 Task: Search one way flight ticket for 3 adults in first from San Francisco: San Francisco International Airport to New Bern: Coastal Carolina Regional Airport (was Craven County Regional) on 5-4-2023. Choice of flights is American. Number of bags: 2 checked bags. Price is upto 106000. Outbound departure time preference is 15:30.
Action: Mouse moved to (405, 366)
Screenshot: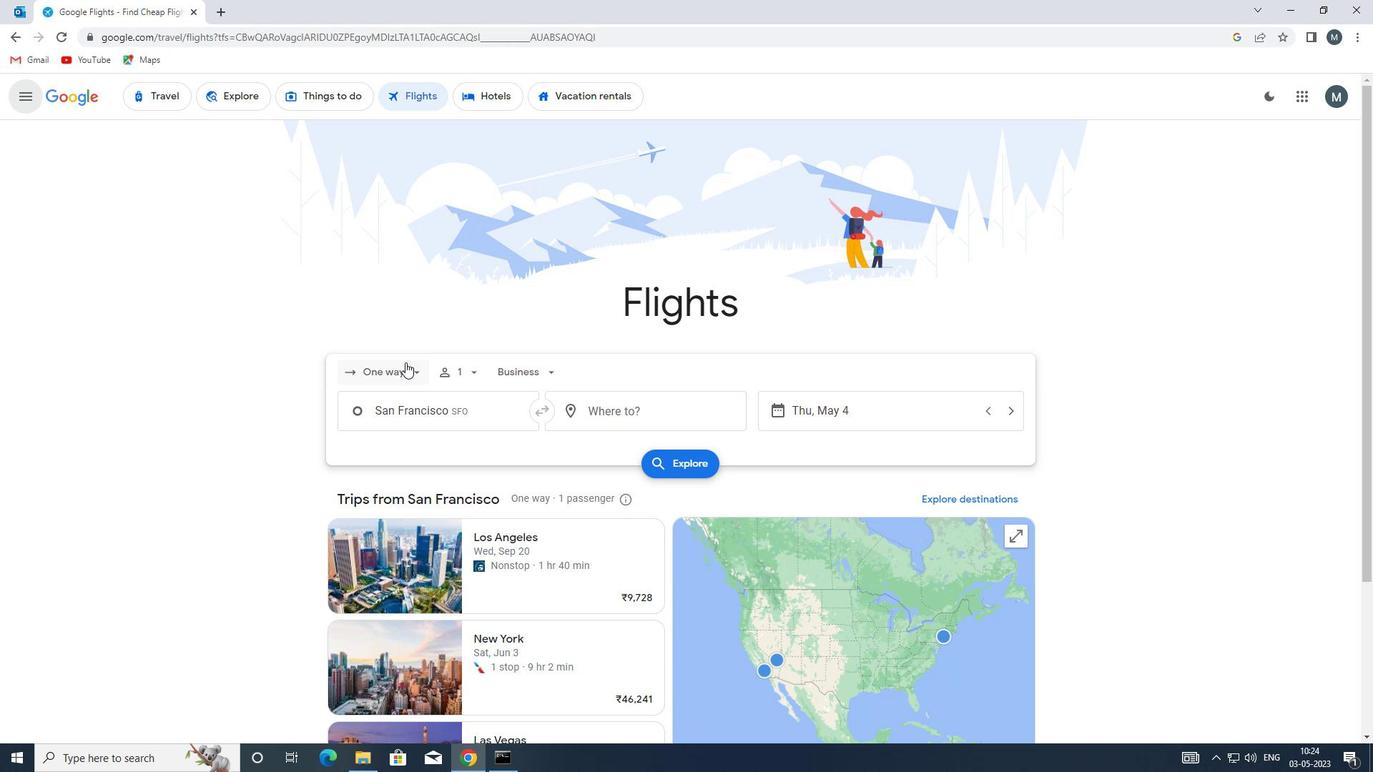 
Action: Mouse pressed left at (405, 366)
Screenshot: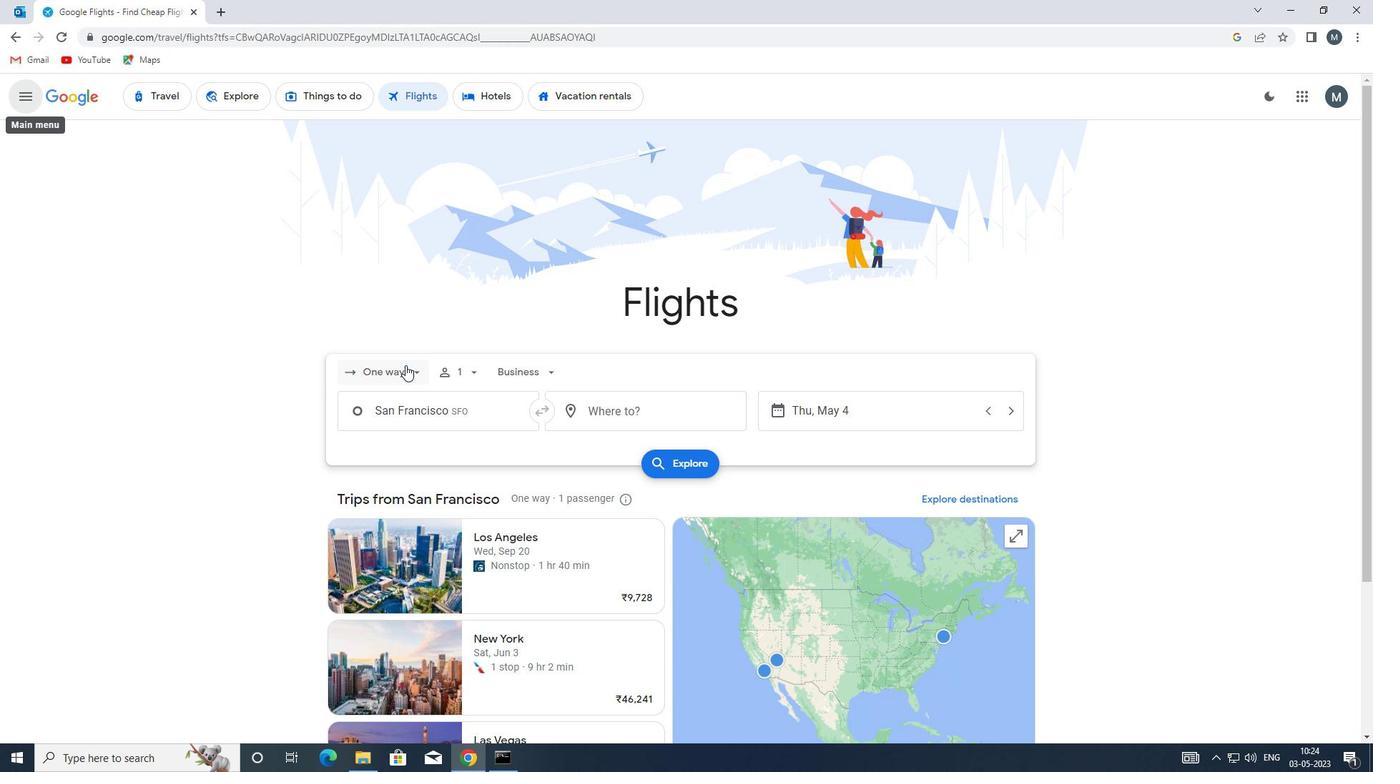 
Action: Mouse moved to (421, 435)
Screenshot: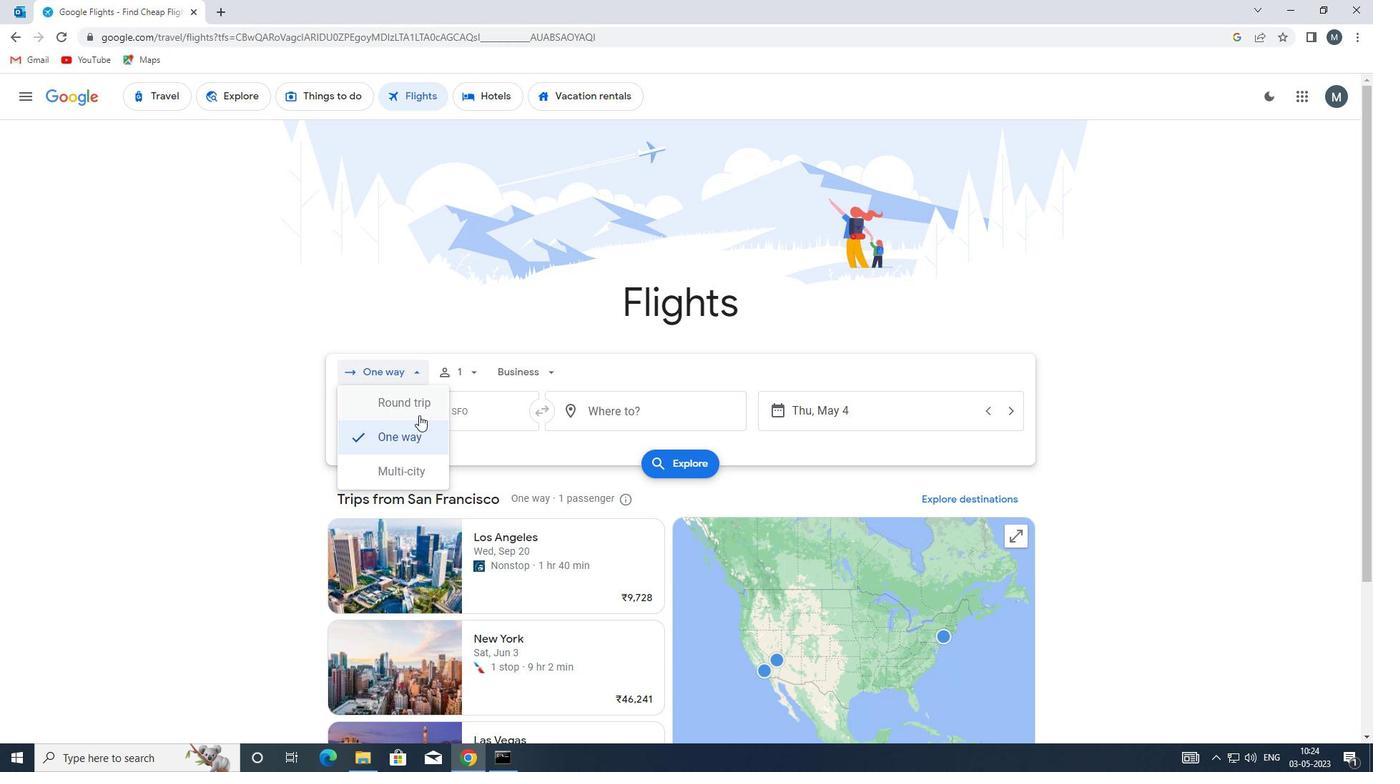 
Action: Mouse pressed left at (421, 435)
Screenshot: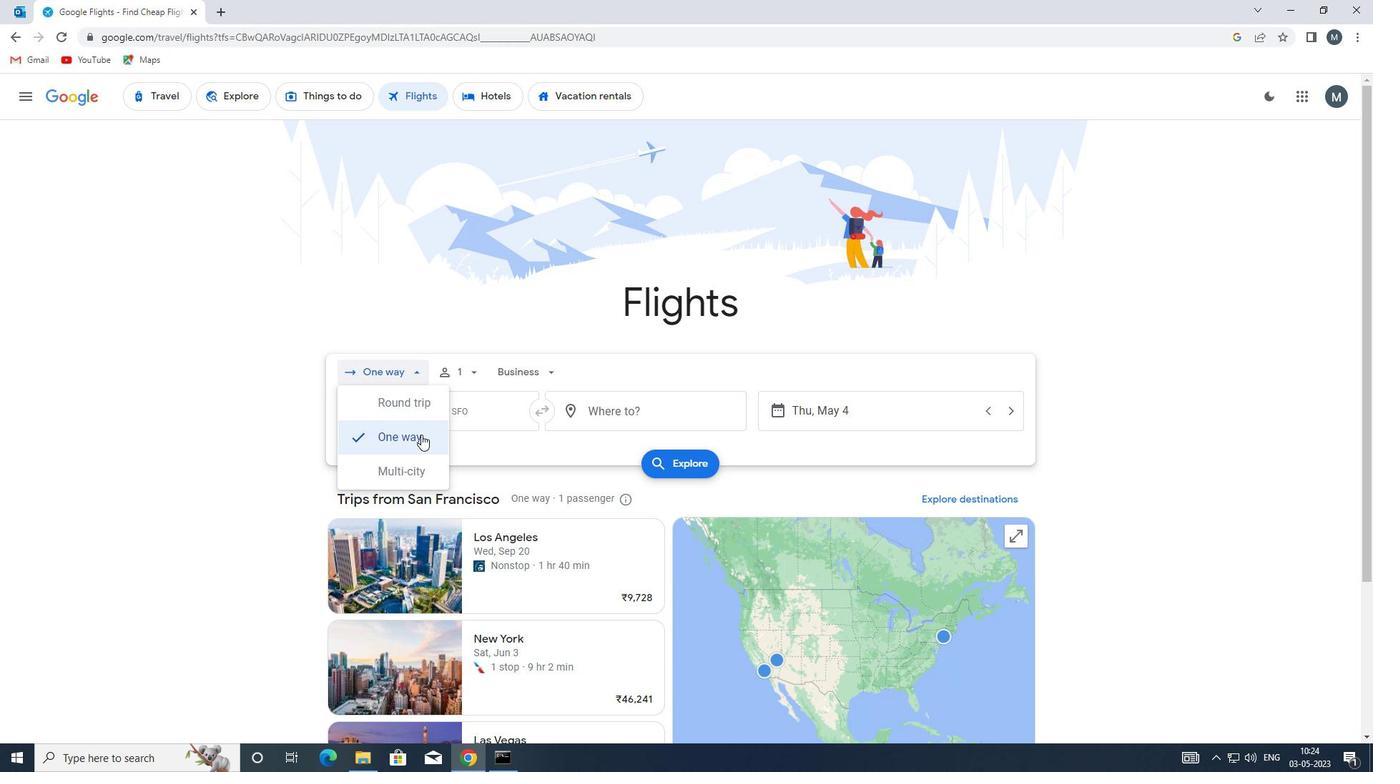 
Action: Mouse moved to (477, 372)
Screenshot: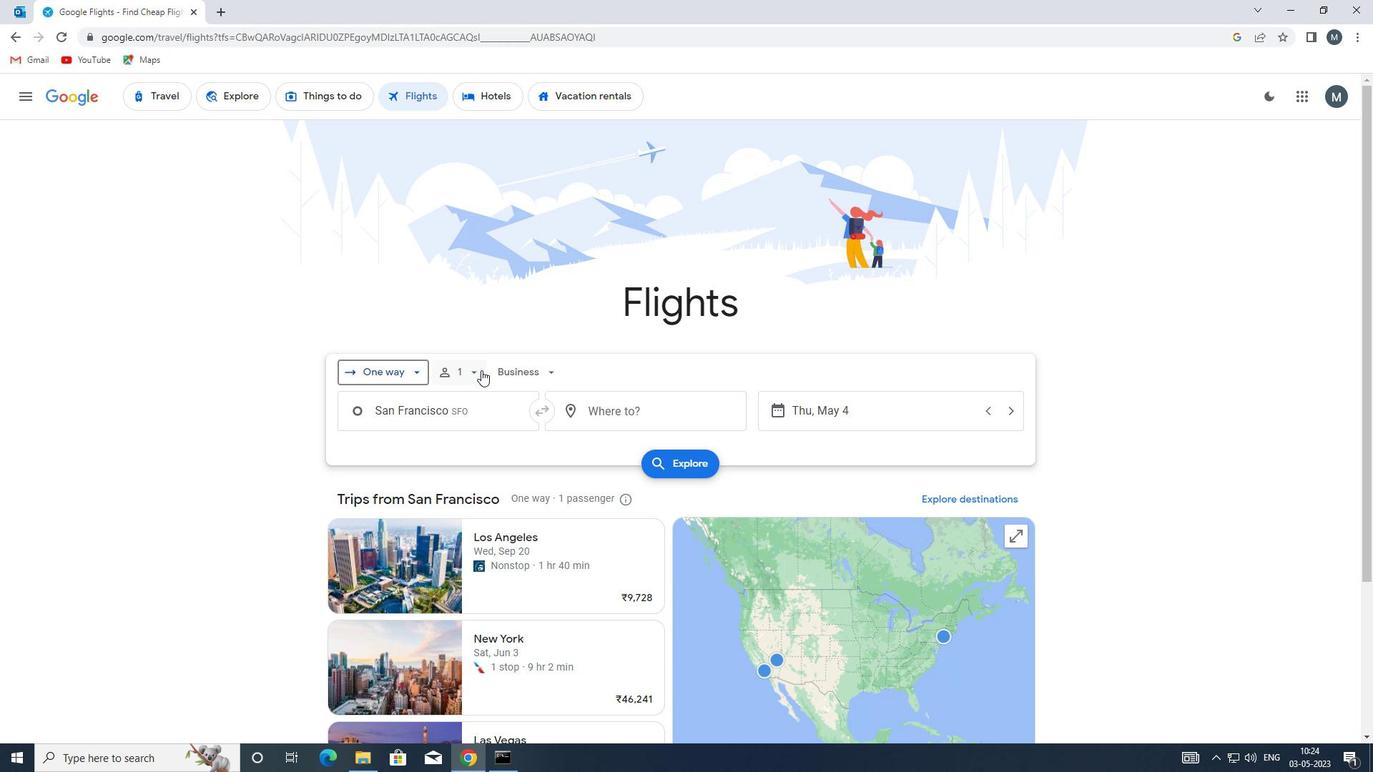 
Action: Mouse pressed left at (477, 372)
Screenshot: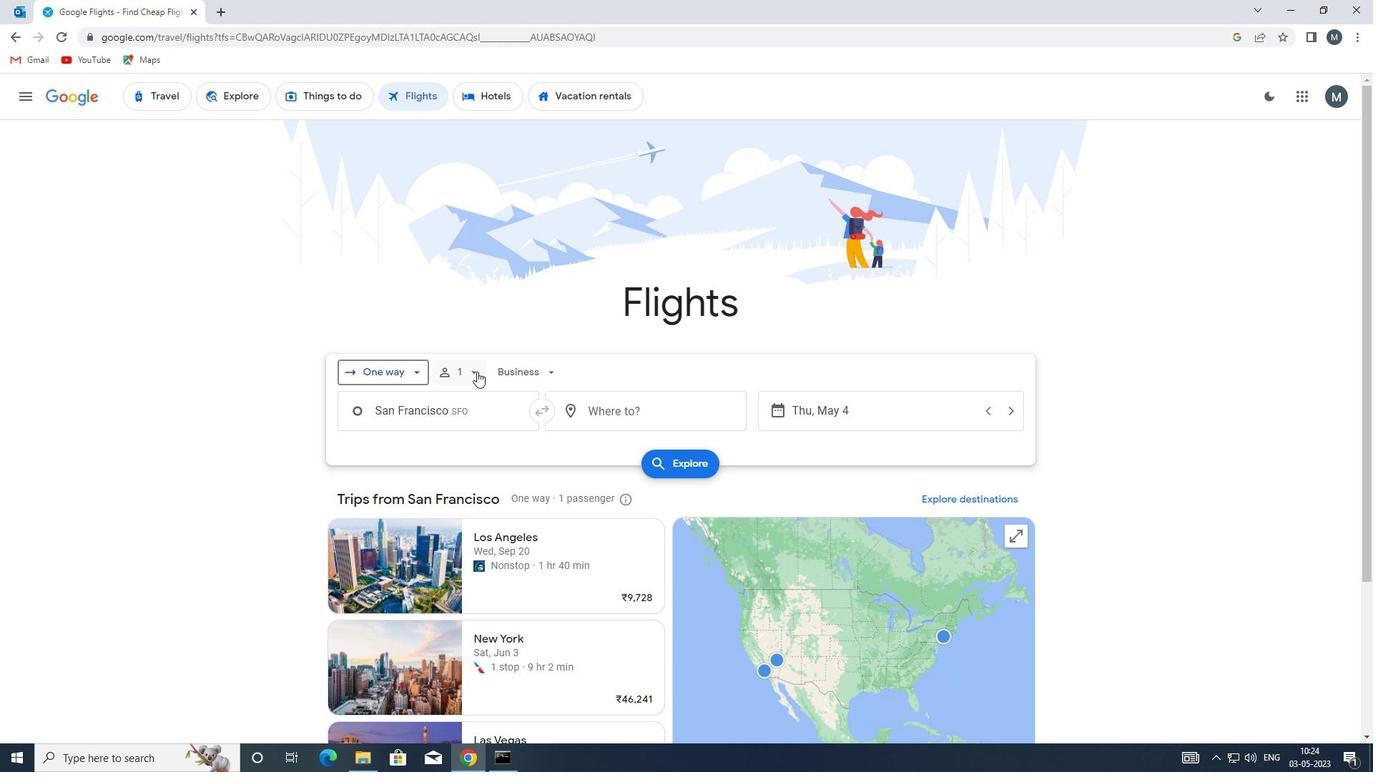 
Action: Mouse moved to (583, 412)
Screenshot: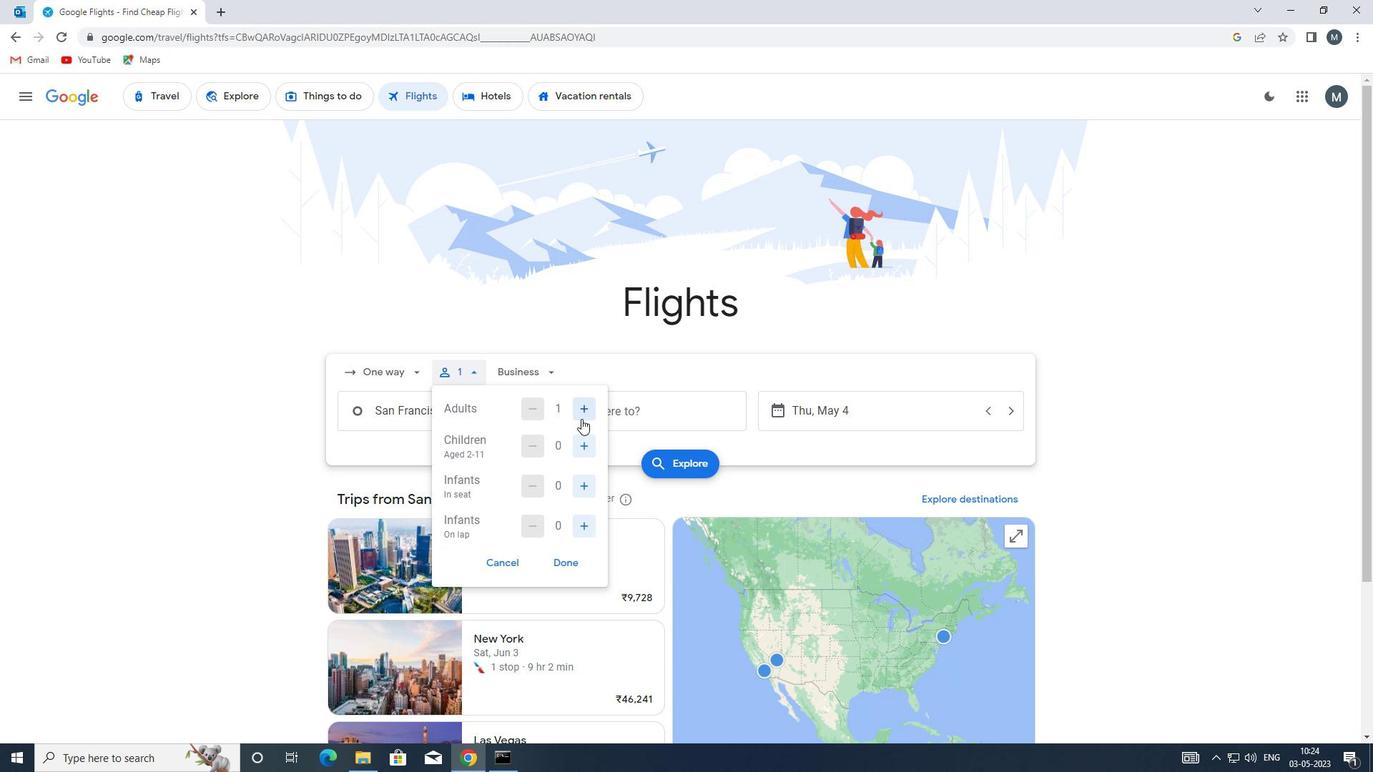 
Action: Mouse pressed left at (583, 412)
Screenshot: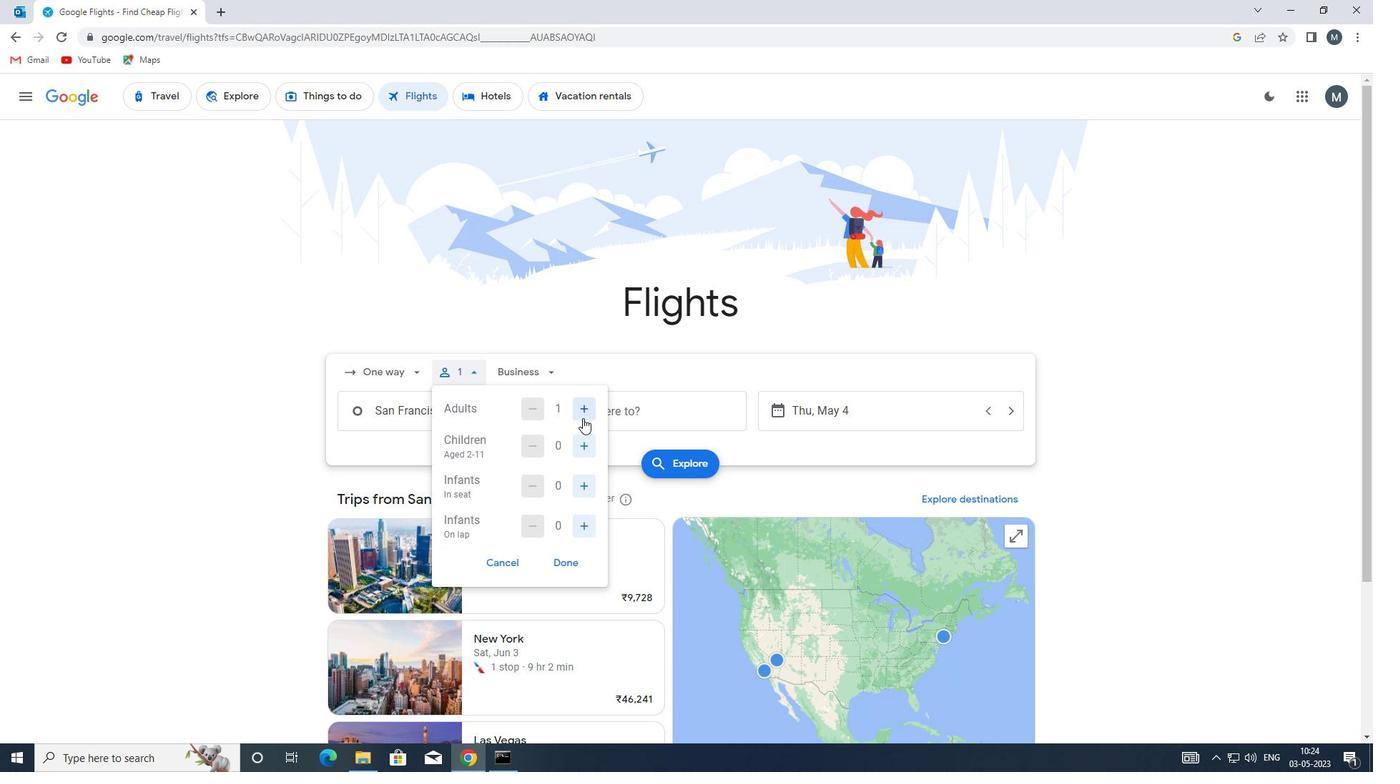 
Action: Mouse pressed left at (583, 412)
Screenshot: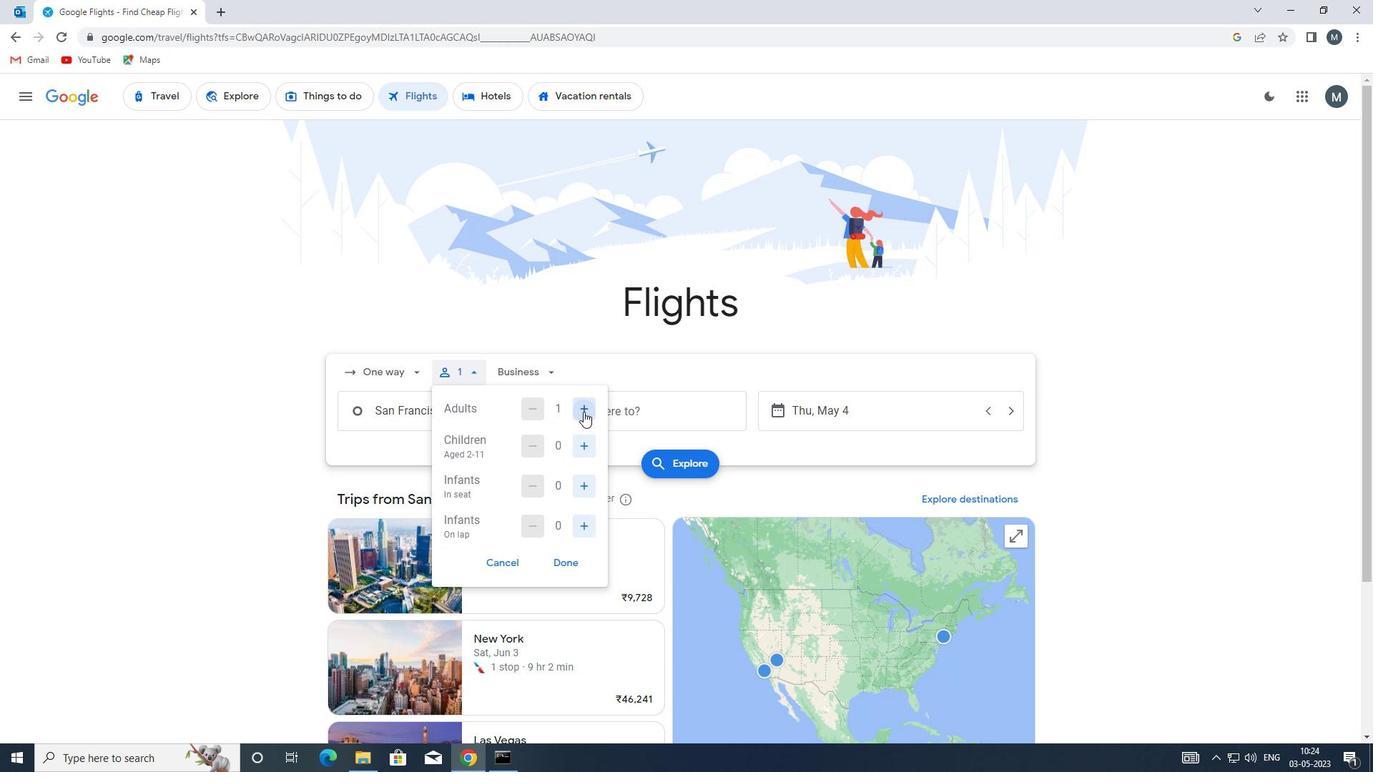 
Action: Mouse pressed left at (583, 412)
Screenshot: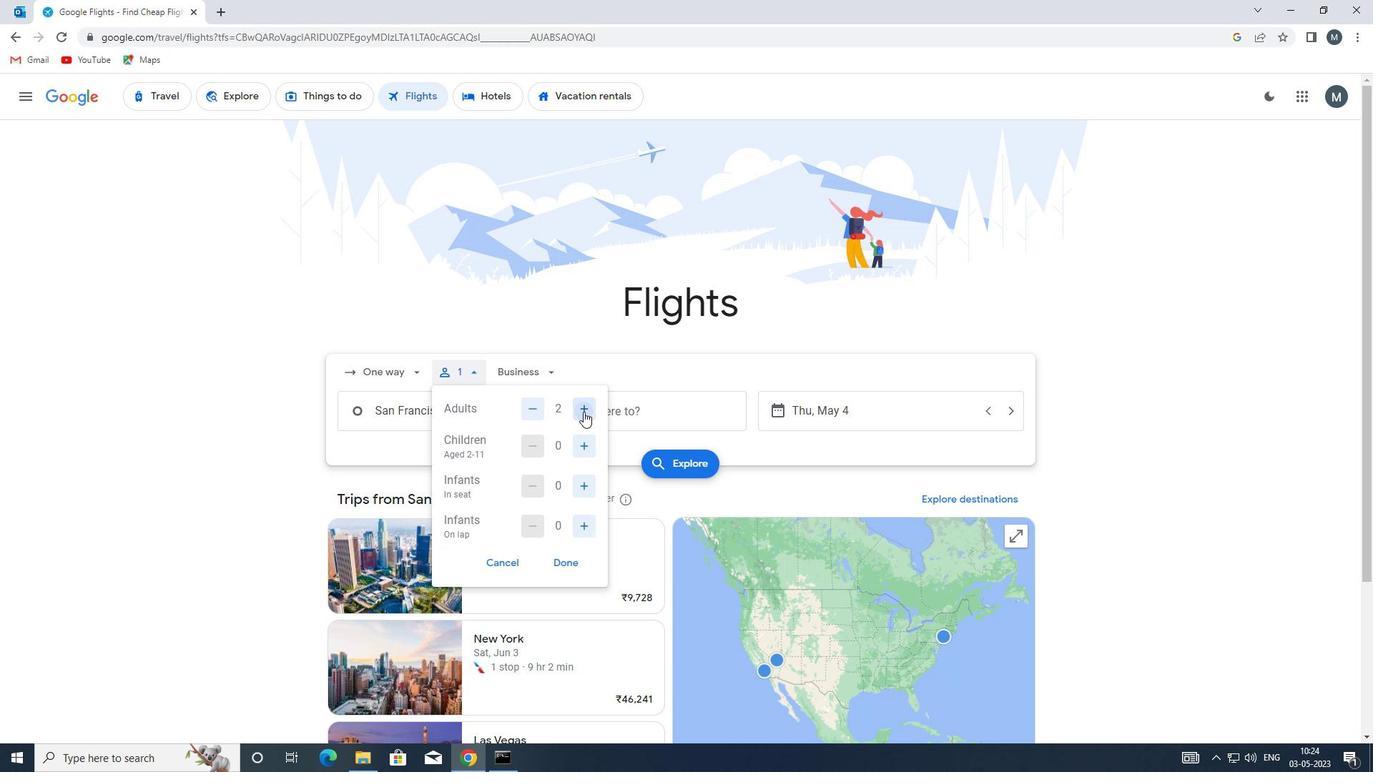 
Action: Mouse moved to (544, 410)
Screenshot: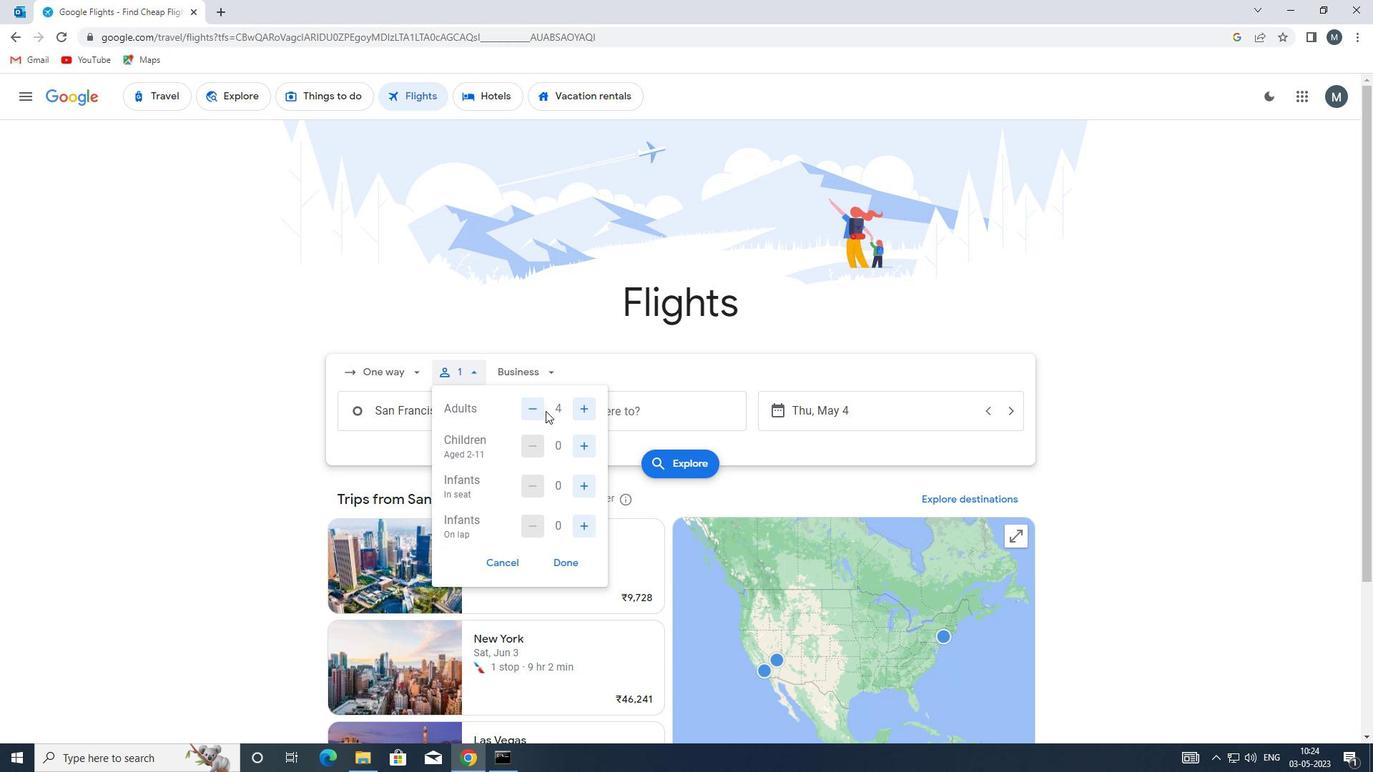 
Action: Mouse pressed left at (544, 410)
Screenshot: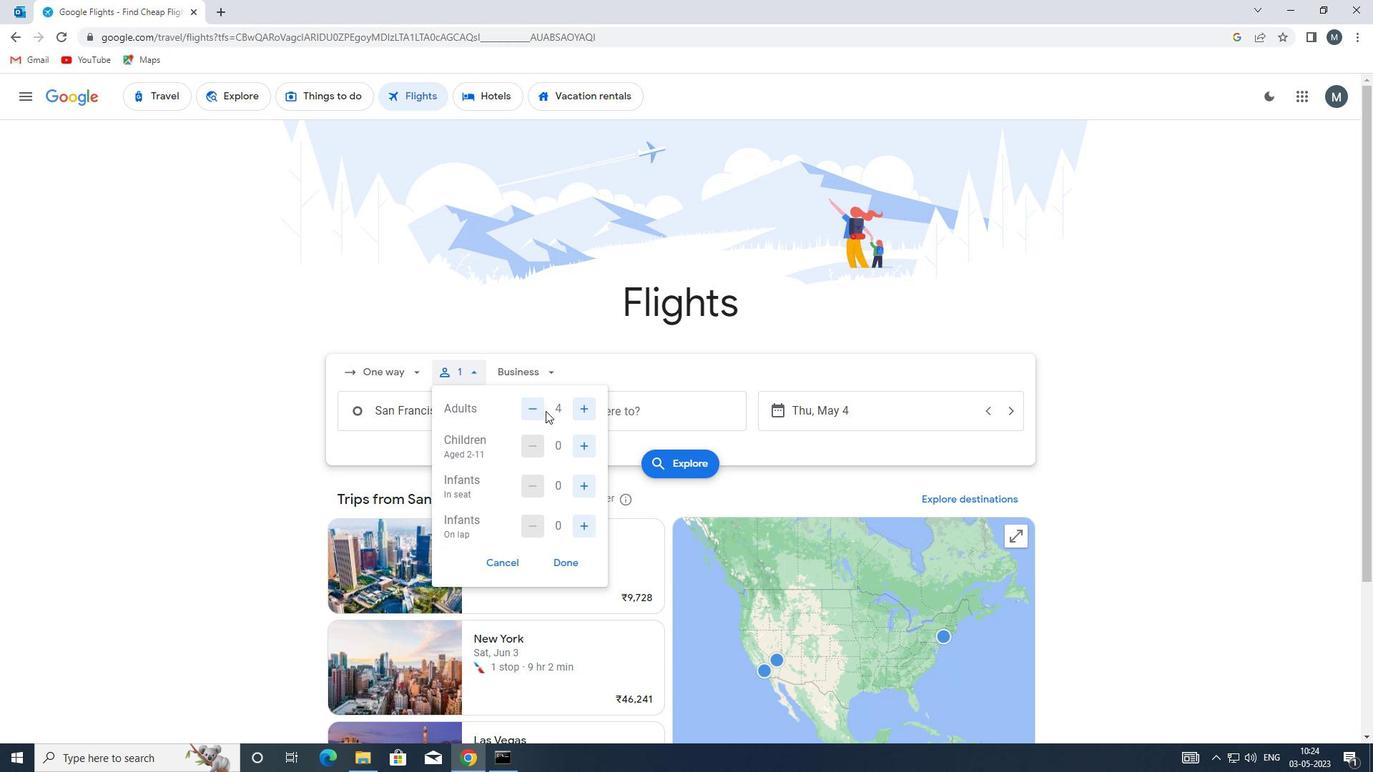 
Action: Mouse moved to (540, 409)
Screenshot: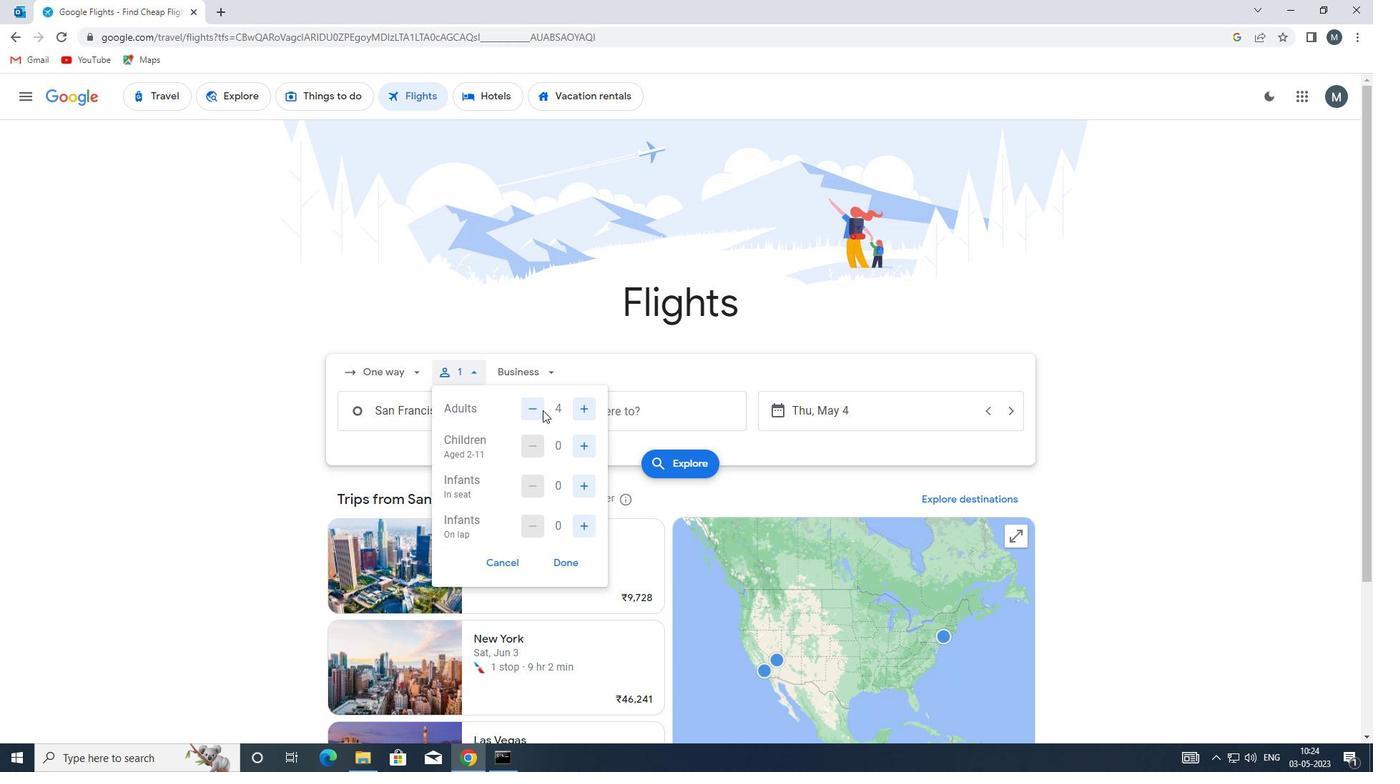 
Action: Mouse pressed left at (540, 409)
Screenshot: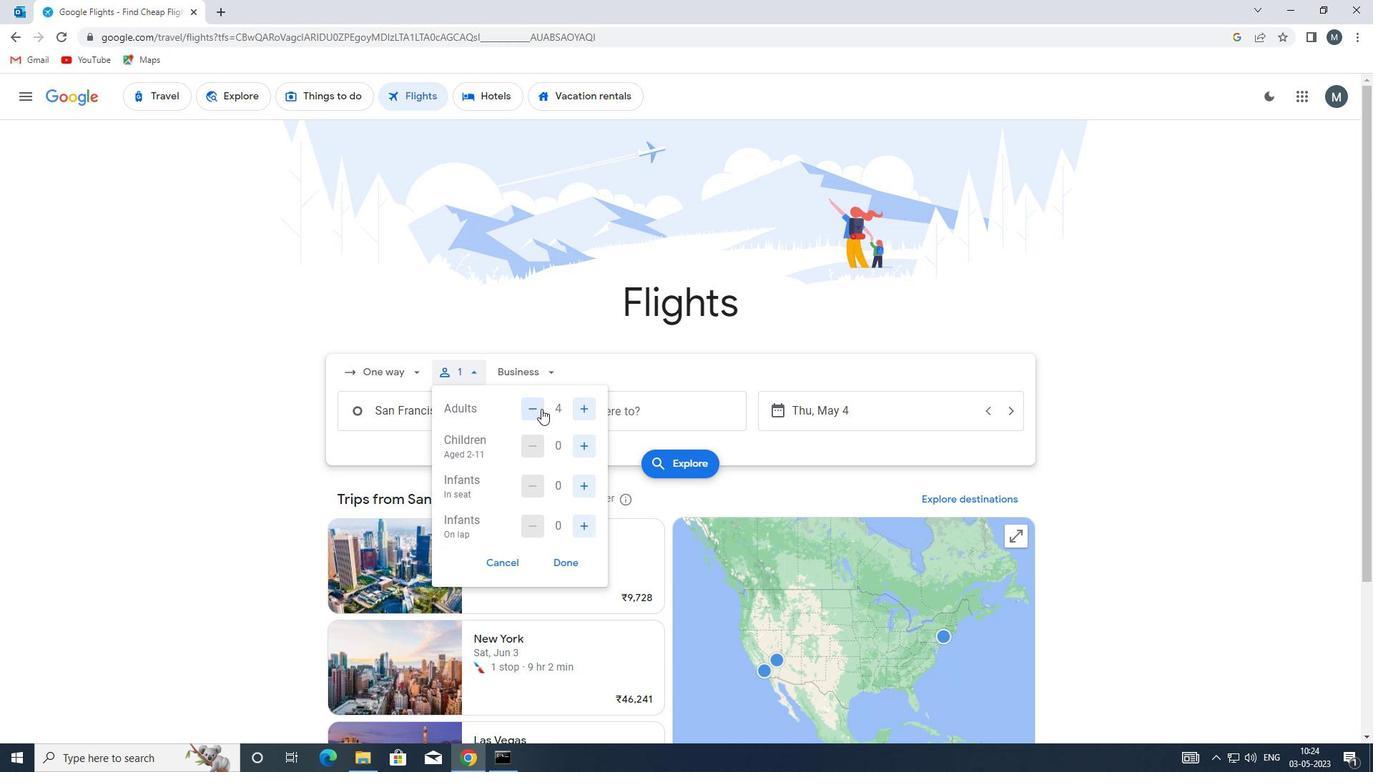 
Action: Mouse moved to (572, 563)
Screenshot: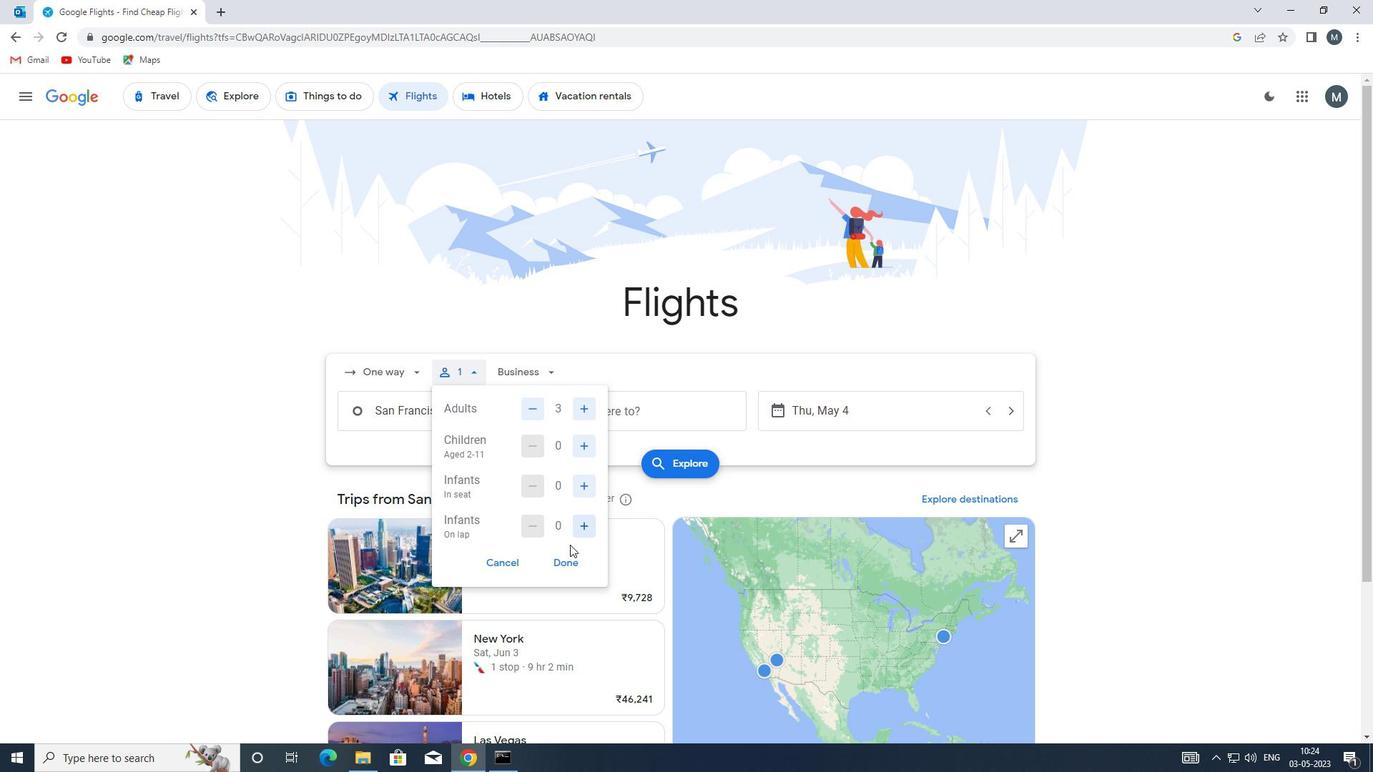 
Action: Mouse pressed left at (572, 563)
Screenshot: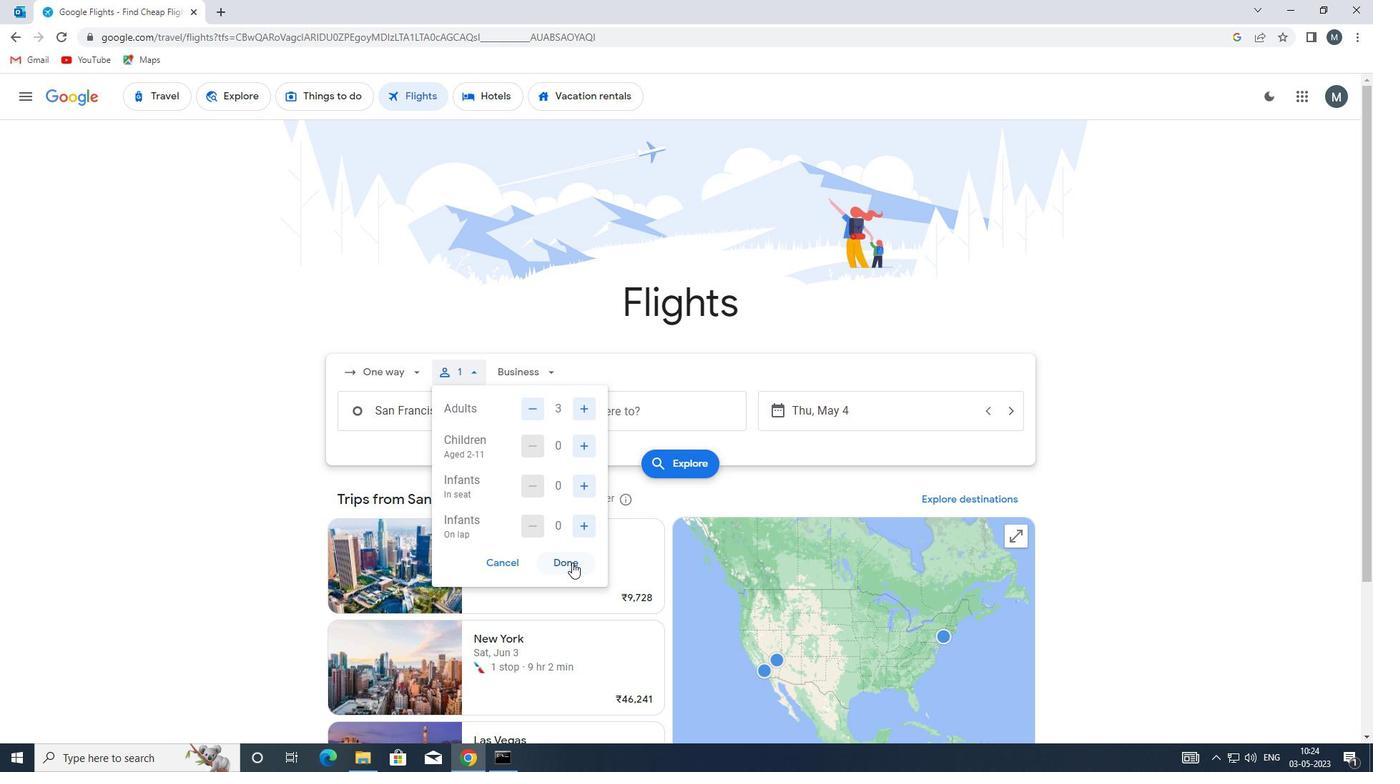 
Action: Mouse moved to (536, 362)
Screenshot: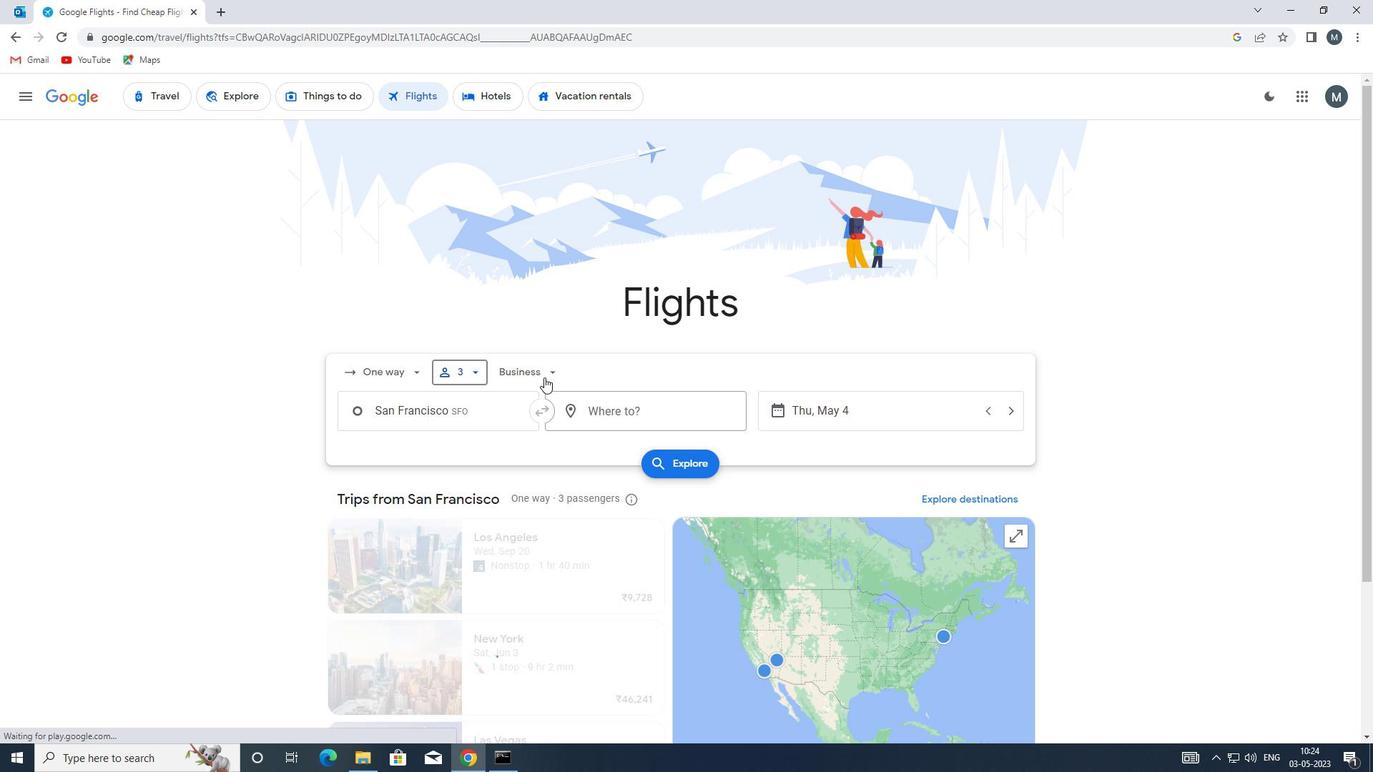 
Action: Mouse pressed left at (536, 362)
Screenshot: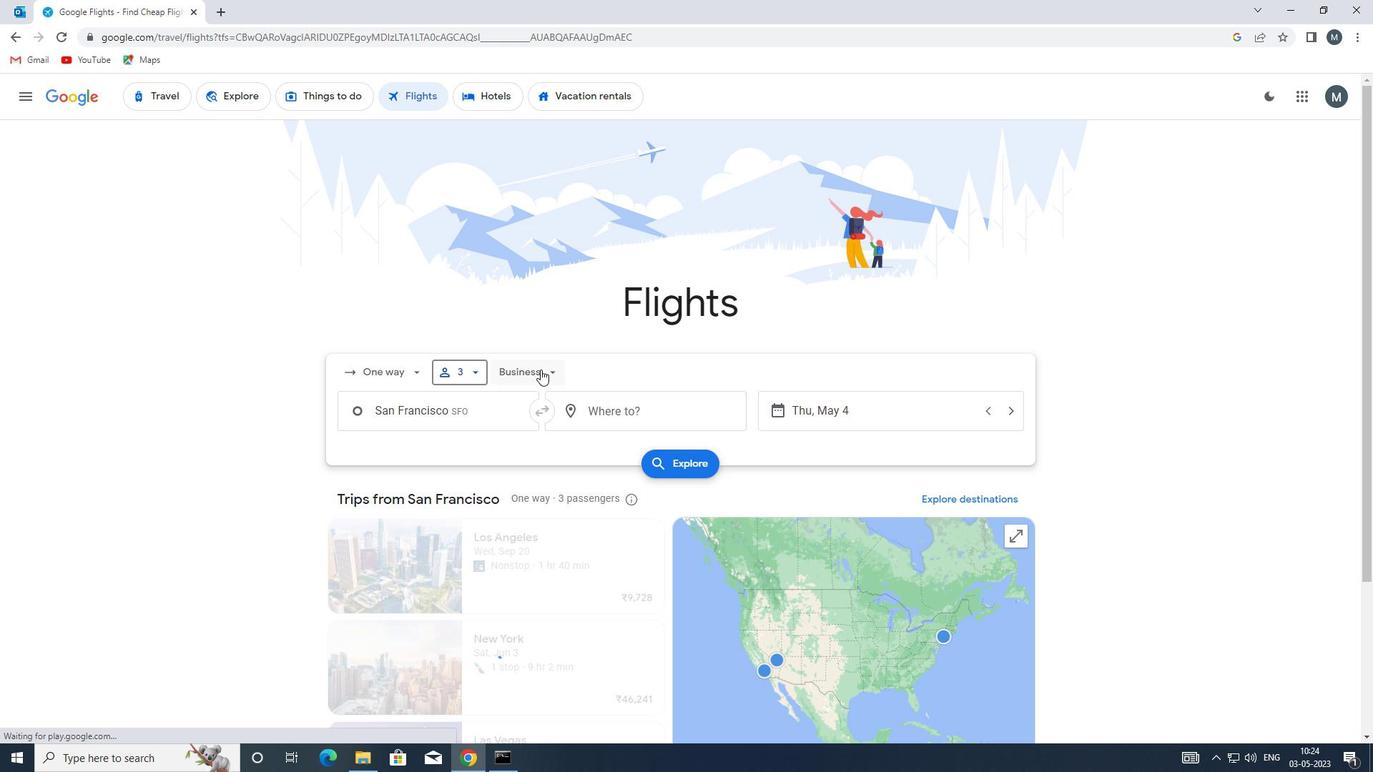 
Action: Mouse moved to (545, 498)
Screenshot: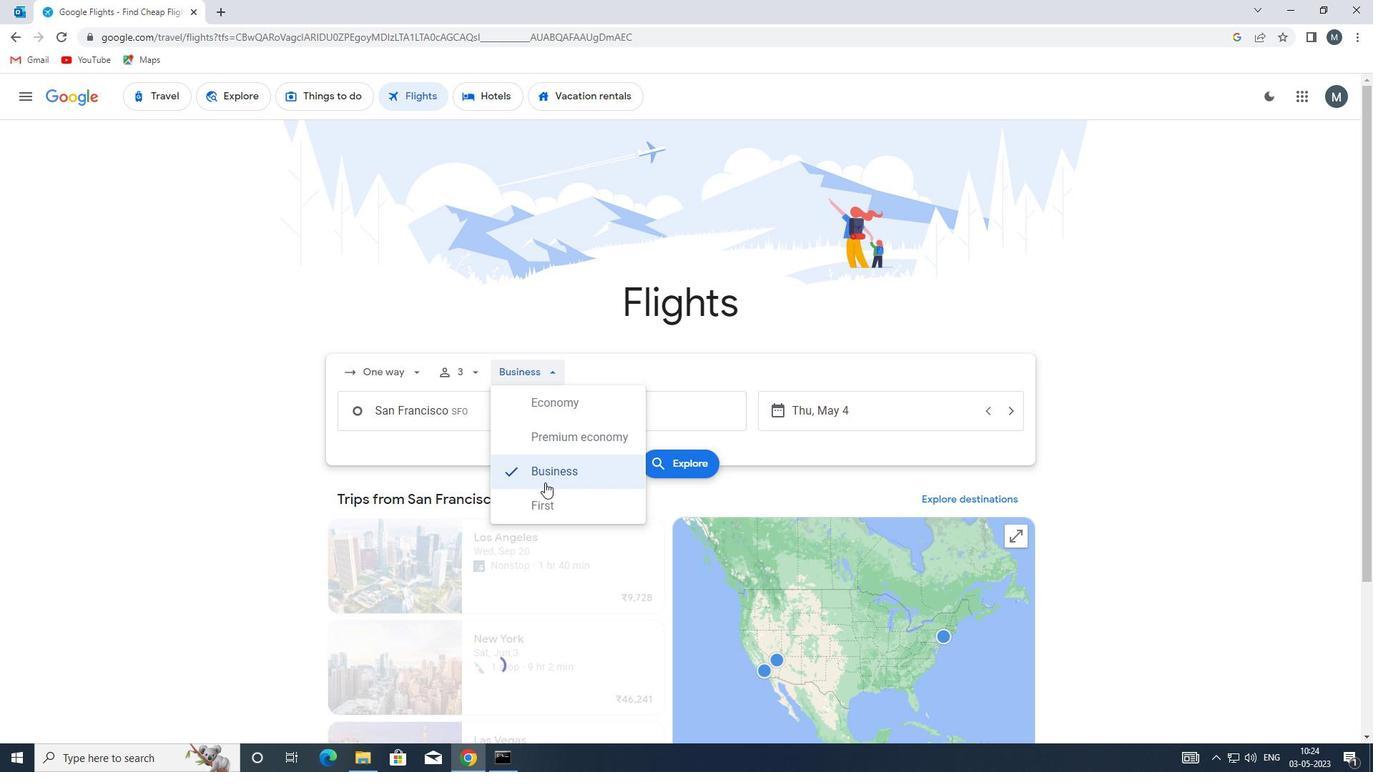 
Action: Mouse pressed left at (545, 498)
Screenshot: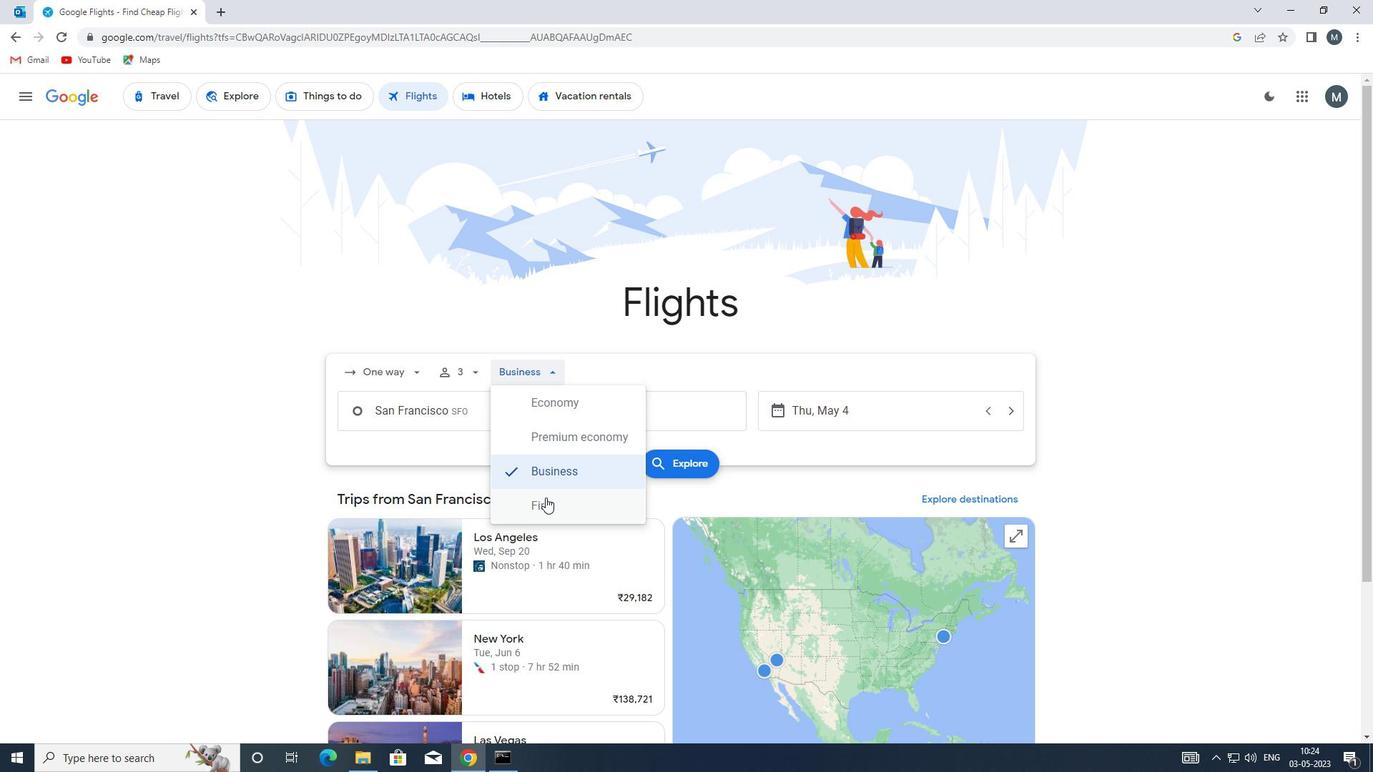 
Action: Mouse moved to (485, 414)
Screenshot: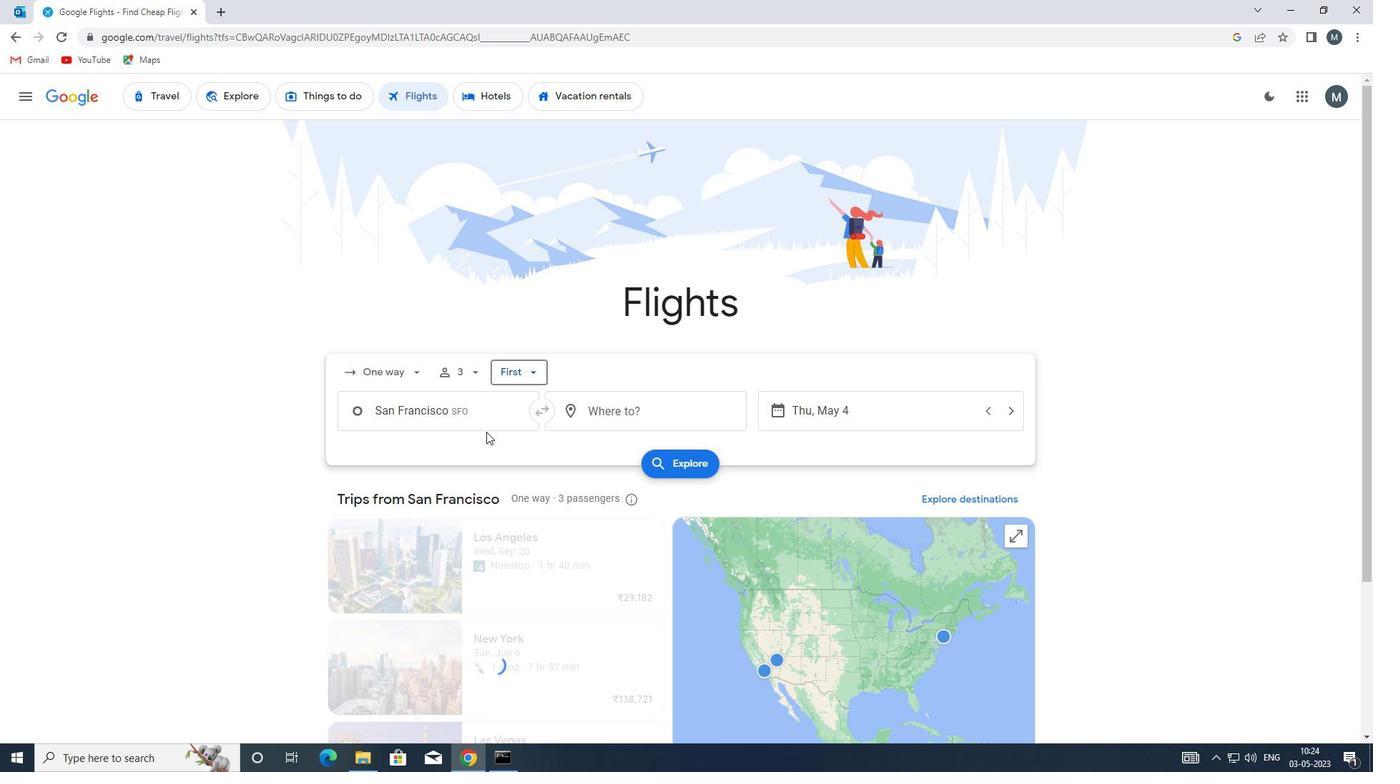 
Action: Mouse pressed left at (485, 414)
Screenshot: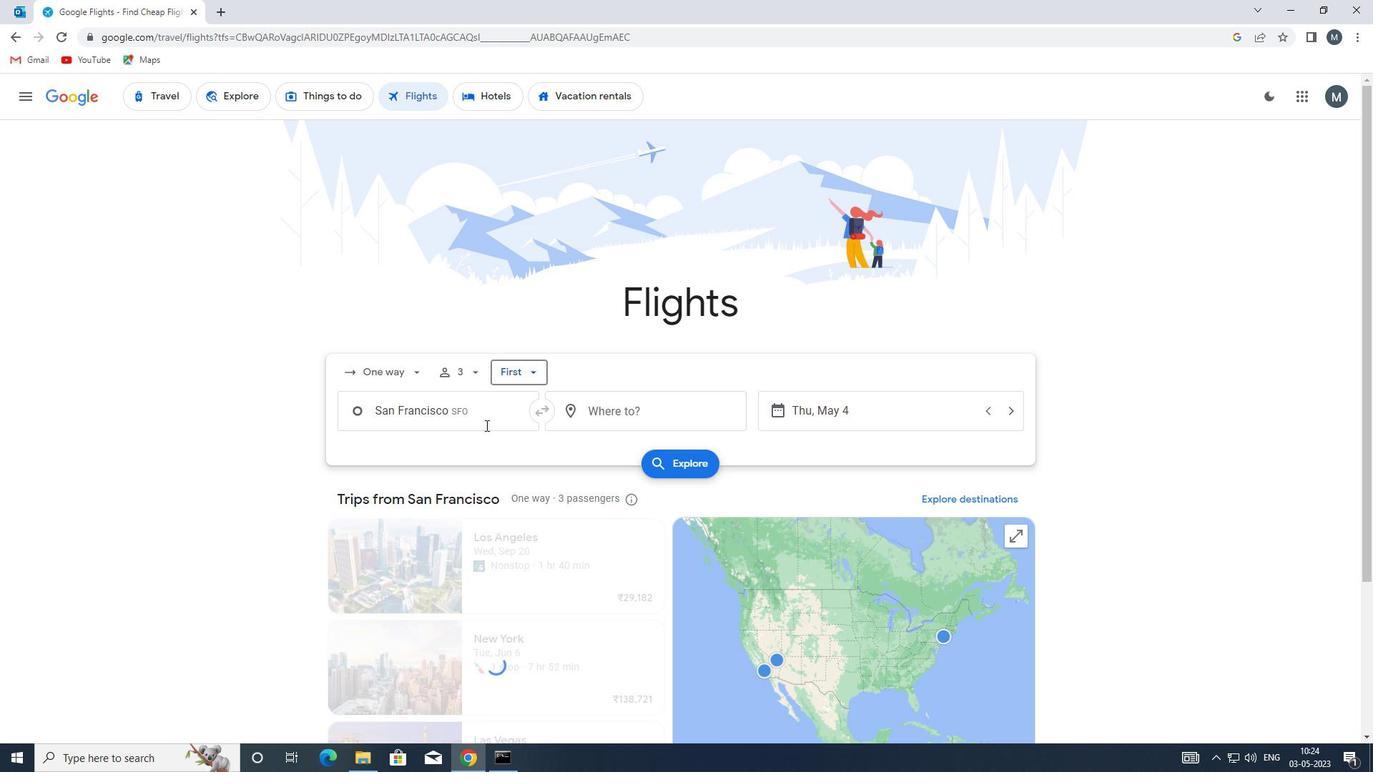 
Action: Mouse moved to (485, 412)
Screenshot: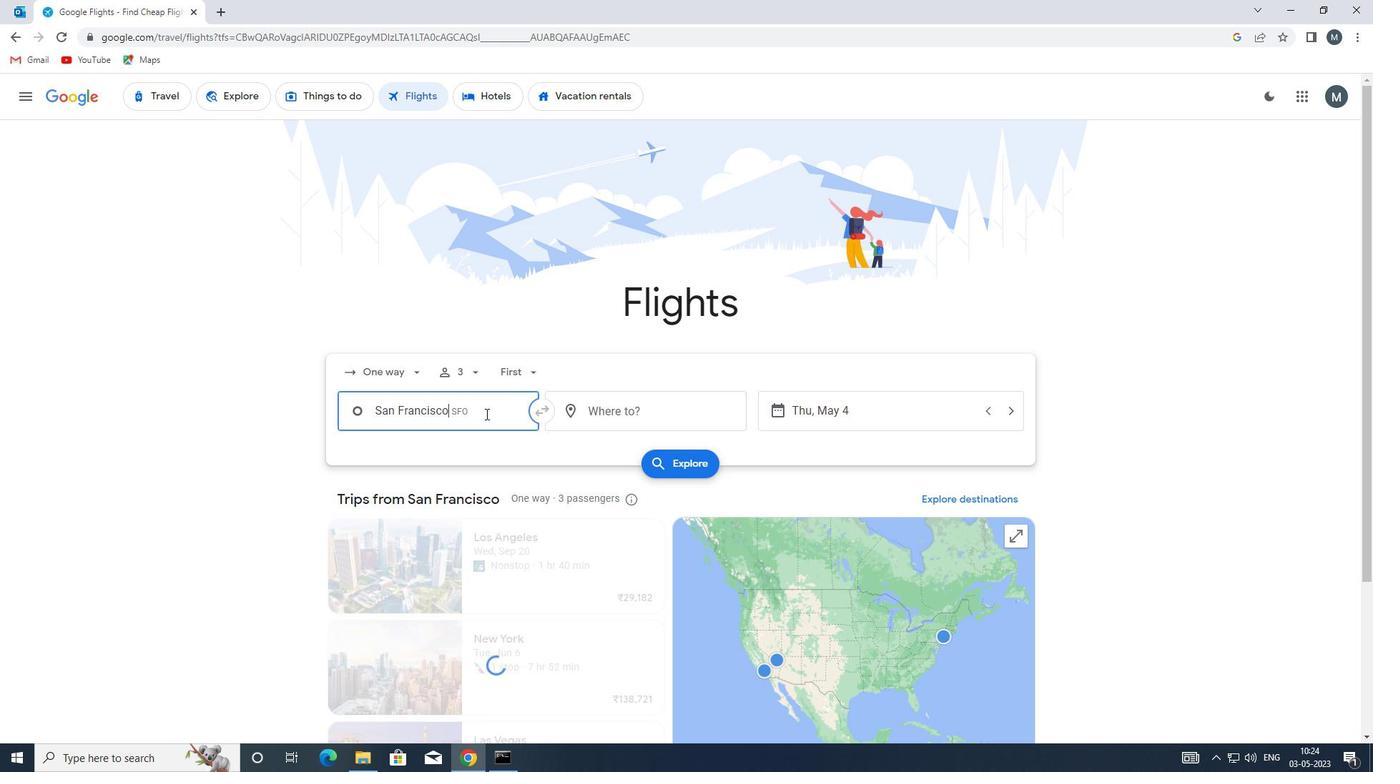 
Action: Key pressed <Key.enter>
Screenshot: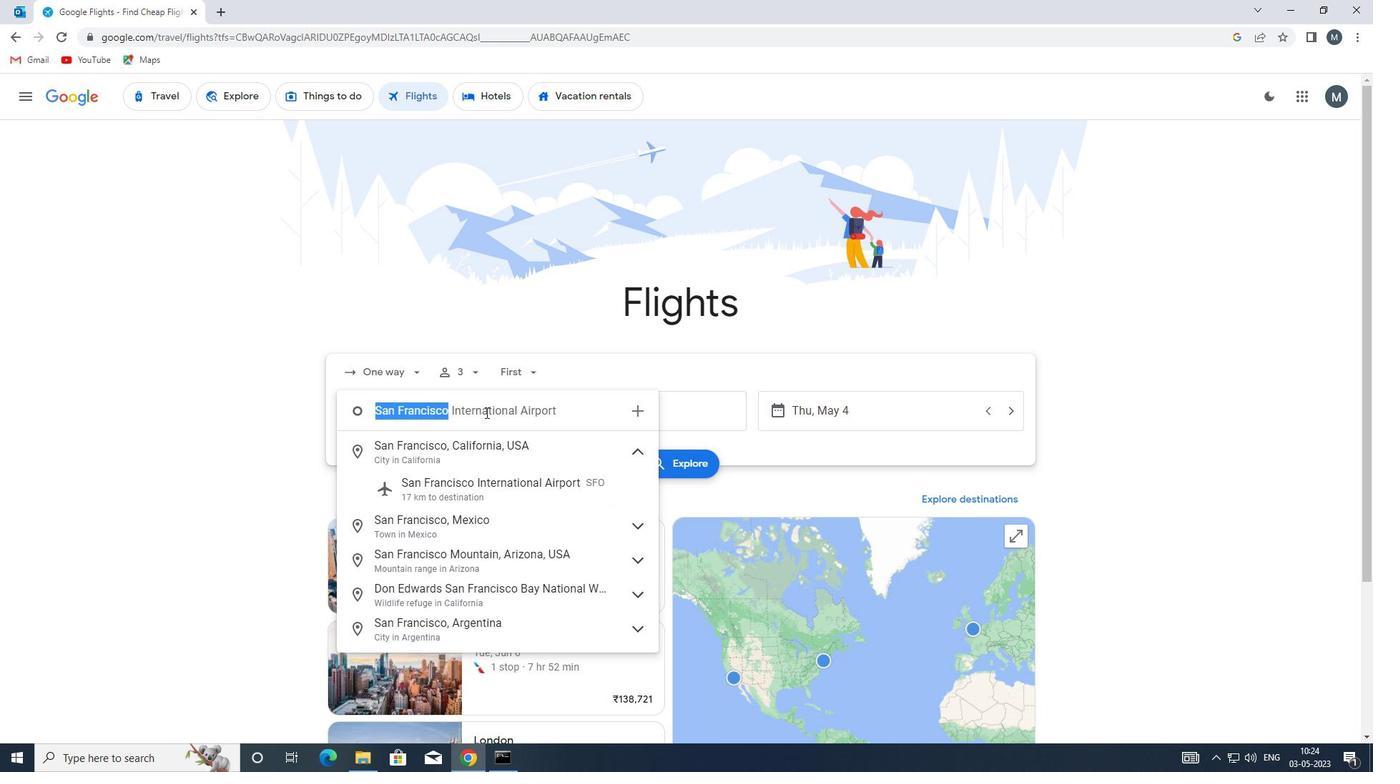 
Action: Mouse moved to (636, 417)
Screenshot: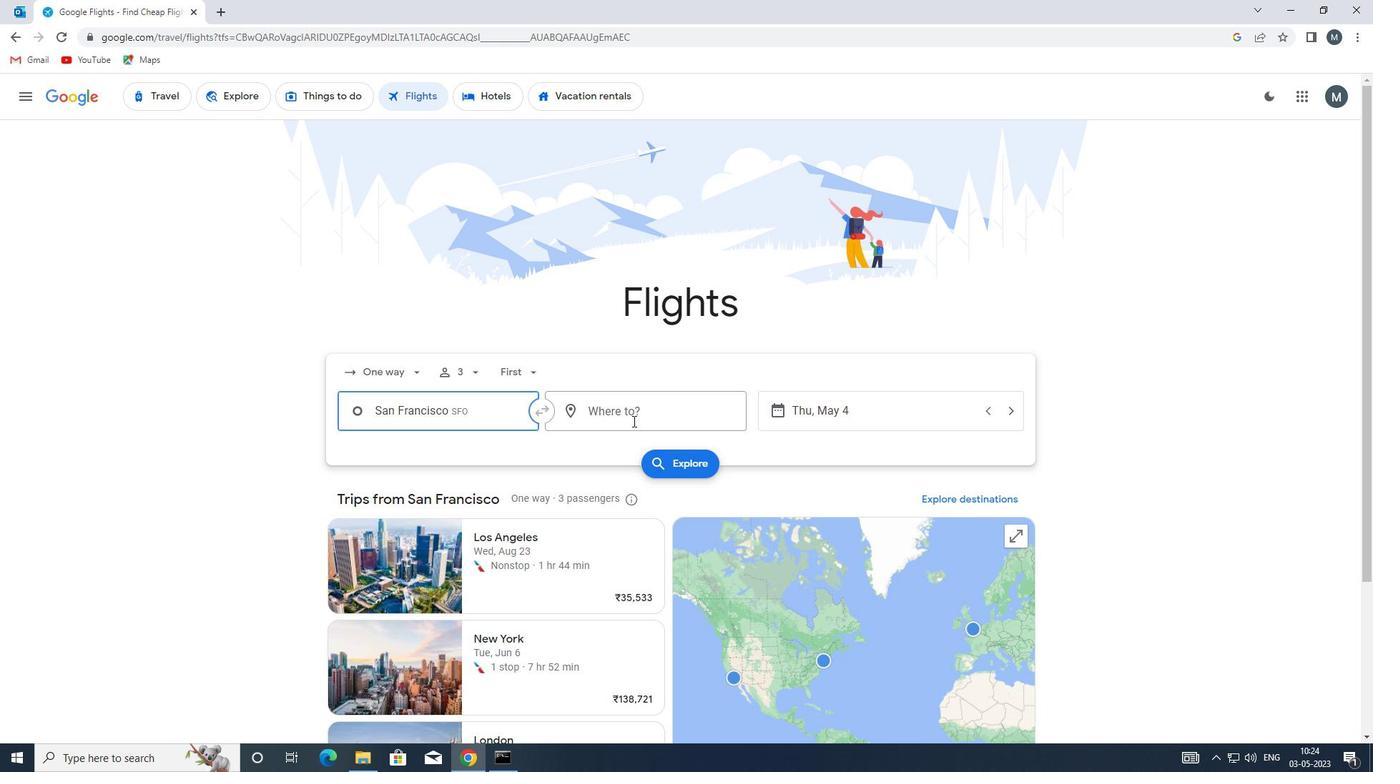 
Action: Mouse pressed left at (636, 417)
Screenshot: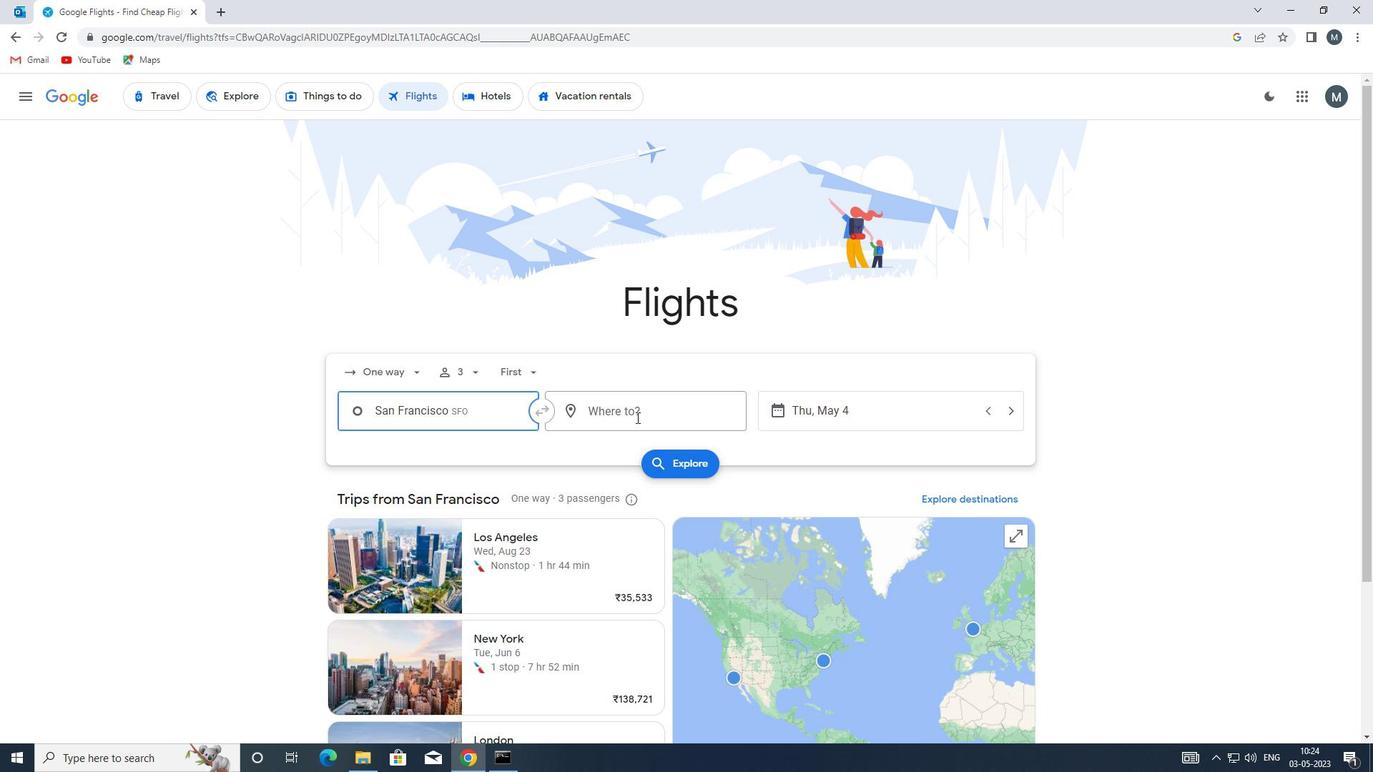 
Action: Key pressed w<Key.backspace>ewn
Screenshot: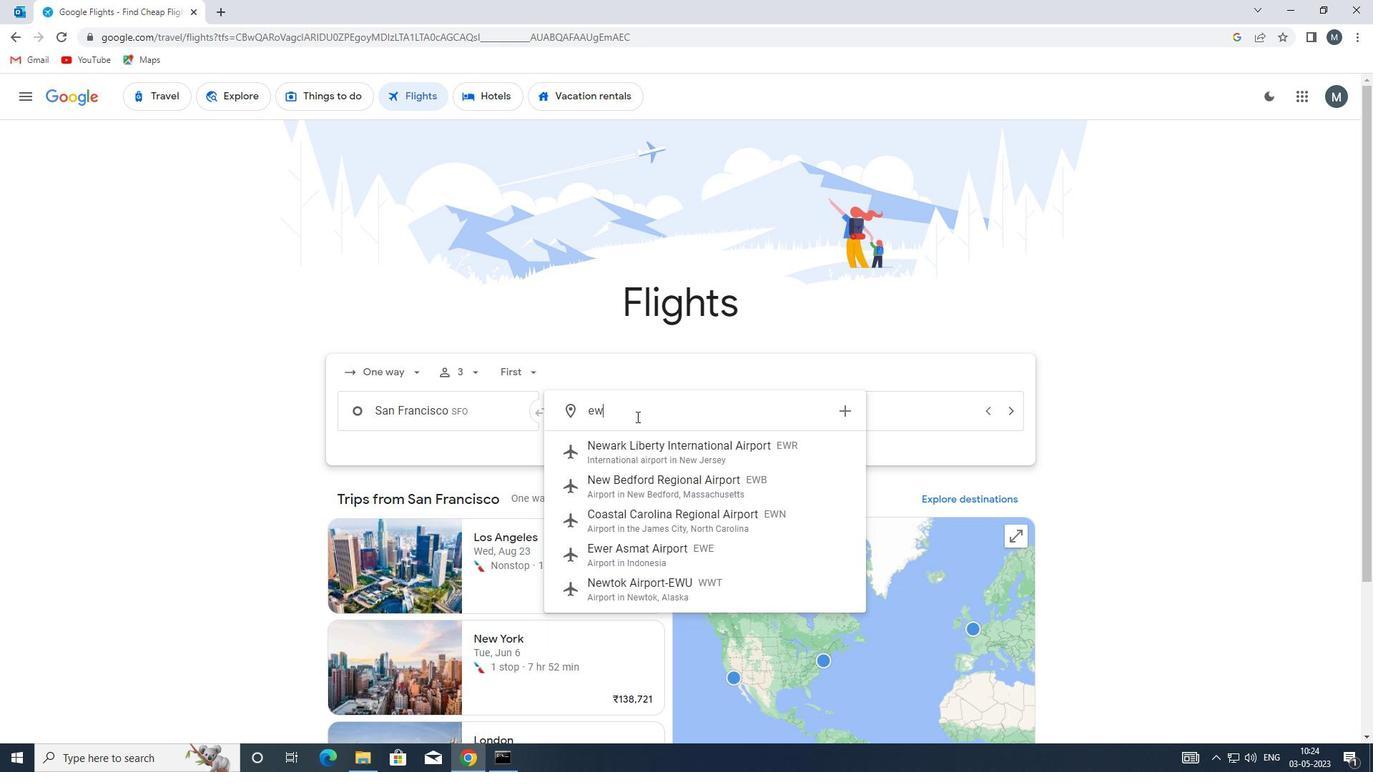 
Action: Mouse moved to (669, 455)
Screenshot: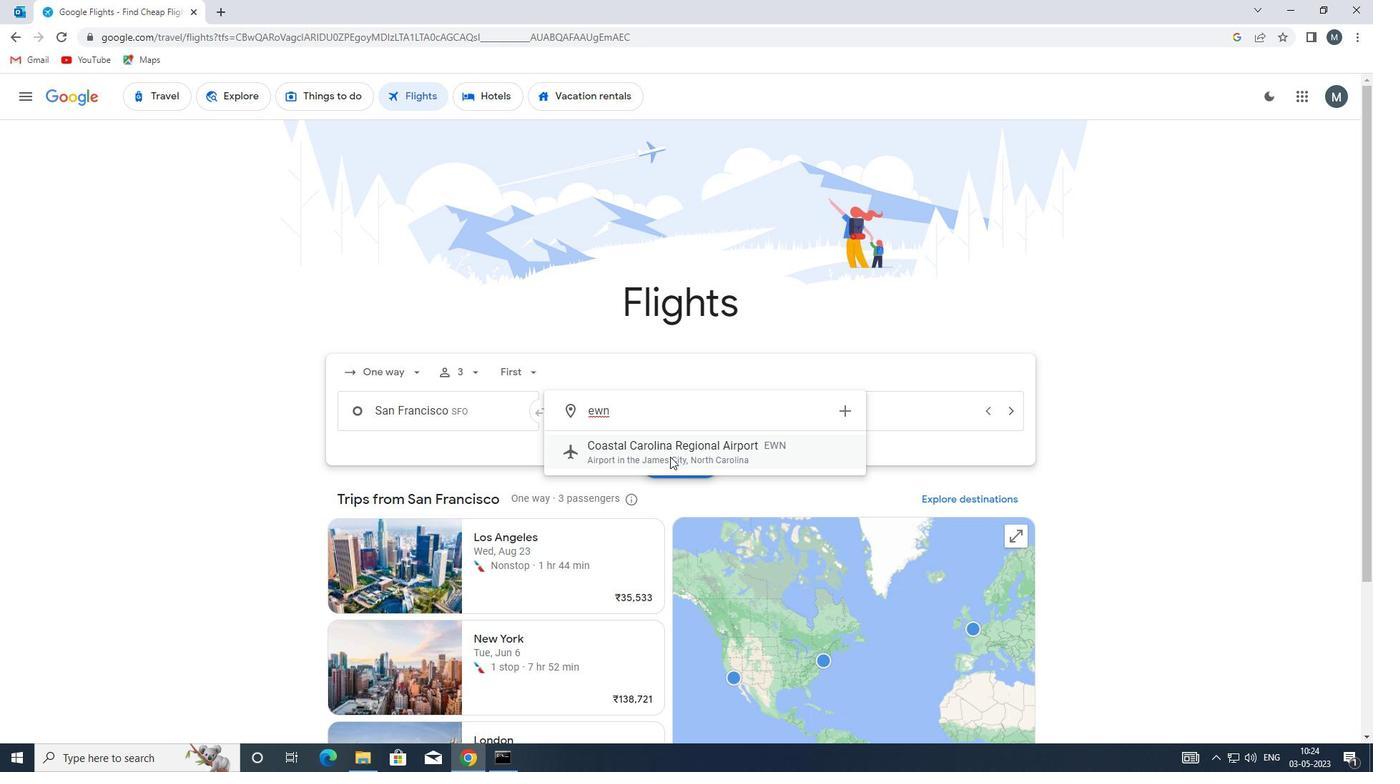 
Action: Mouse pressed left at (669, 455)
Screenshot: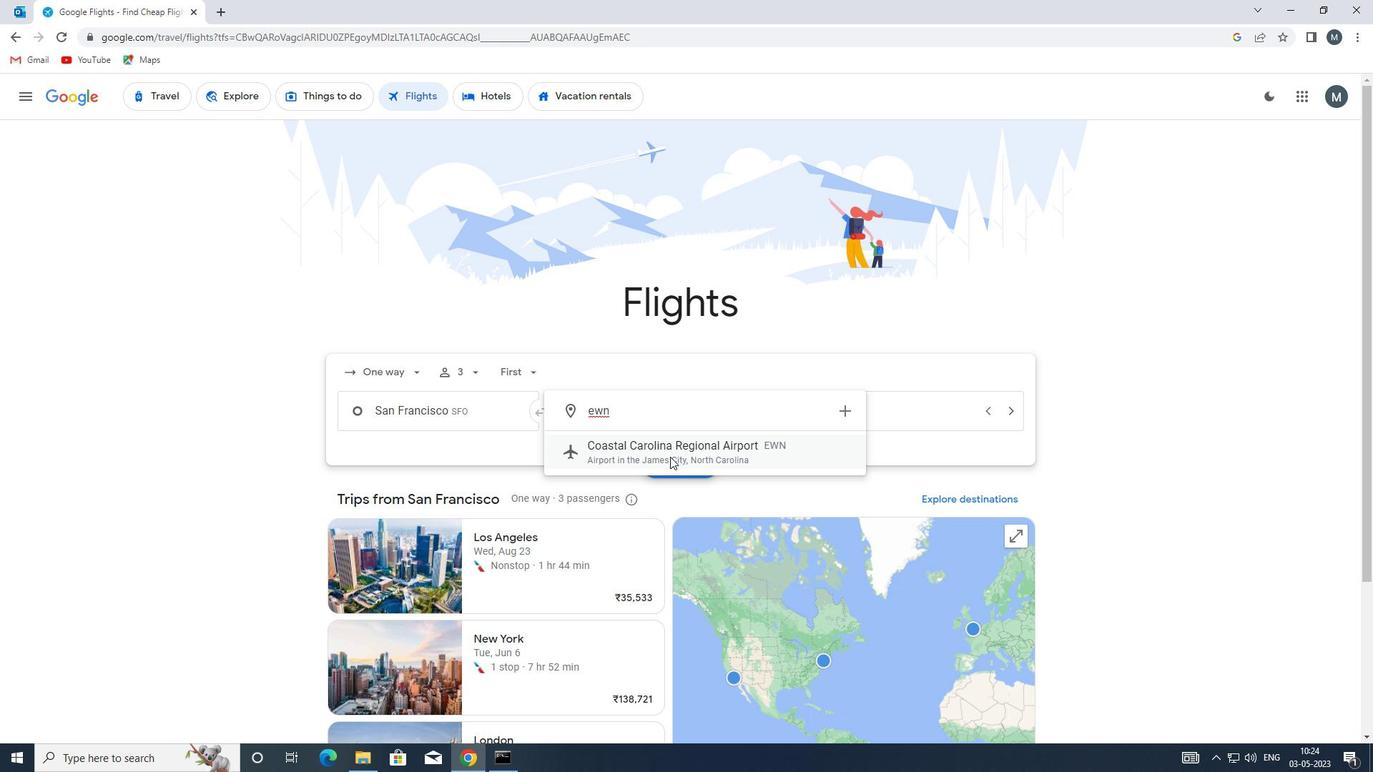 
Action: Mouse moved to (799, 410)
Screenshot: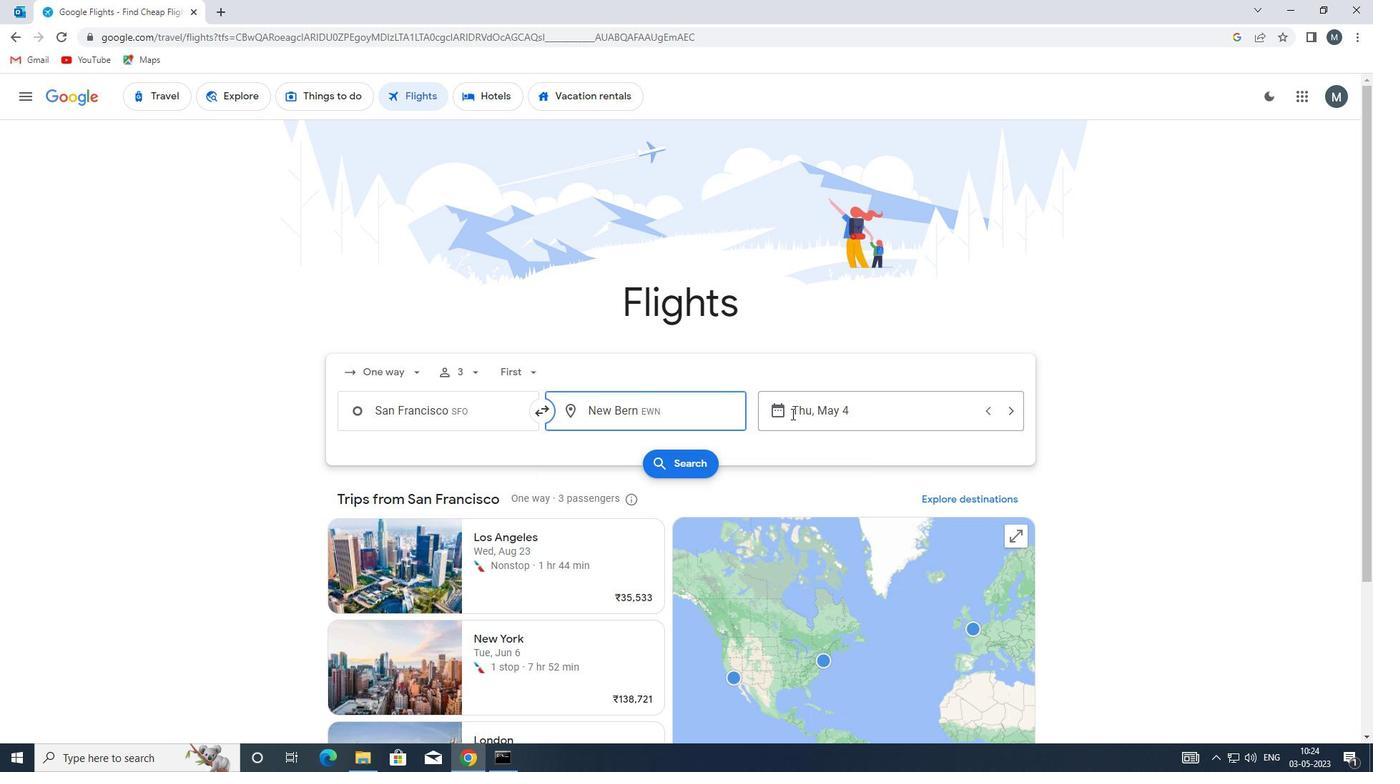 
Action: Mouse pressed left at (799, 410)
Screenshot: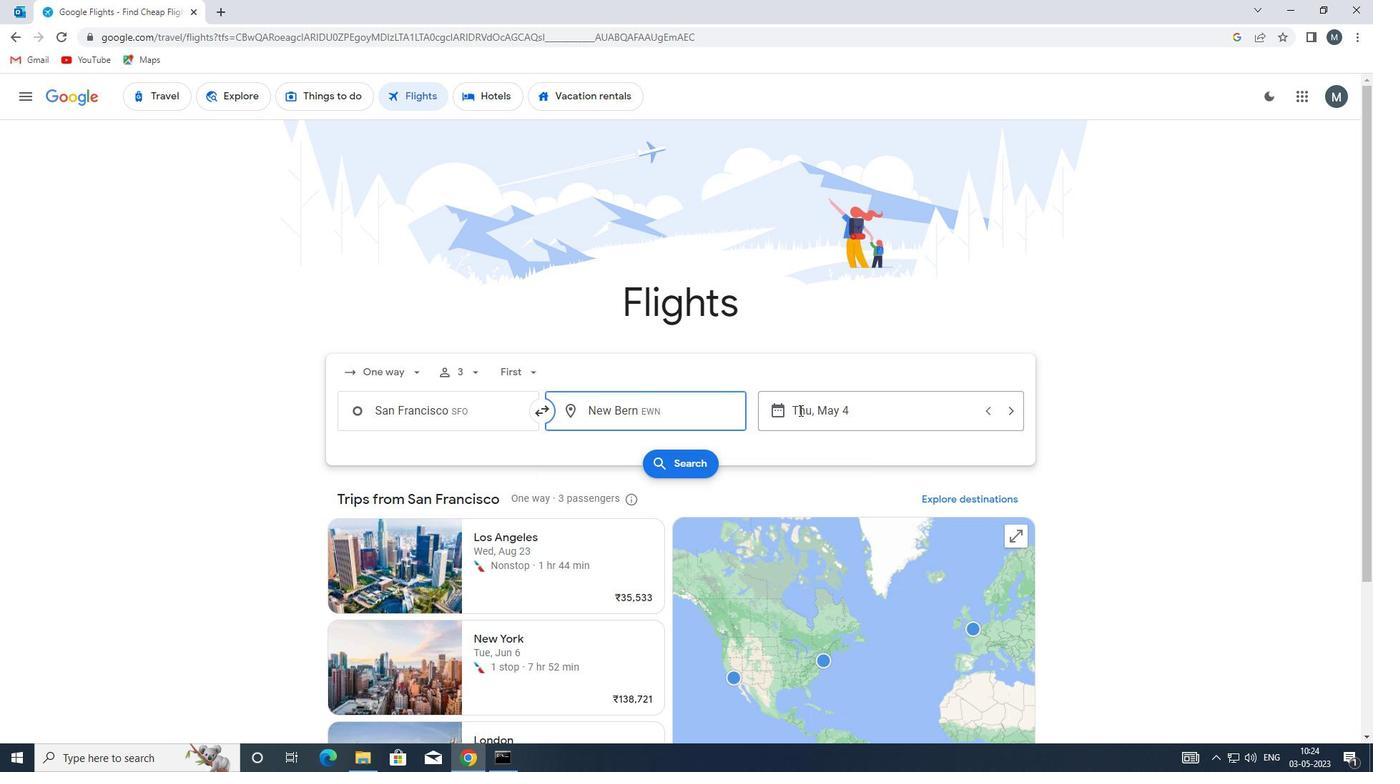 
Action: Mouse moved to (641, 480)
Screenshot: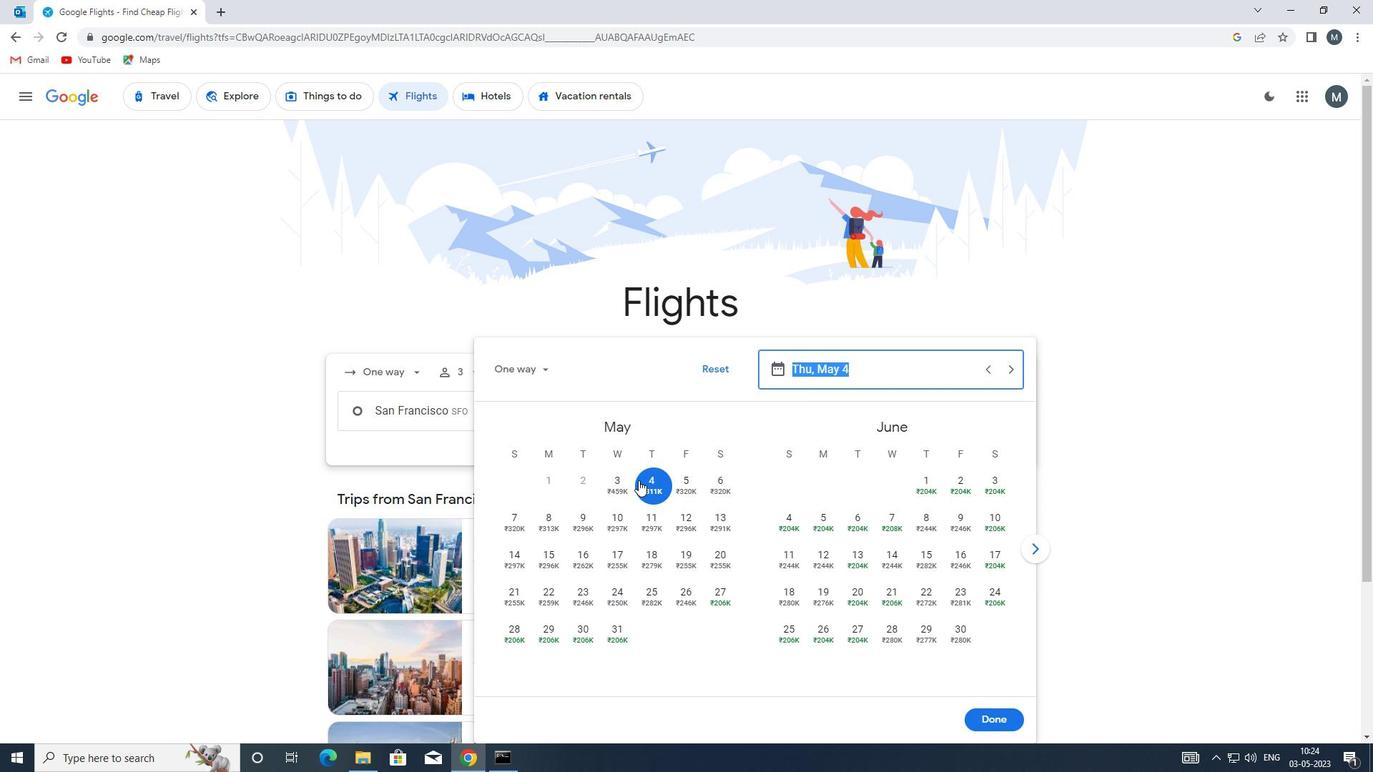 
Action: Mouse pressed left at (641, 480)
Screenshot: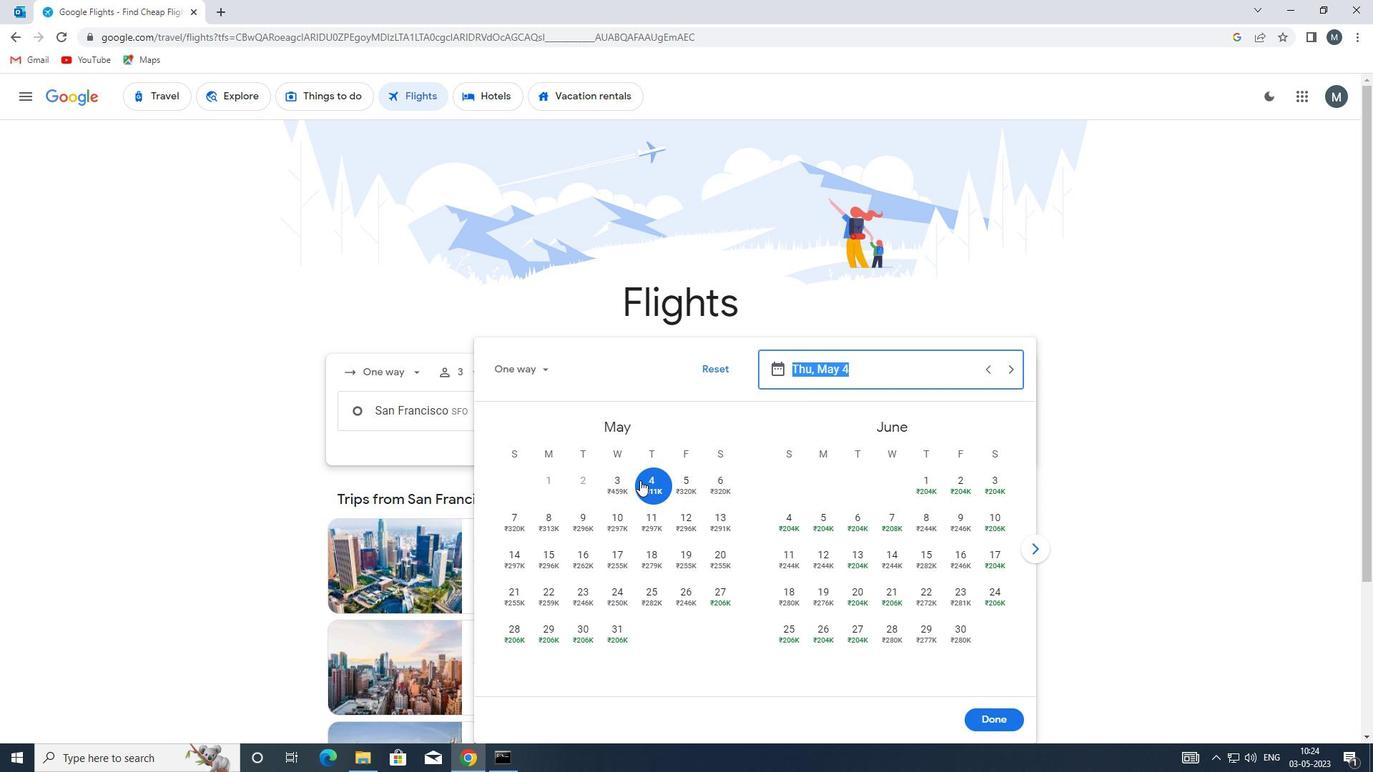 
Action: Mouse moved to (1005, 715)
Screenshot: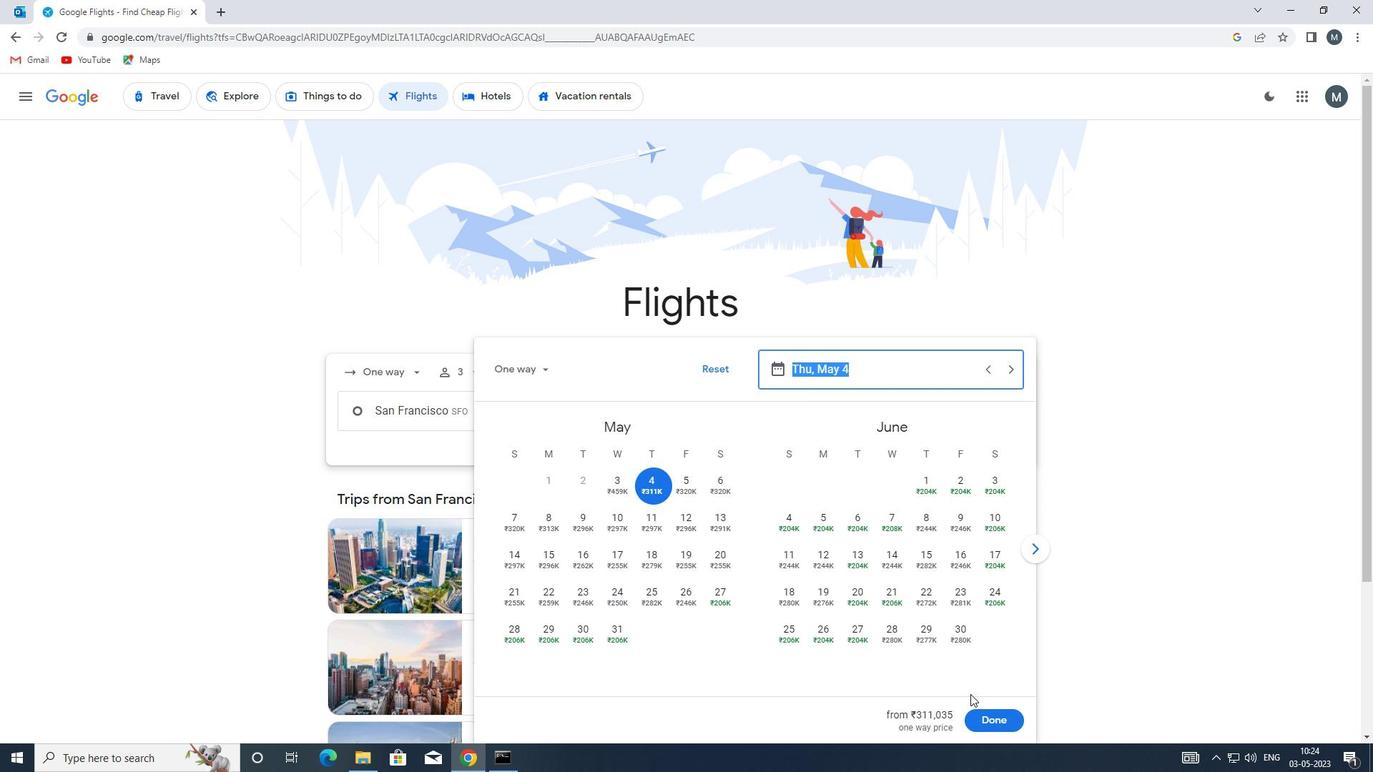 
Action: Mouse pressed left at (1005, 715)
Screenshot: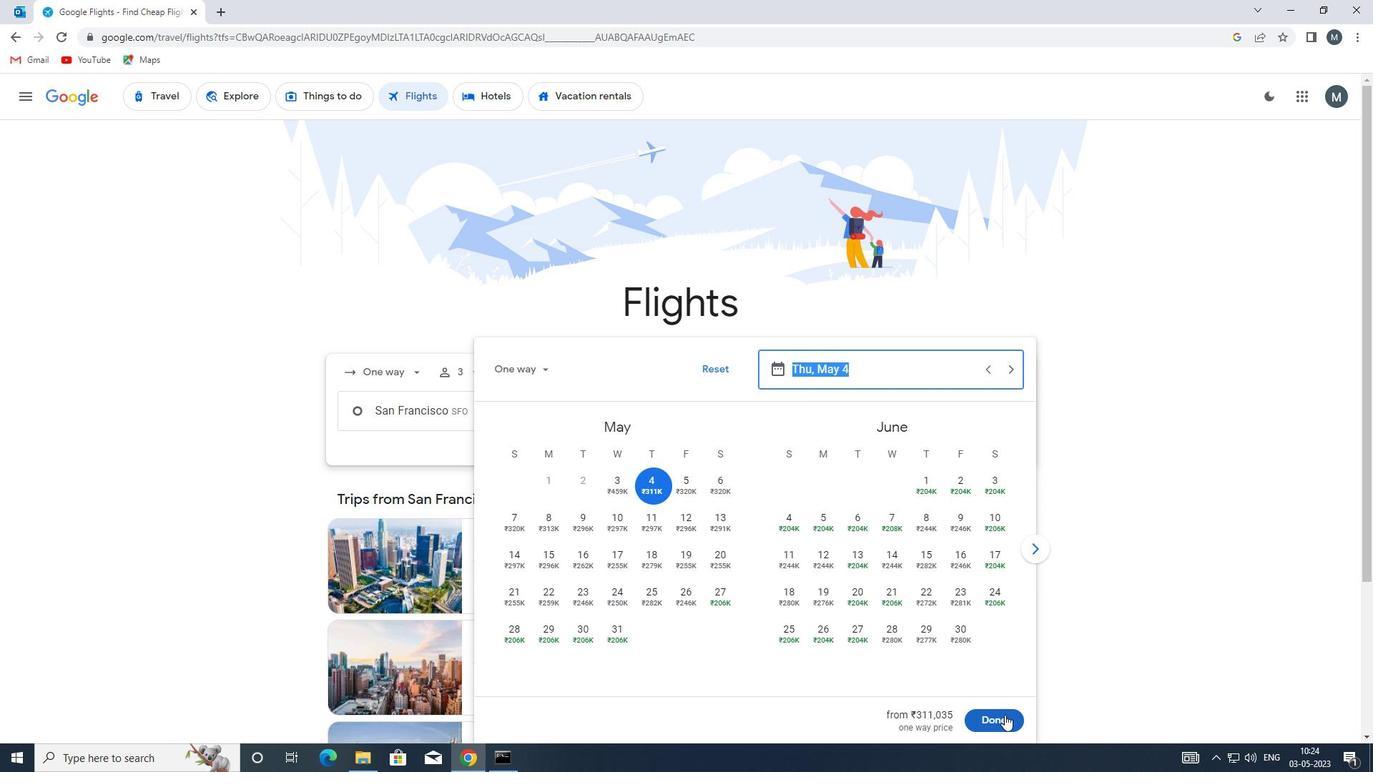 
Action: Mouse moved to (668, 462)
Screenshot: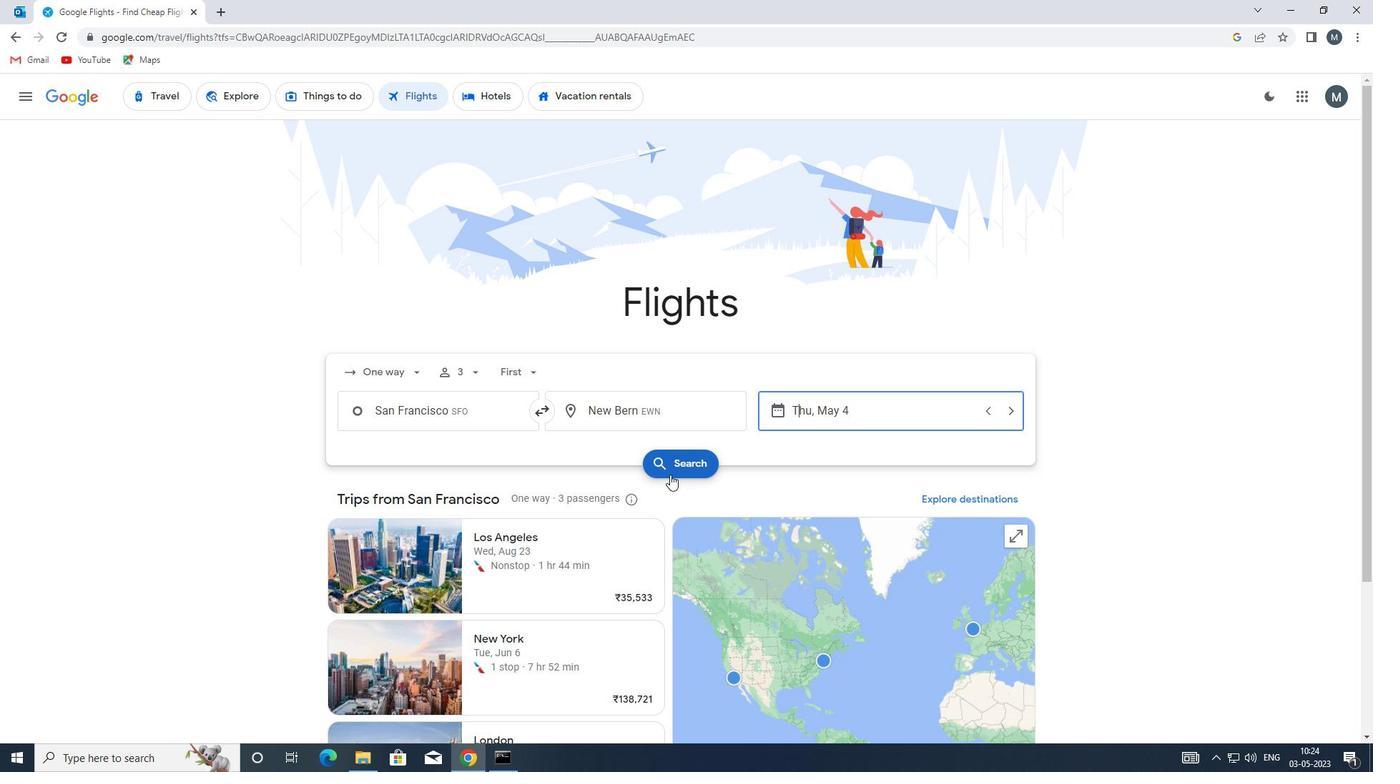 
Action: Mouse pressed left at (668, 462)
Screenshot: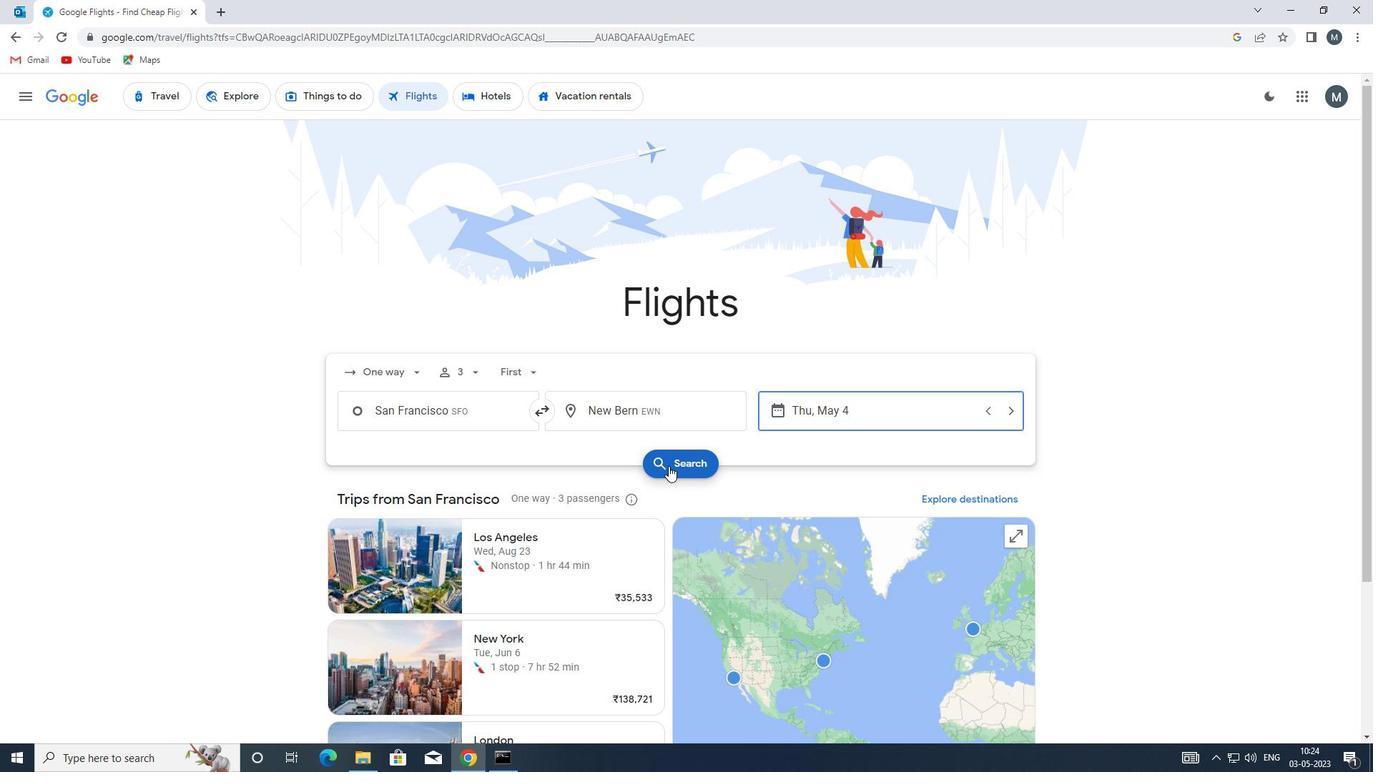 
Action: Mouse moved to (354, 218)
Screenshot: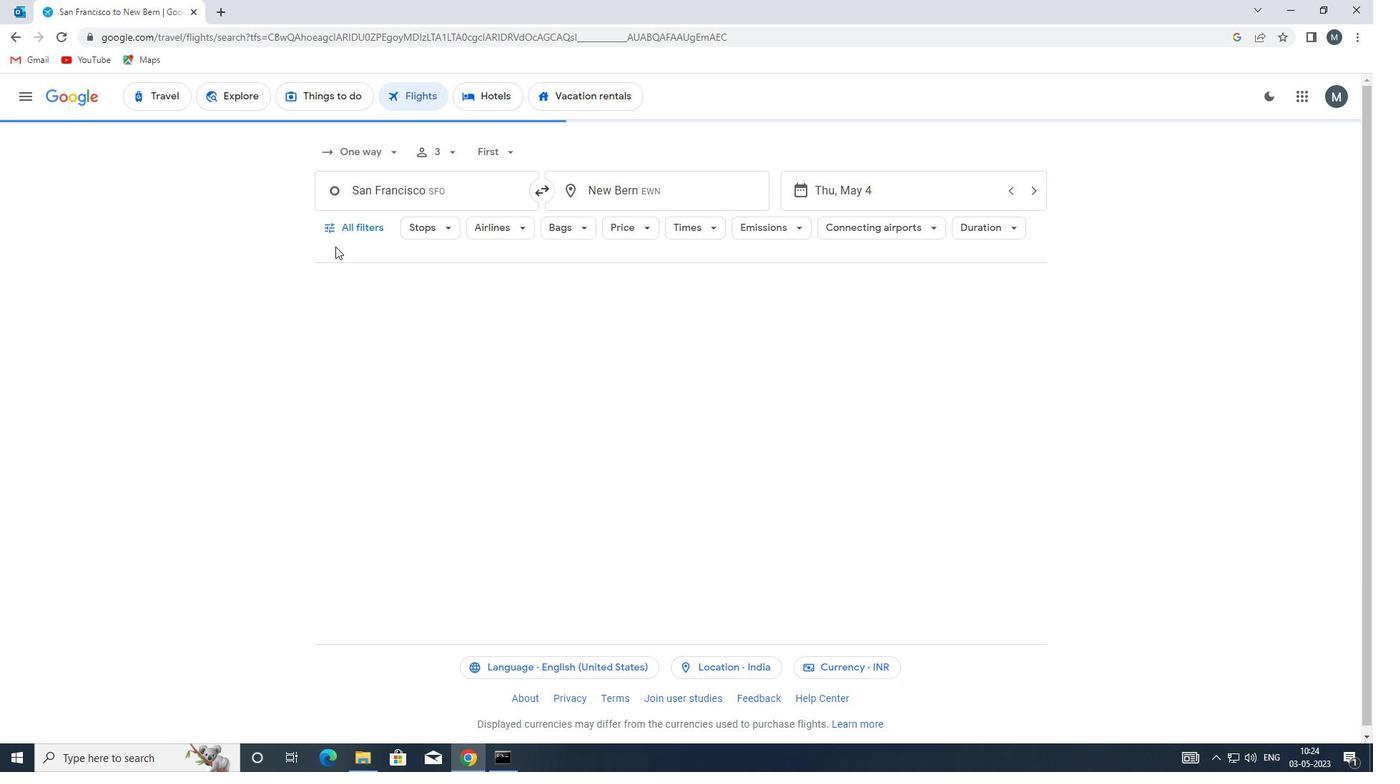 
Action: Mouse pressed left at (354, 218)
Screenshot: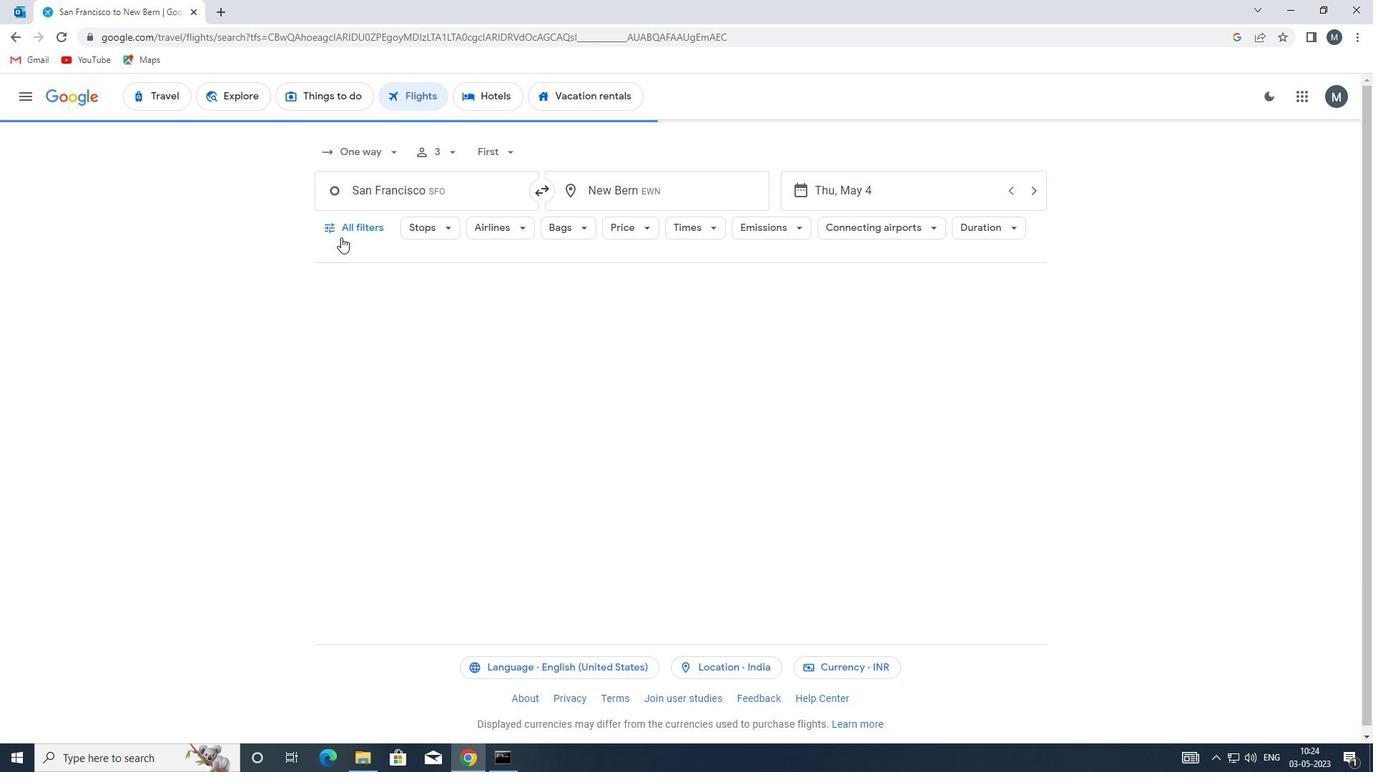 
Action: Mouse moved to (389, 398)
Screenshot: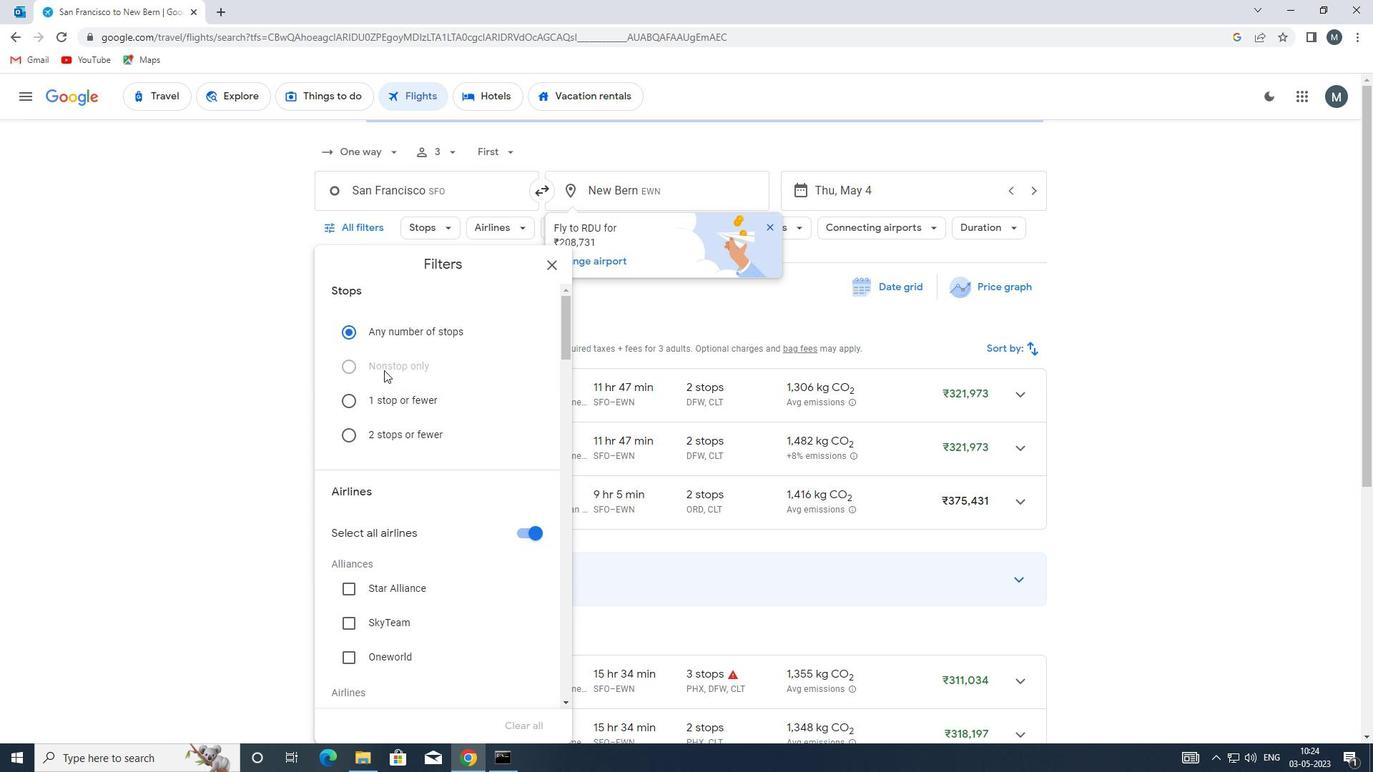 
Action: Mouse scrolled (389, 397) with delta (0, 0)
Screenshot: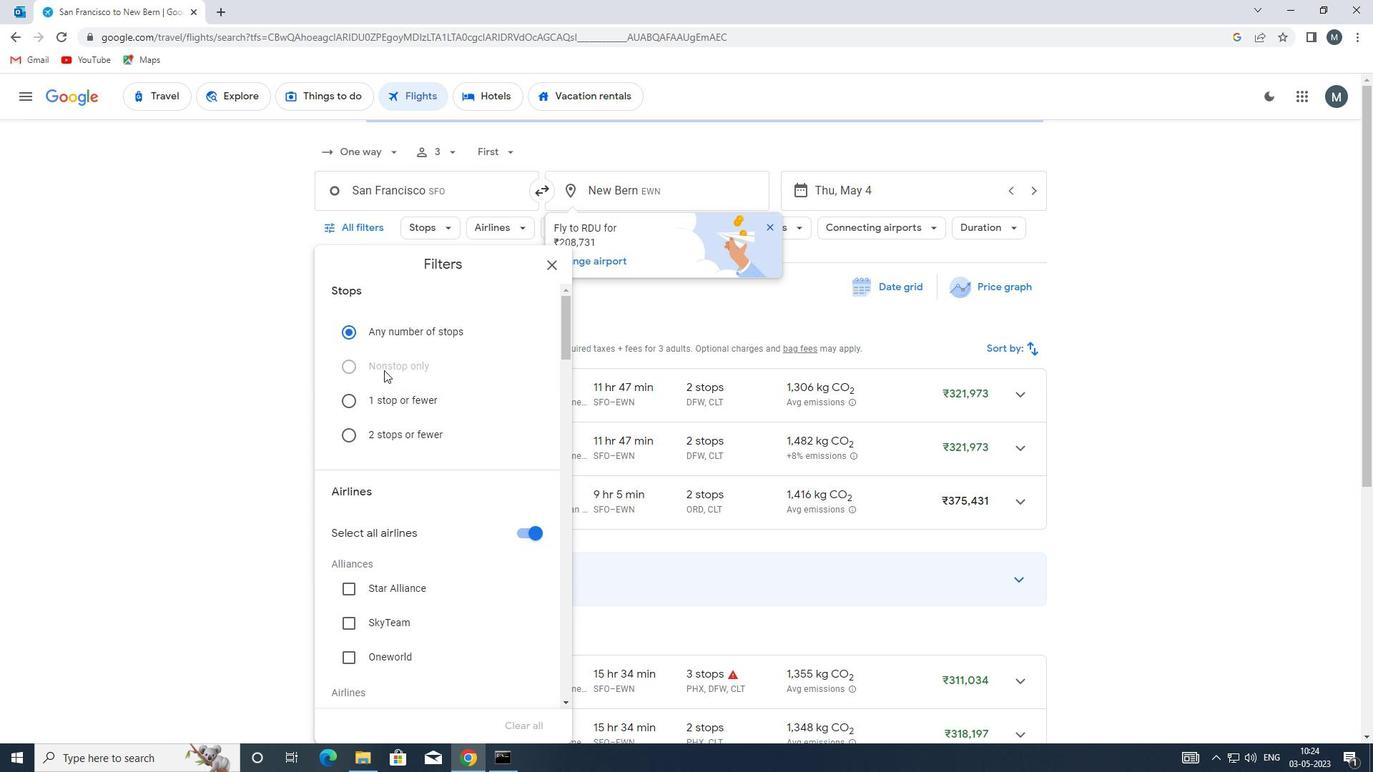 
Action: Mouse moved to (389, 408)
Screenshot: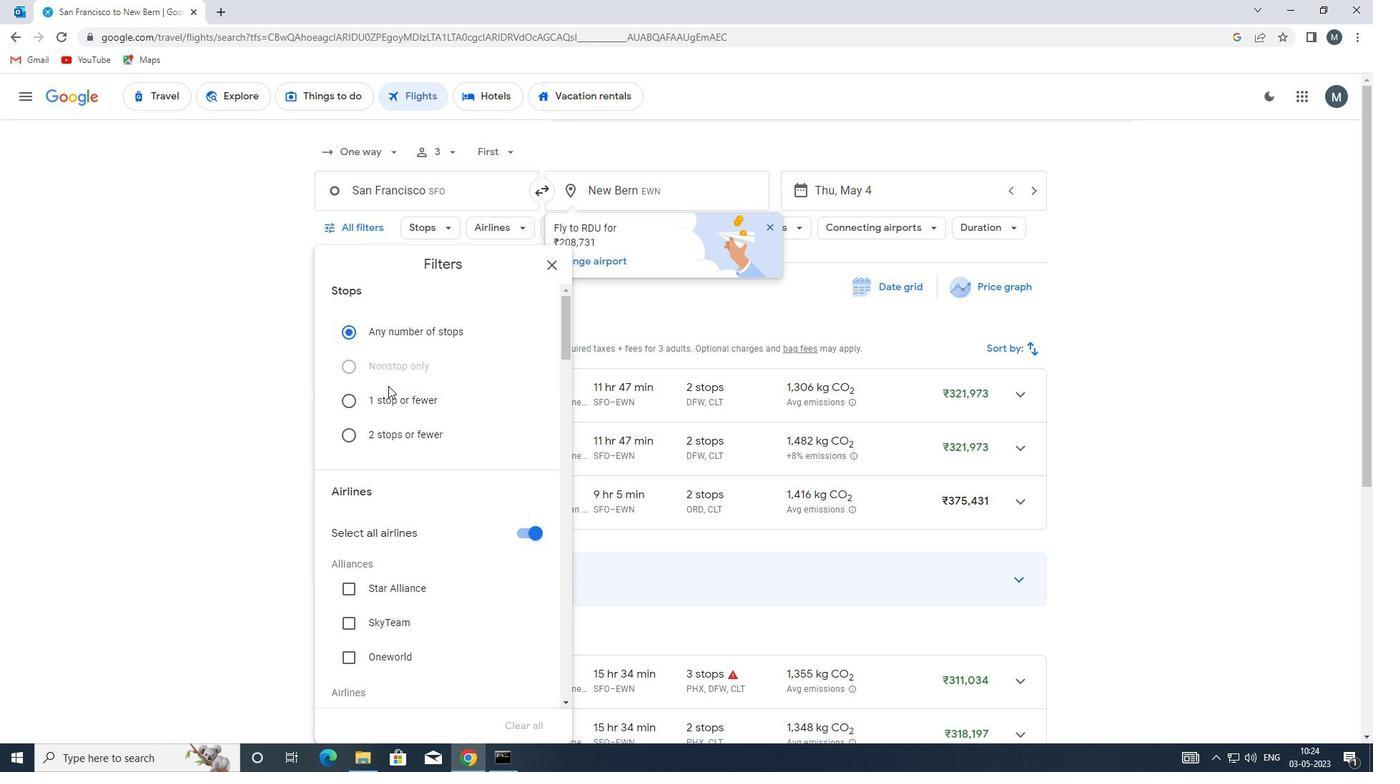 
Action: Mouse scrolled (389, 407) with delta (0, 0)
Screenshot: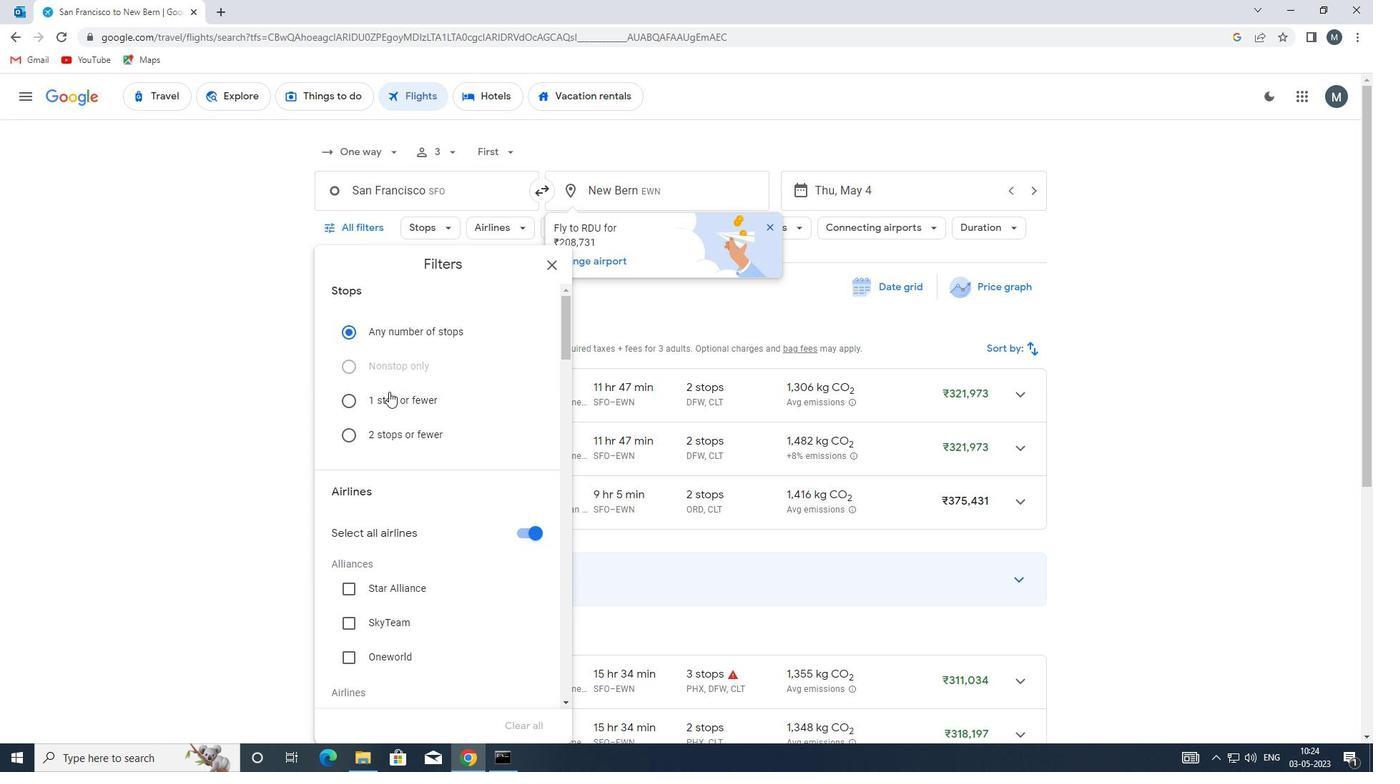 
Action: Mouse moved to (523, 387)
Screenshot: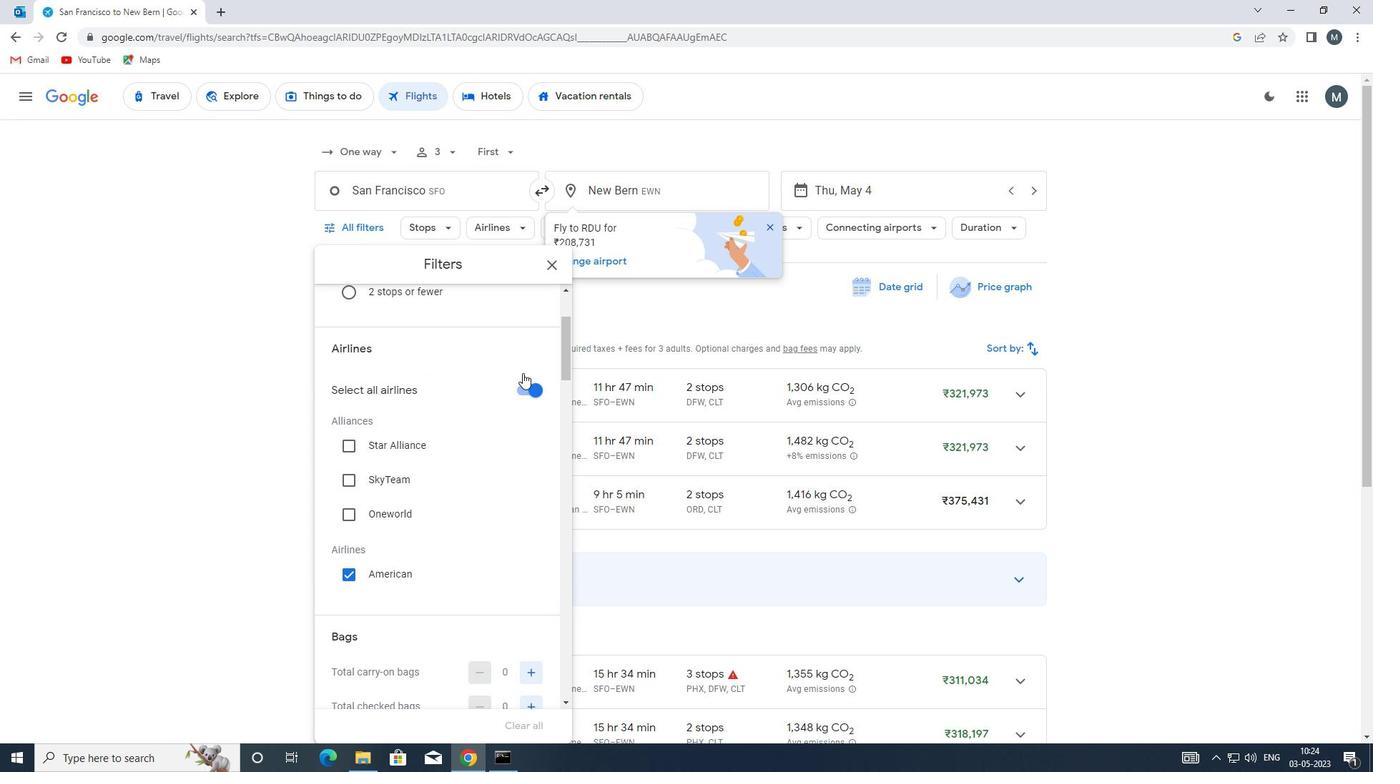 
Action: Mouse pressed left at (523, 387)
Screenshot: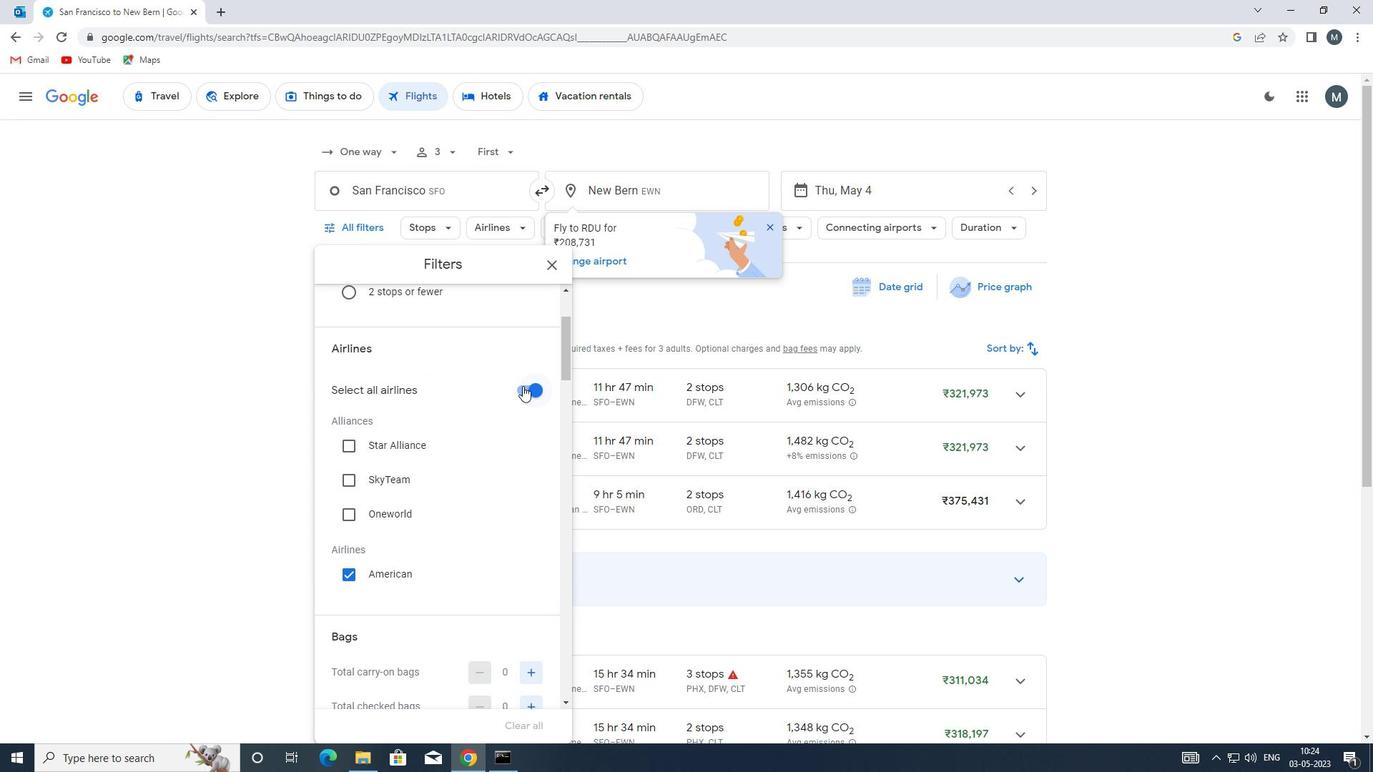 
Action: Mouse moved to (396, 470)
Screenshot: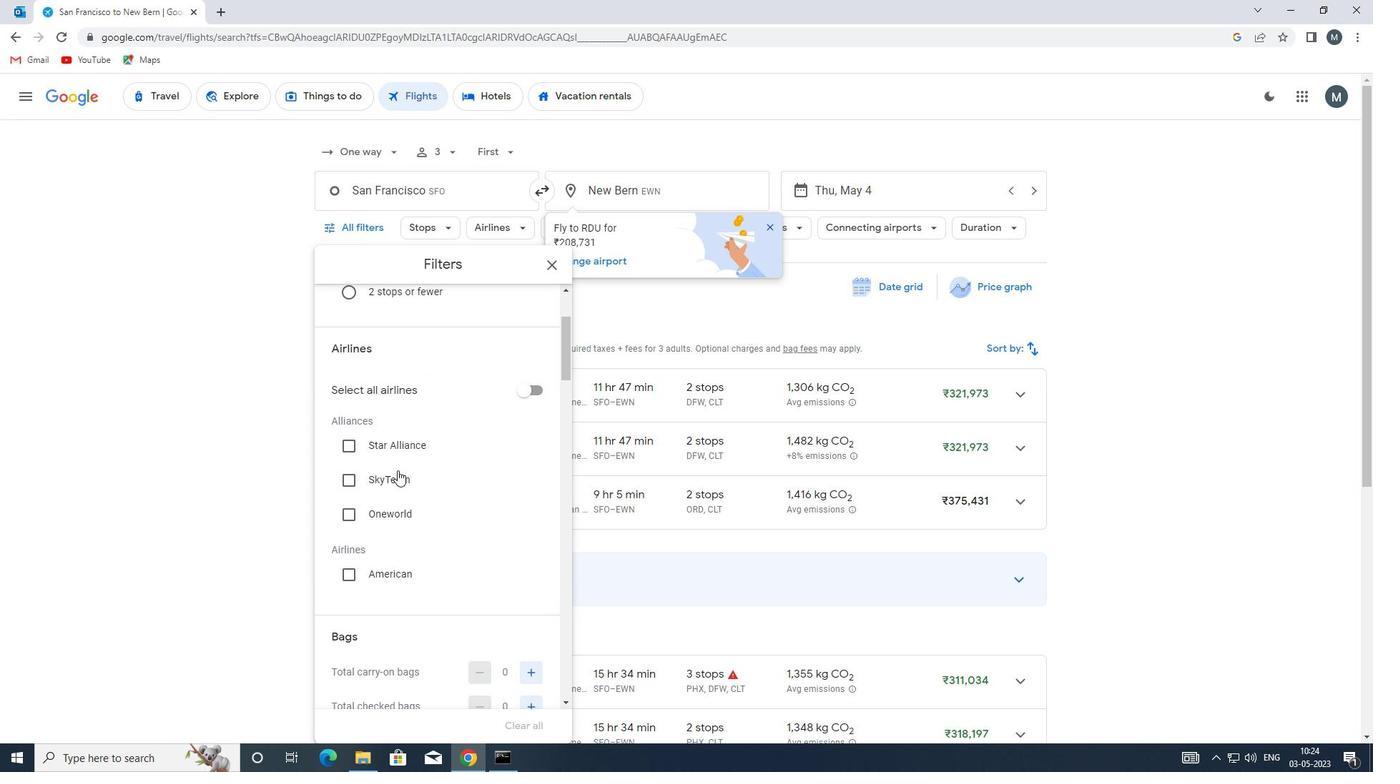 
Action: Mouse scrolled (396, 470) with delta (0, 0)
Screenshot: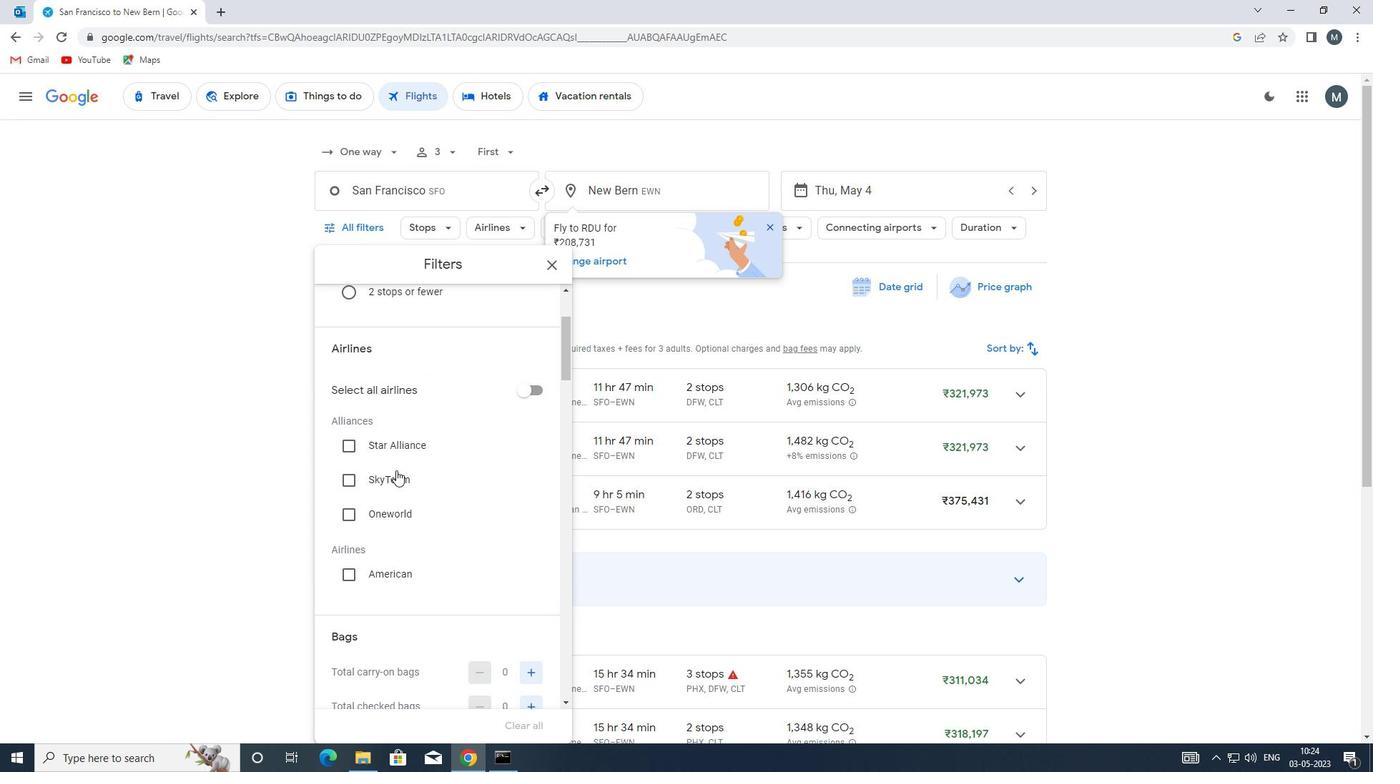 
Action: Mouse moved to (396, 472)
Screenshot: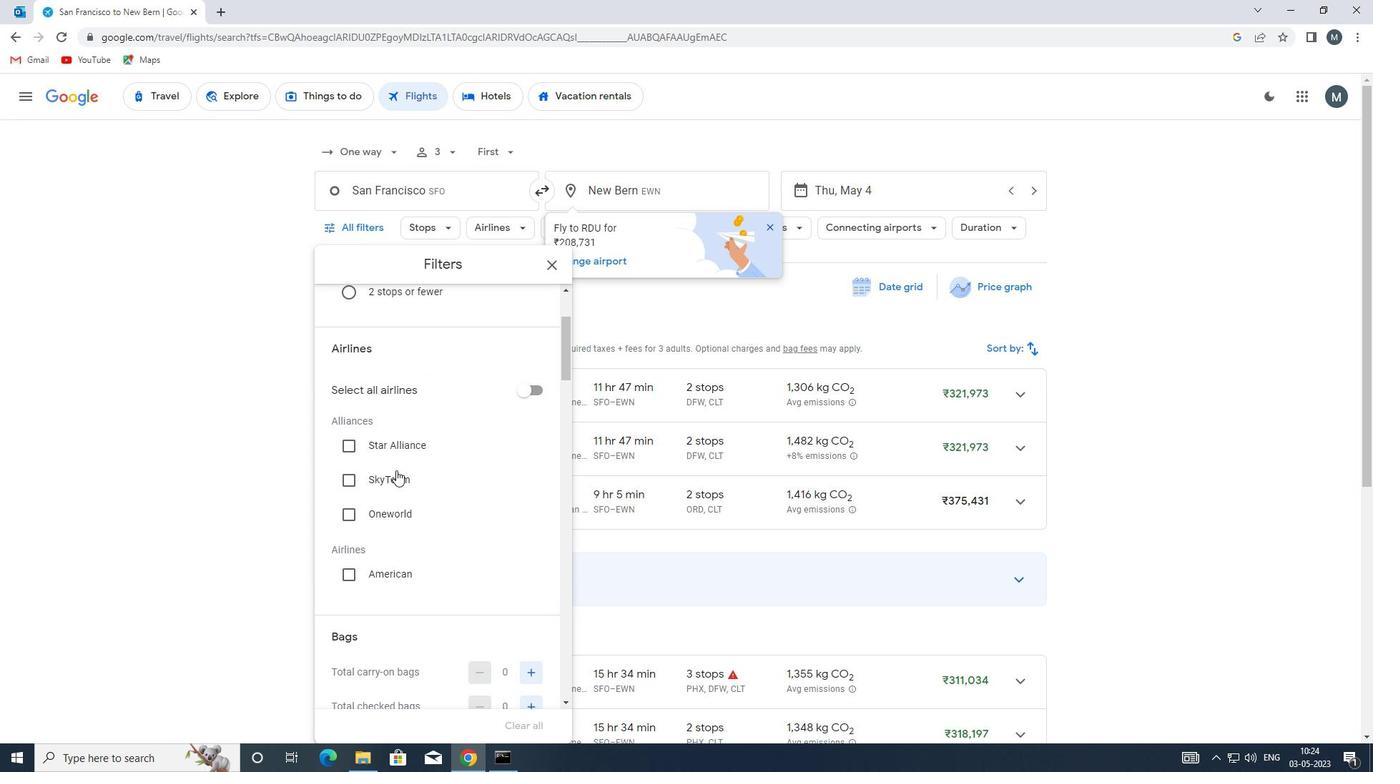
Action: Mouse scrolled (396, 471) with delta (0, 0)
Screenshot: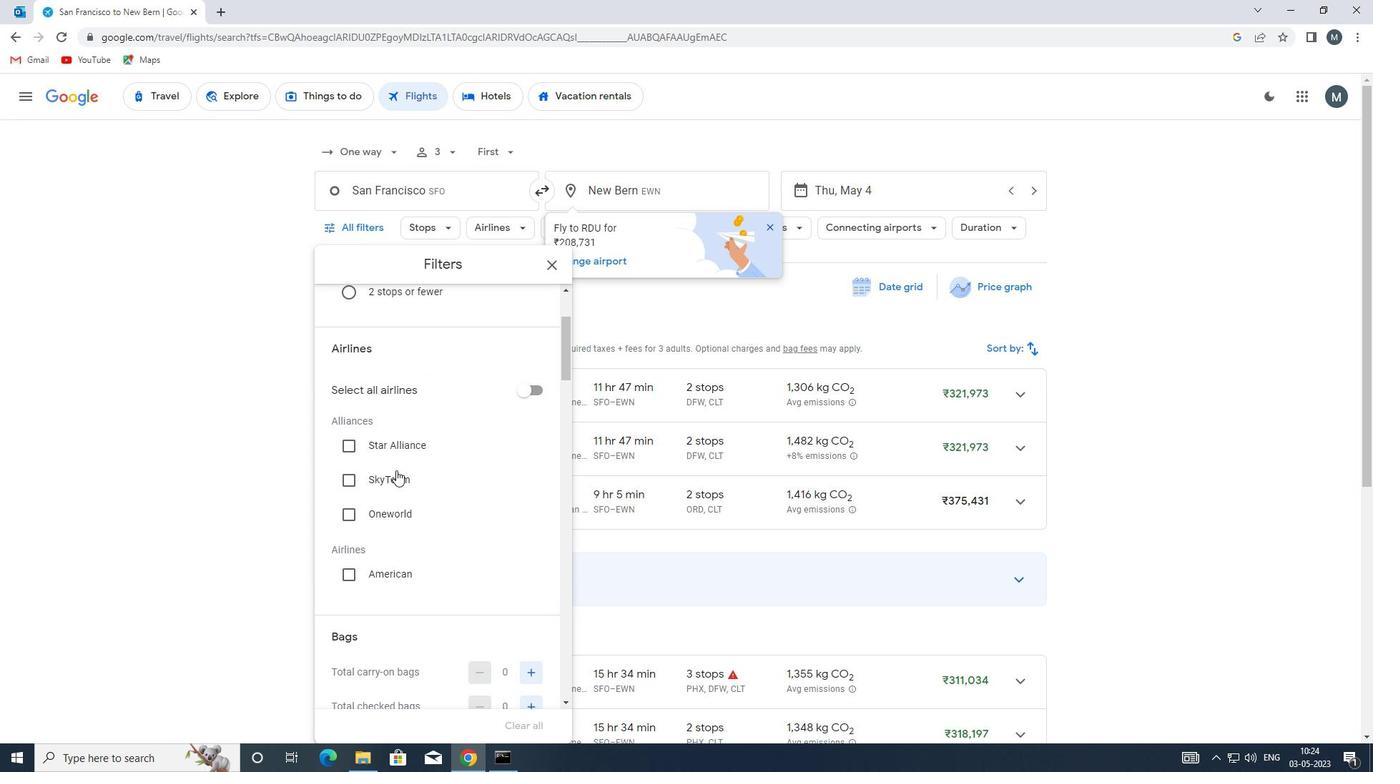 
Action: Mouse moved to (356, 434)
Screenshot: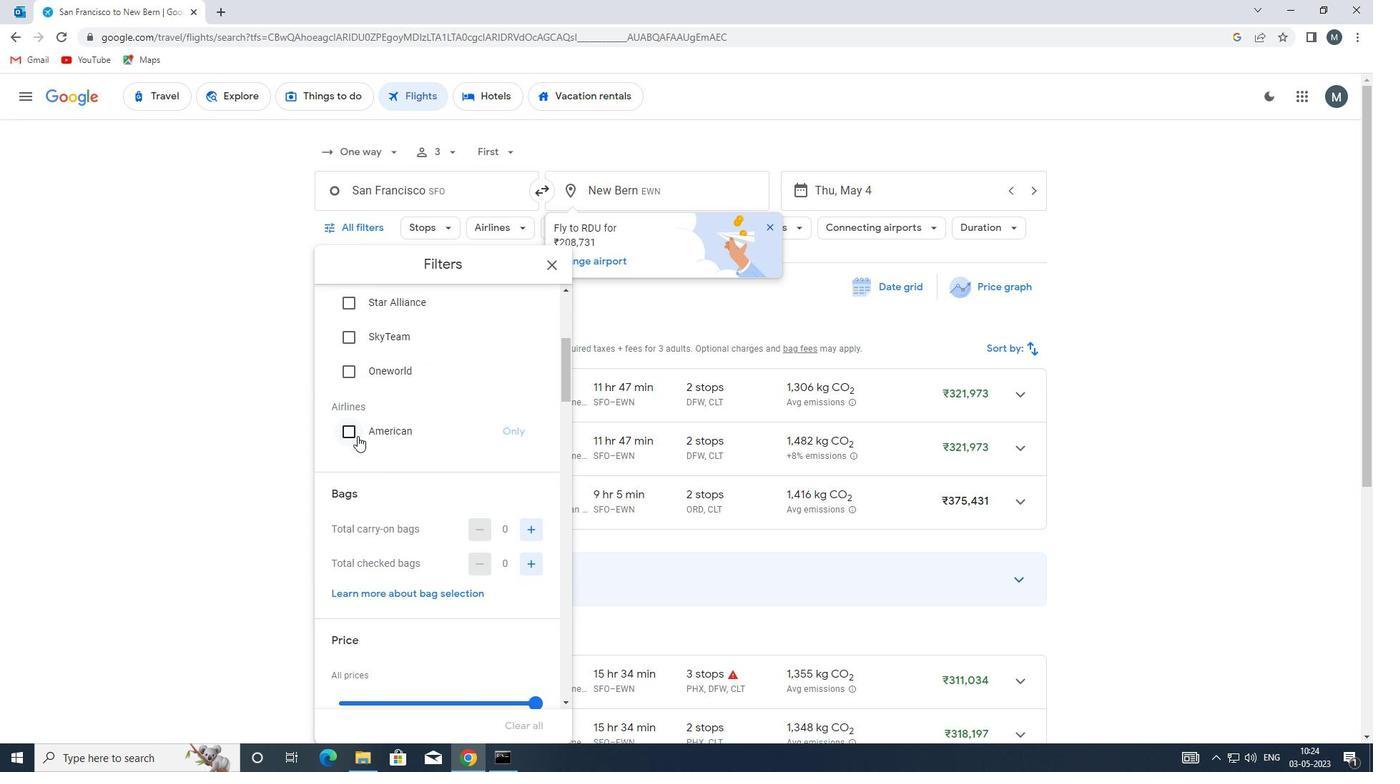 
Action: Mouse pressed left at (356, 434)
Screenshot: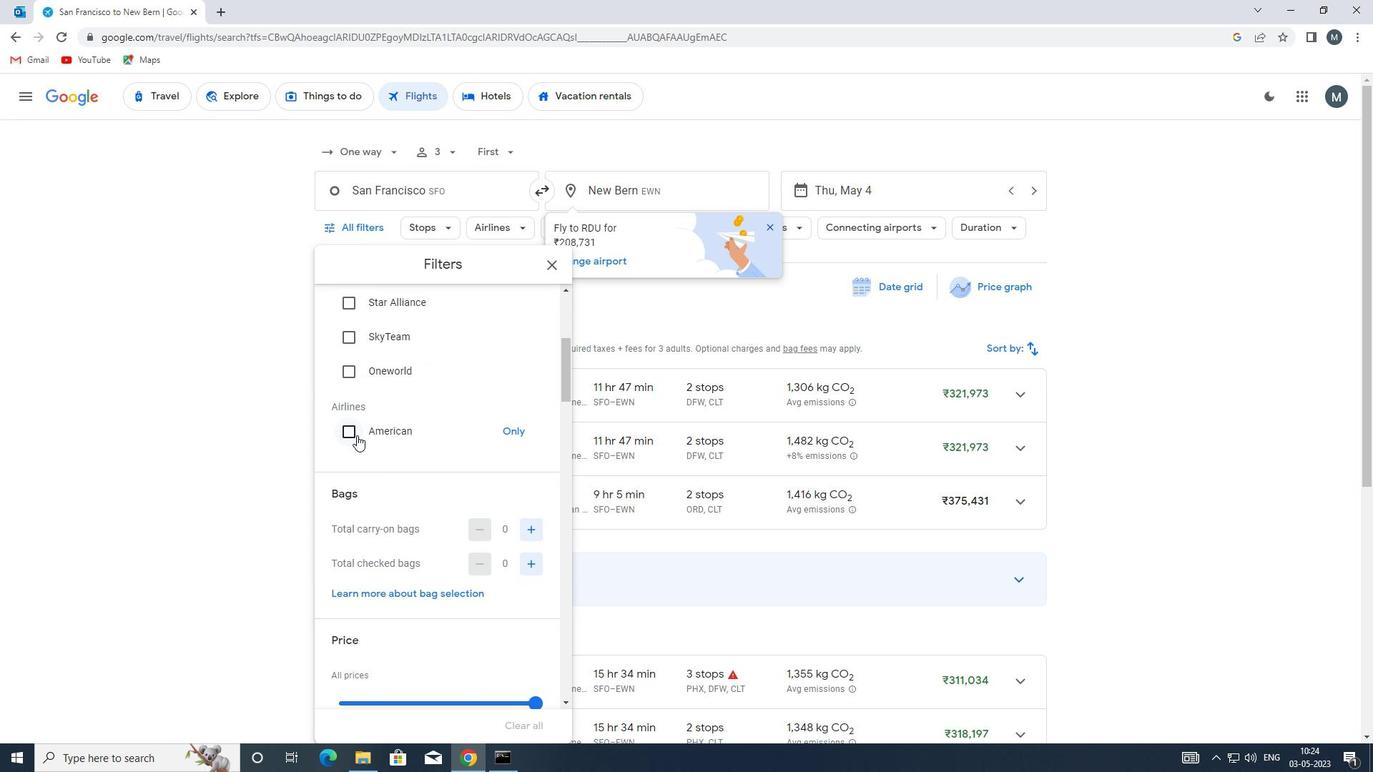 
Action: Mouse moved to (412, 441)
Screenshot: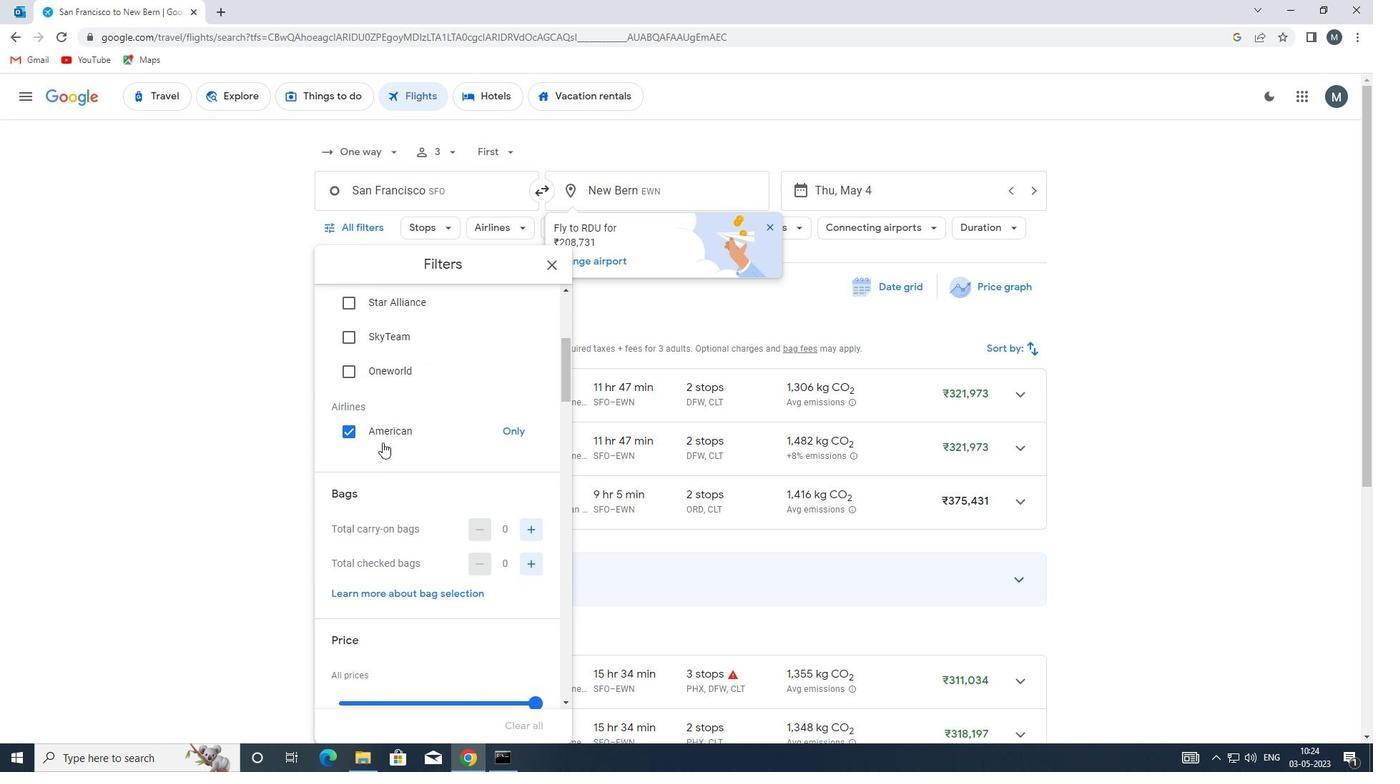 
Action: Mouse scrolled (412, 440) with delta (0, 0)
Screenshot: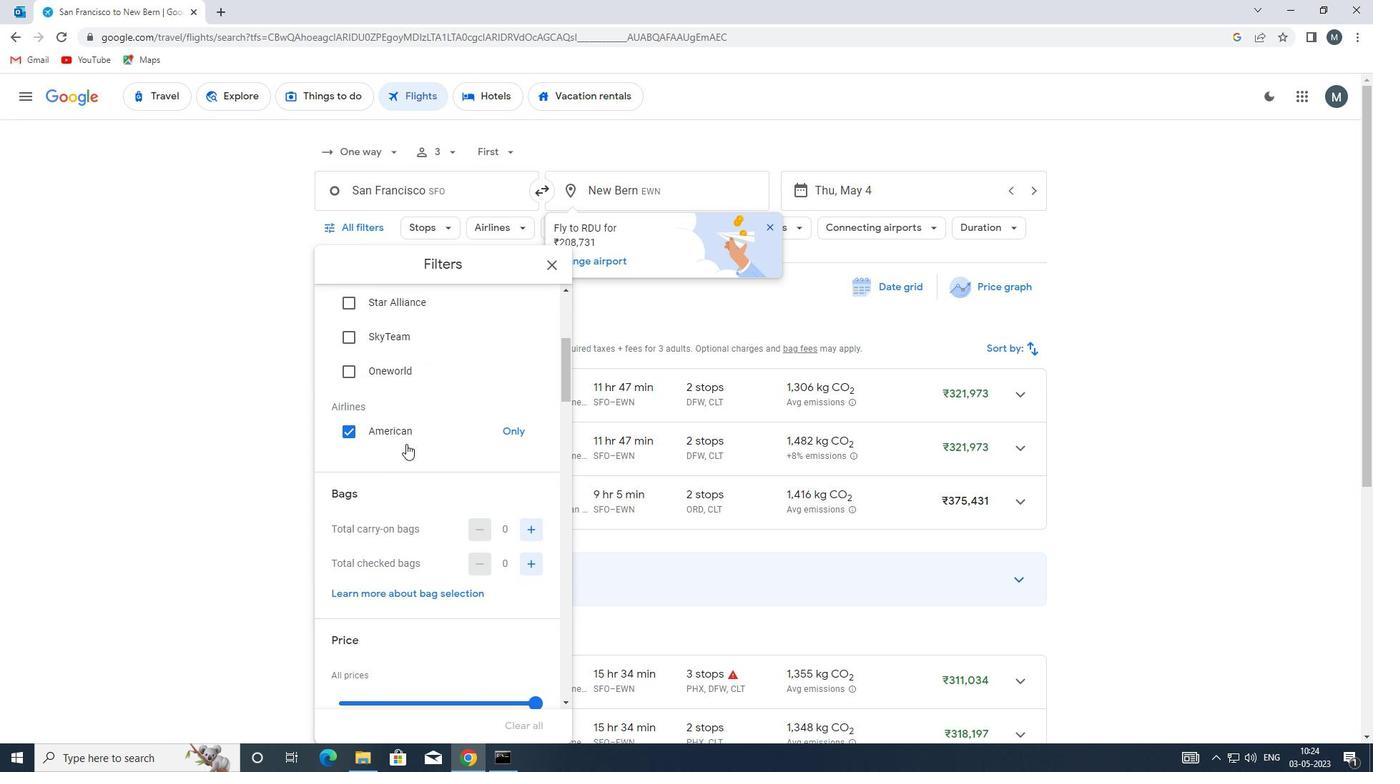 
Action: Mouse moved to (412, 441)
Screenshot: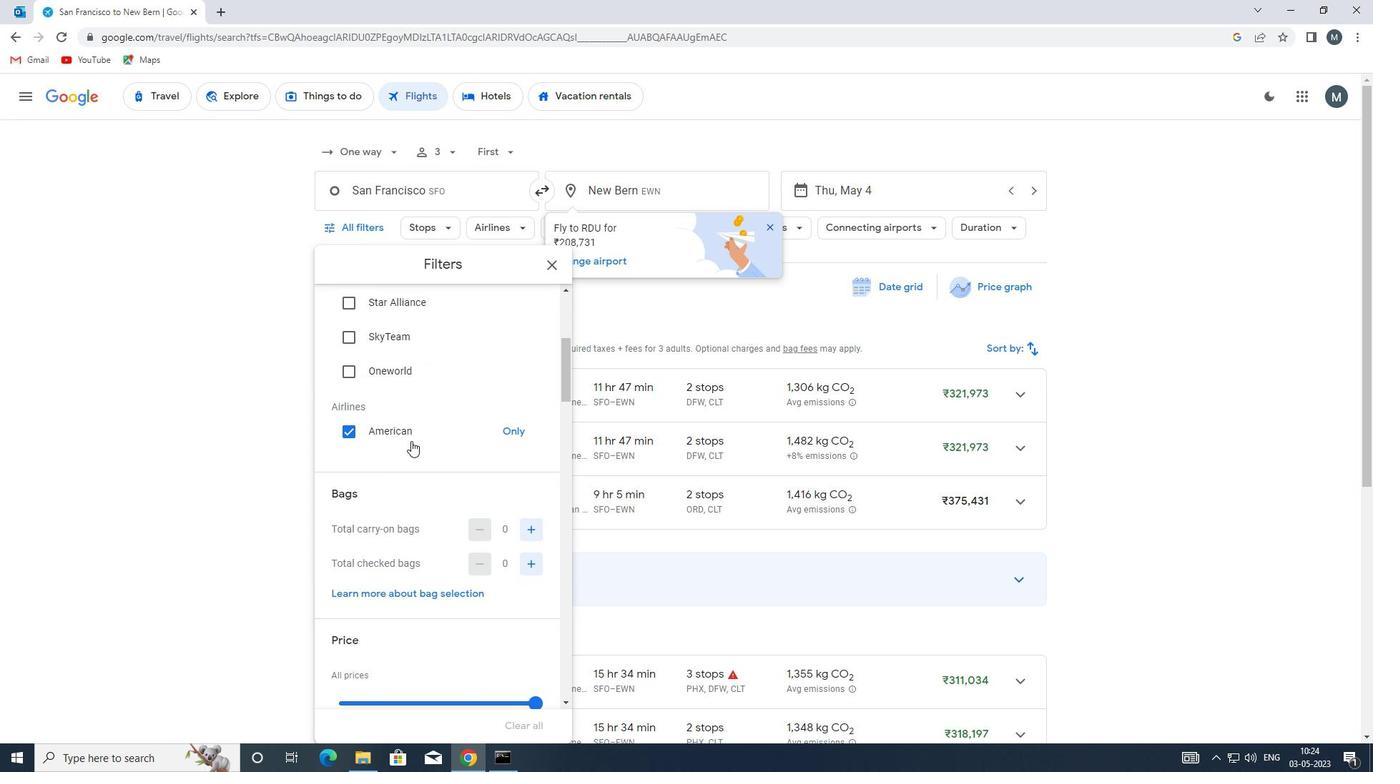 
Action: Mouse scrolled (412, 440) with delta (0, 0)
Screenshot: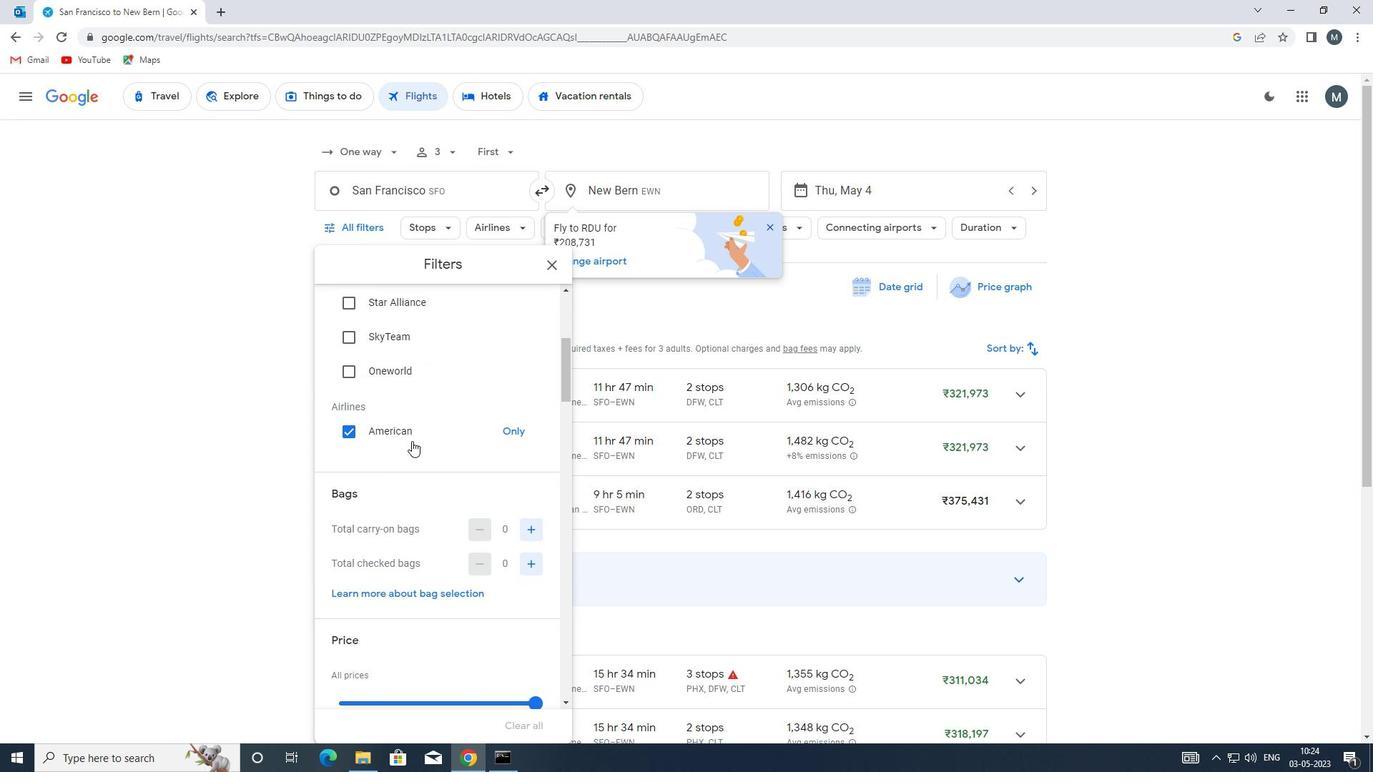 
Action: Mouse moved to (535, 422)
Screenshot: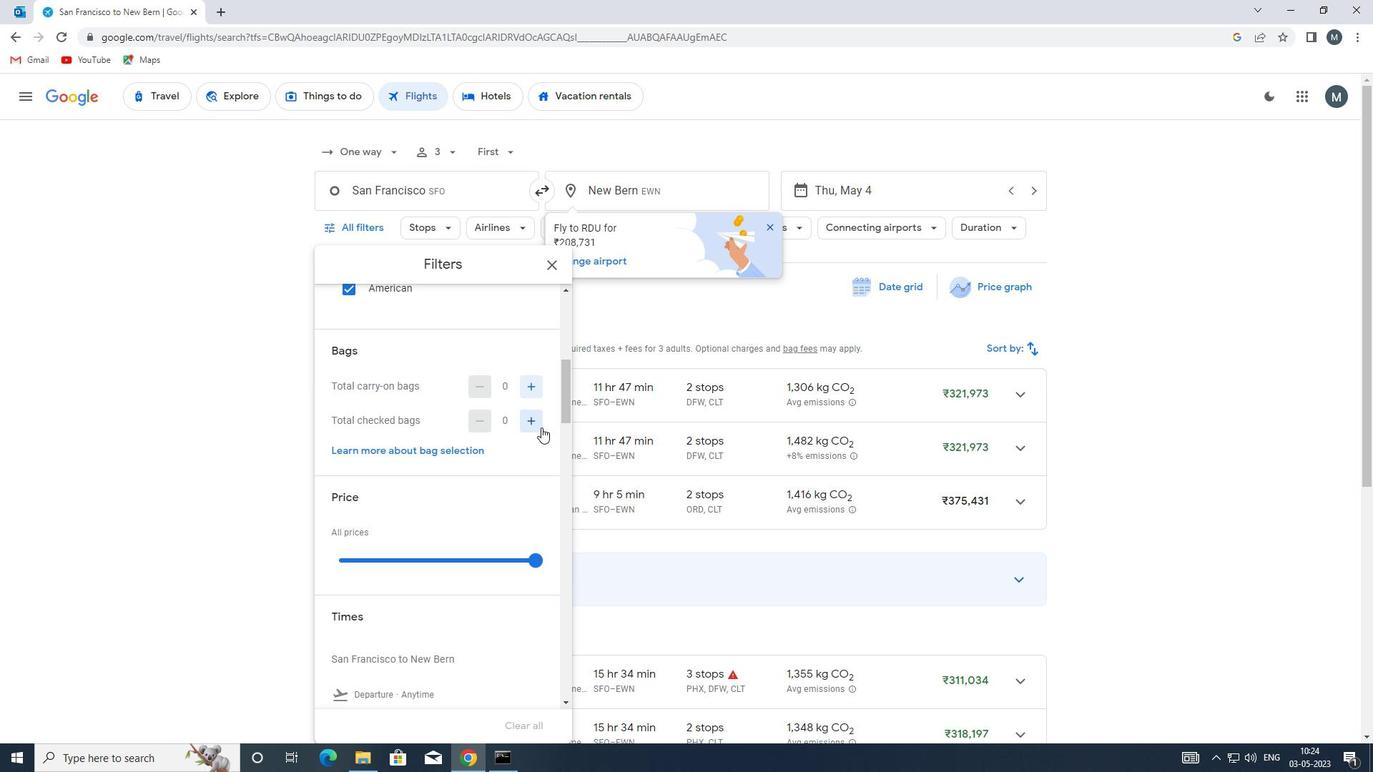 
Action: Mouse pressed left at (535, 422)
Screenshot: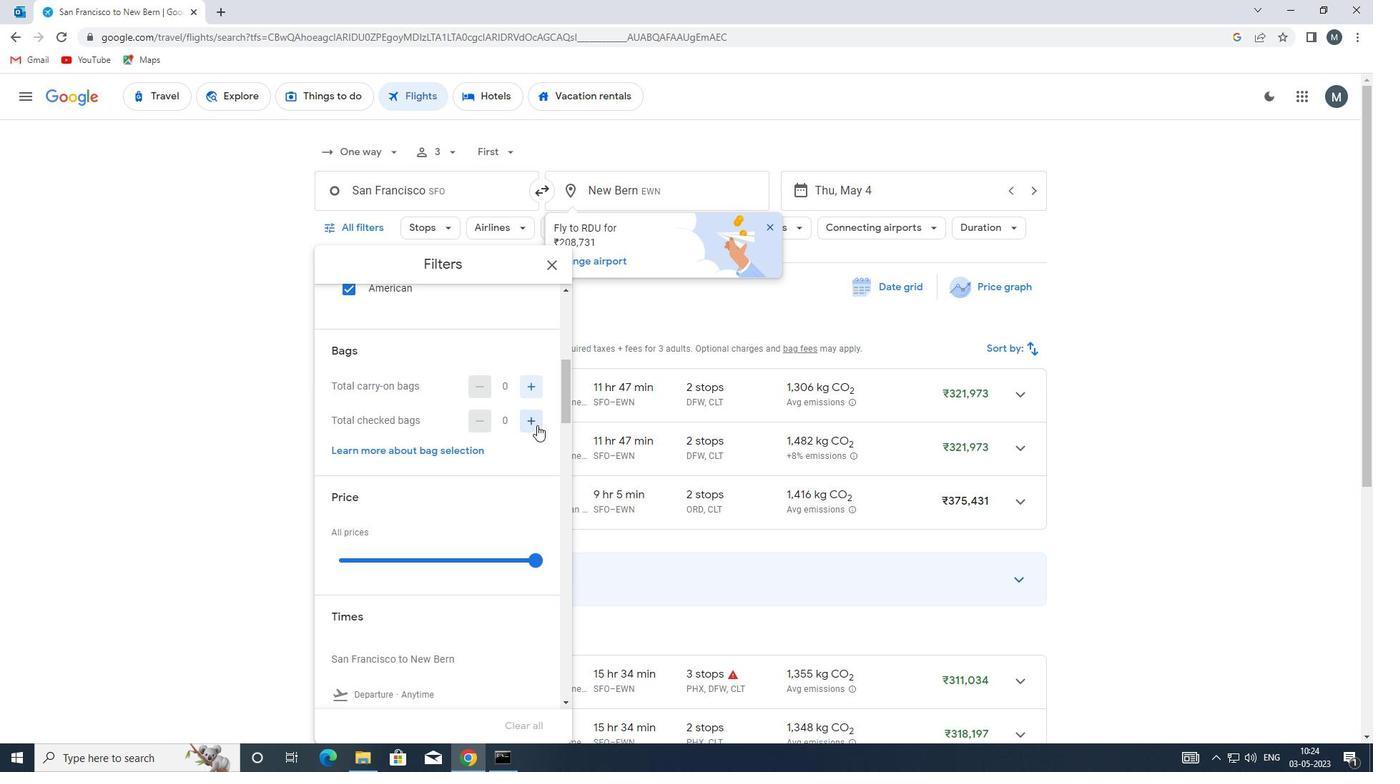 
Action: Mouse pressed left at (535, 422)
Screenshot: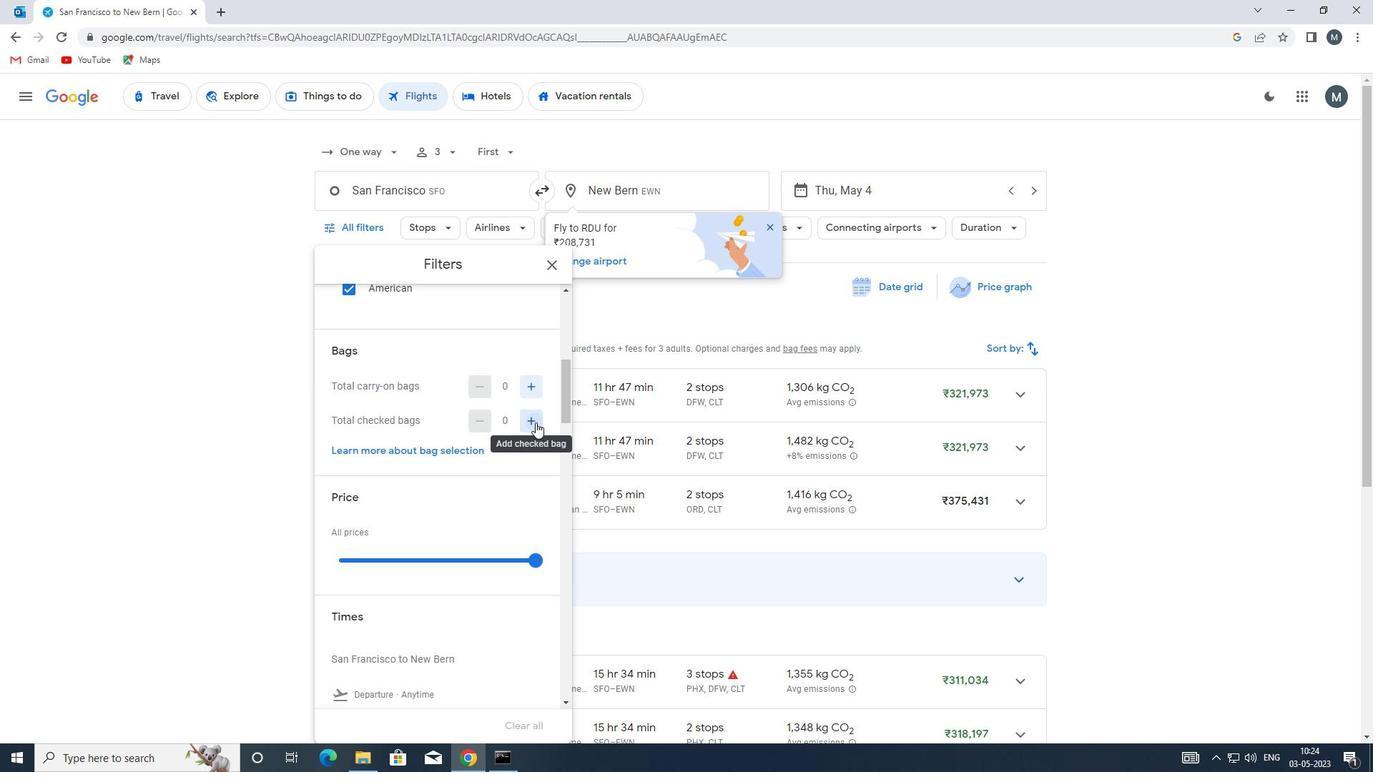 
Action: Mouse moved to (462, 454)
Screenshot: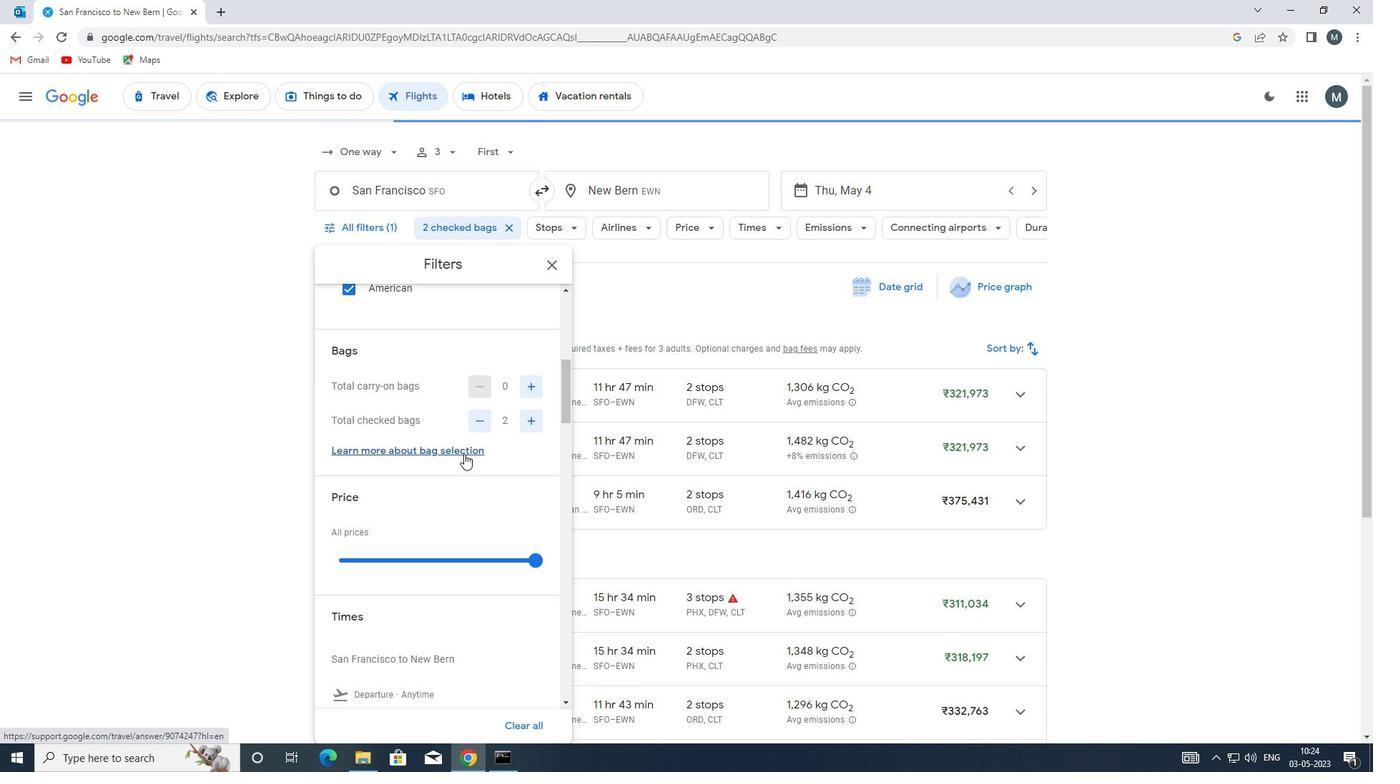 
Action: Mouse scrolled (462, 453) with delta (0, 0)
Screenshot: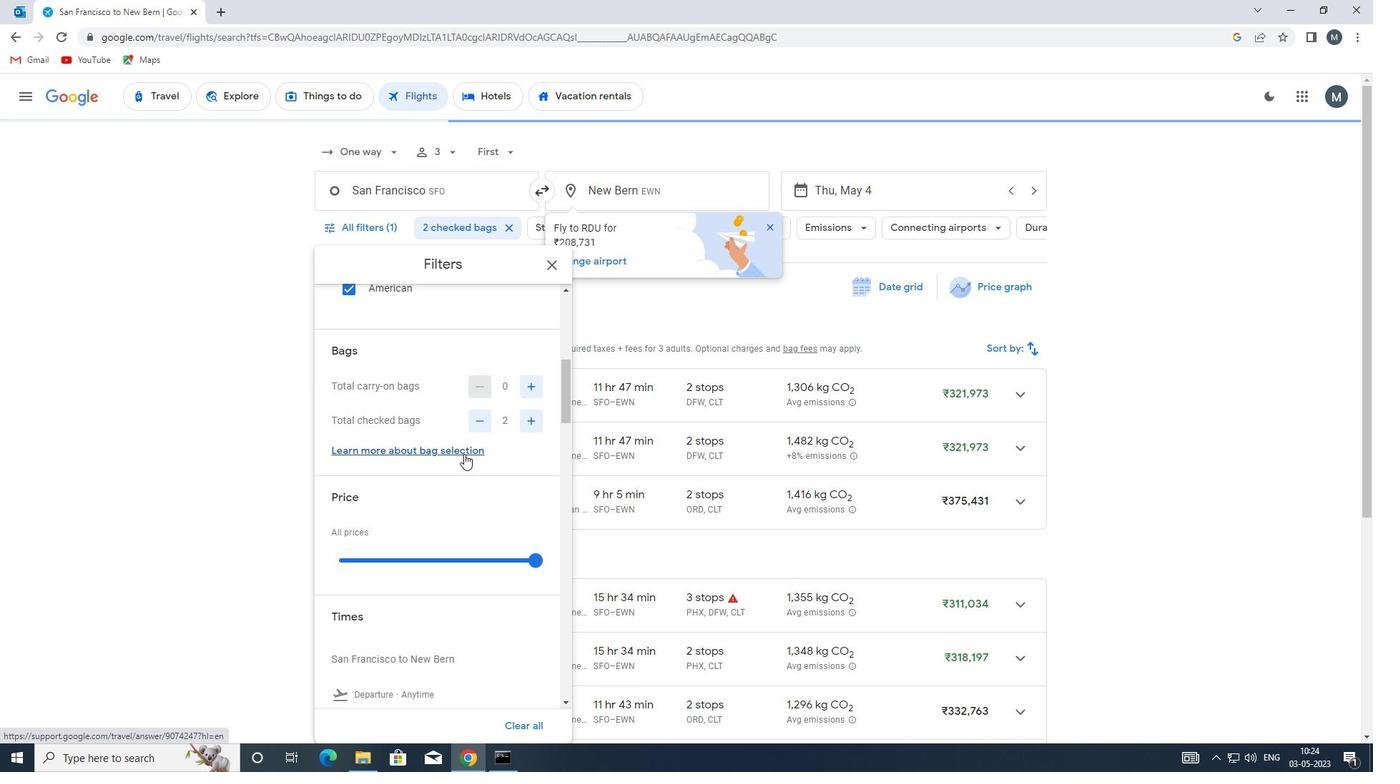 
Action: Mouse moved to (457, 455)
Screenshot: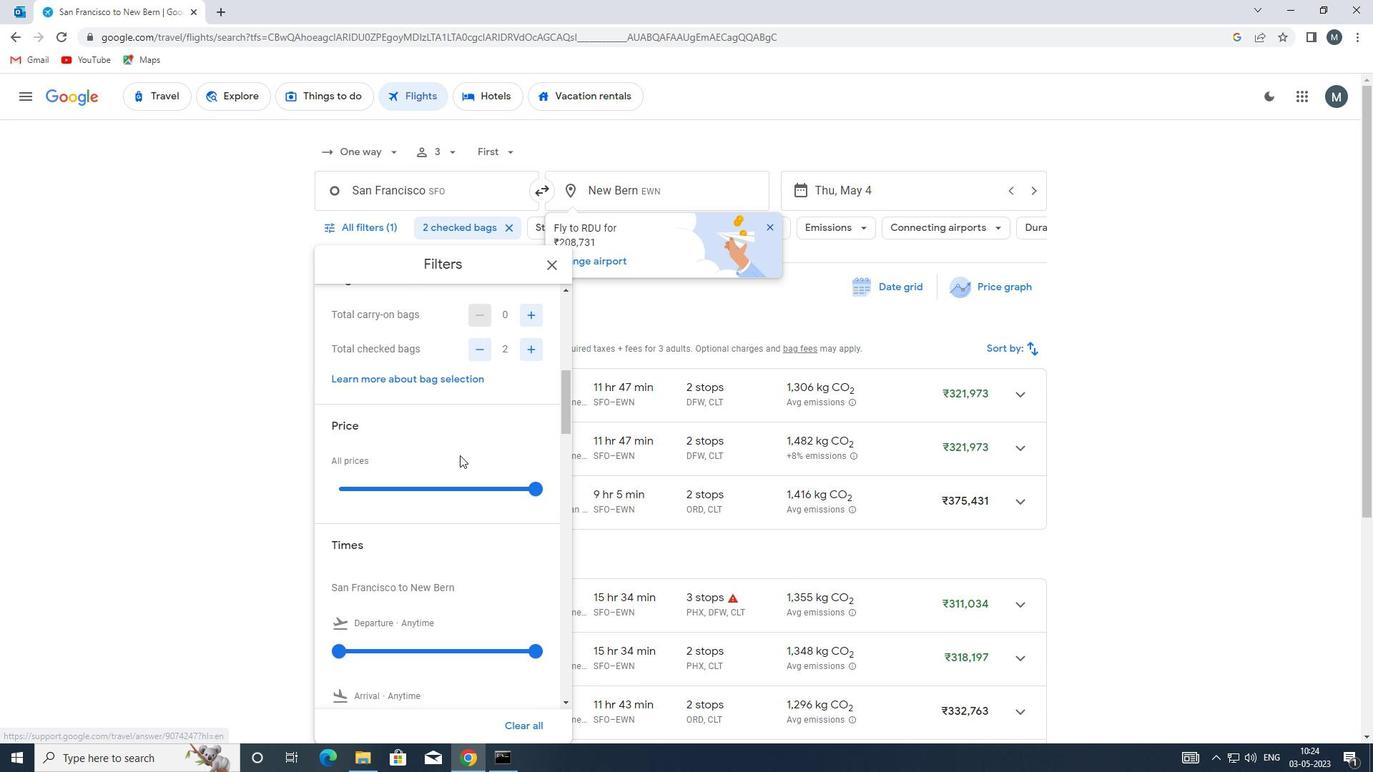 
Action: Mouse scrolled (457, 455) with delta (0, 0)
Screenshot: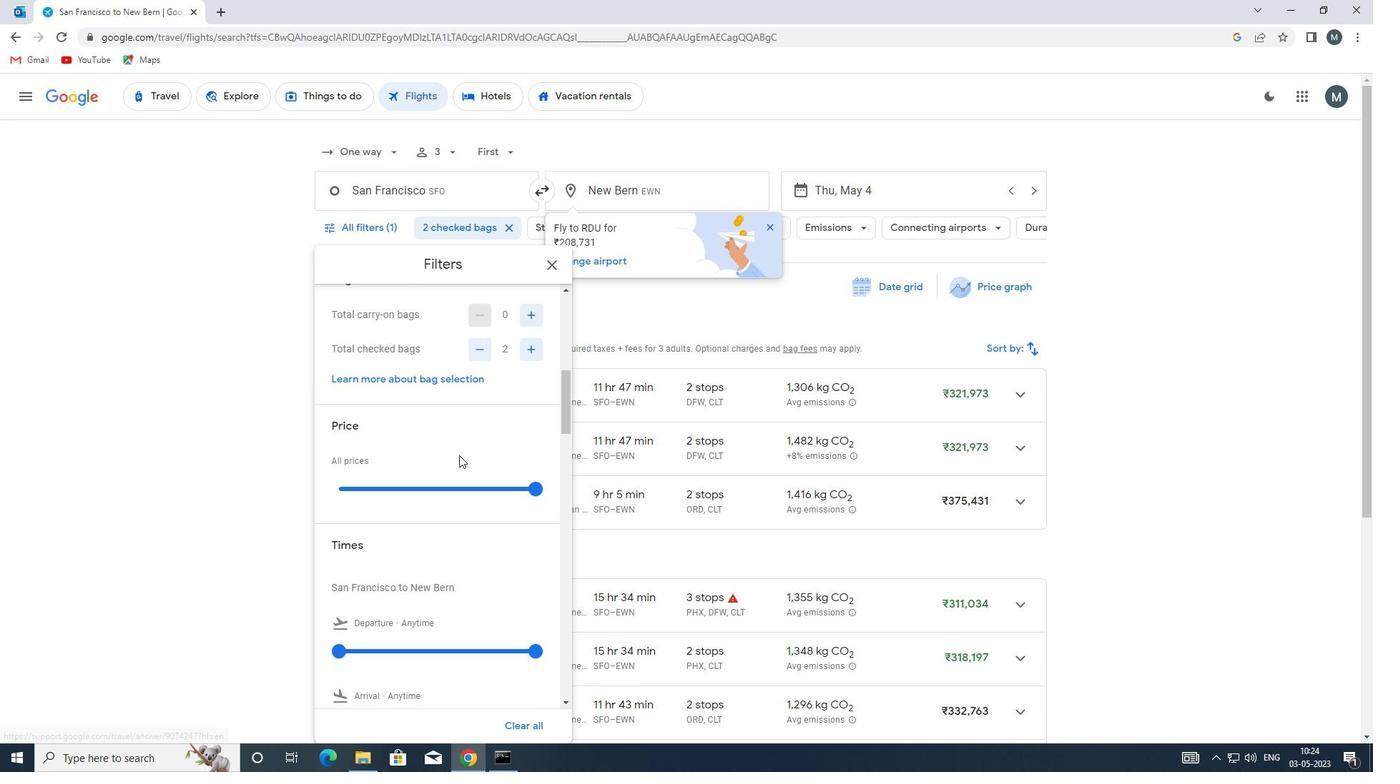 
Action: Mouse moved to (457, 455)
Screenshot: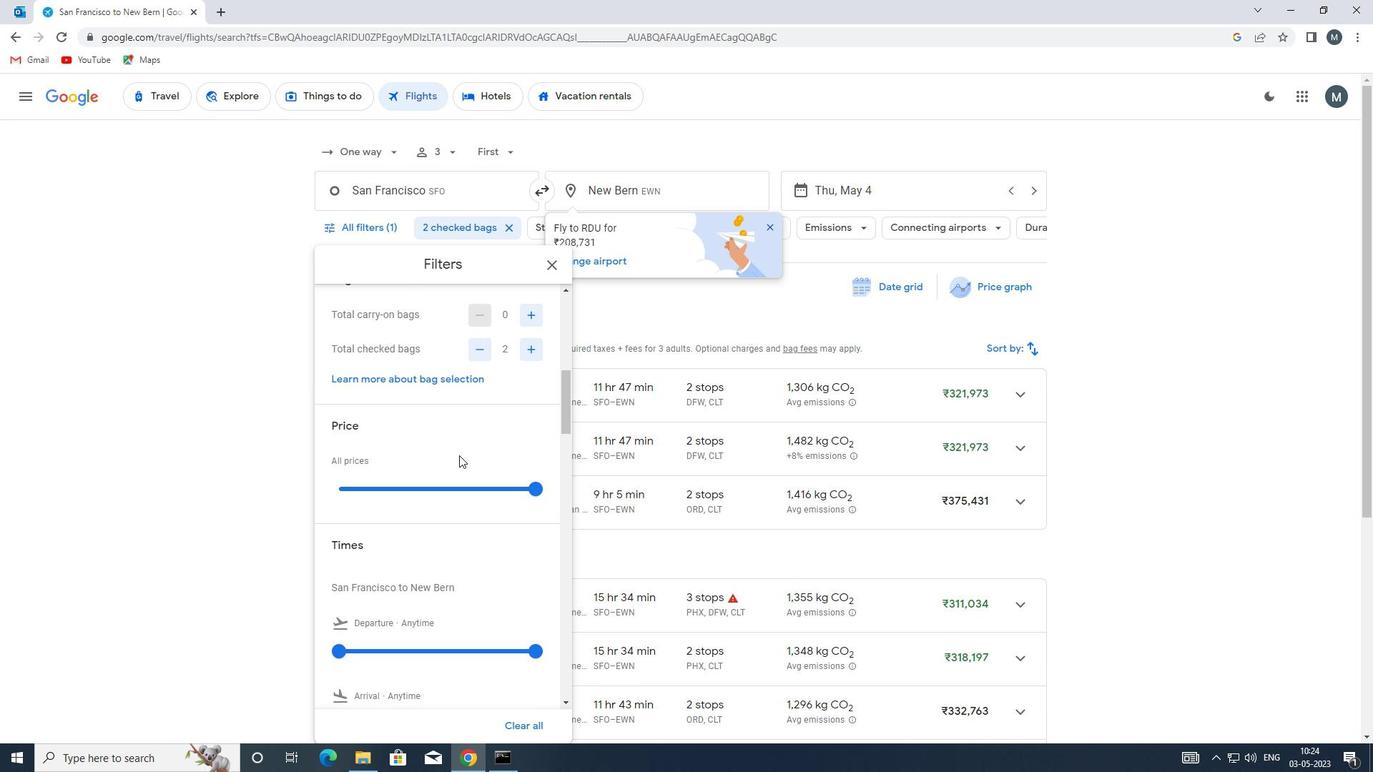 
Action: Mouse scrolled (457, 455) with delta (0, 0)
Screenshot: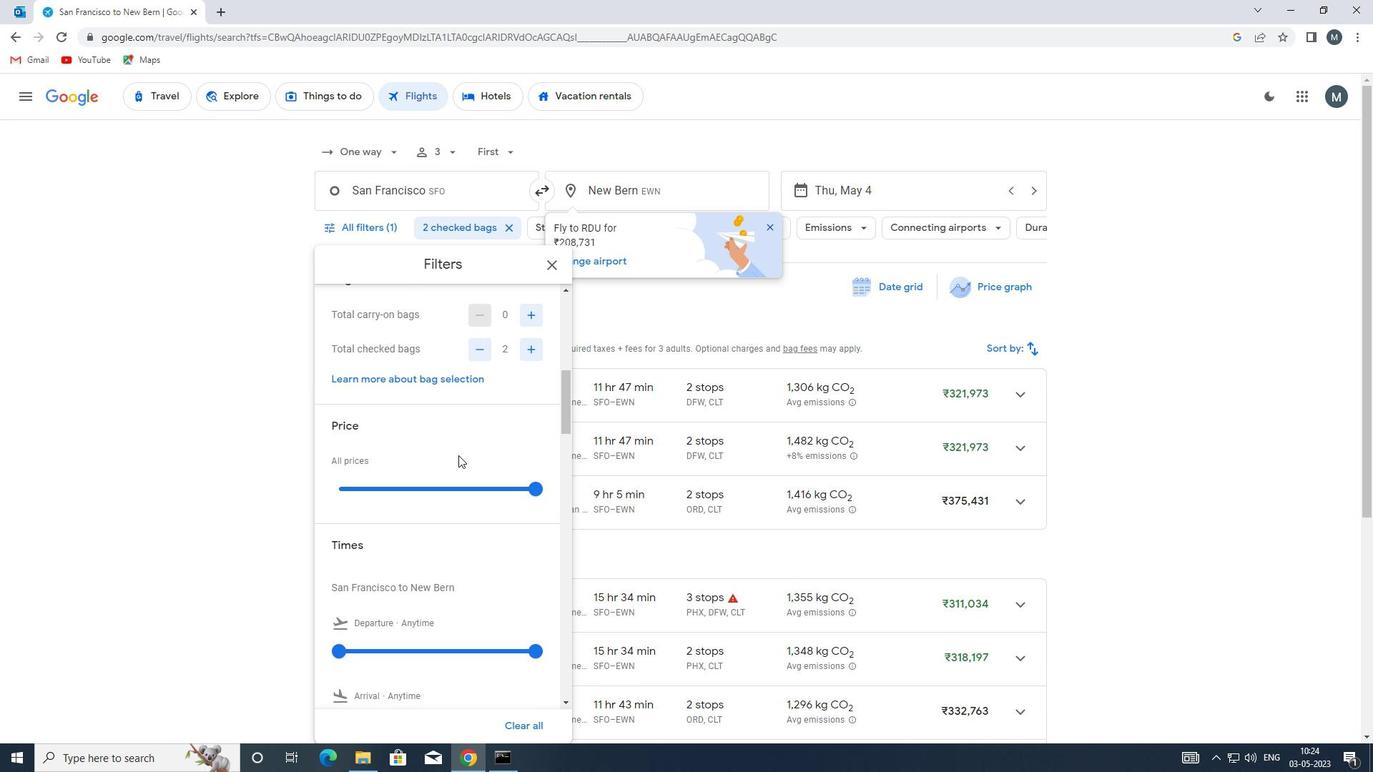 
Action: Mouse moved to (455, 455)
Screenshot: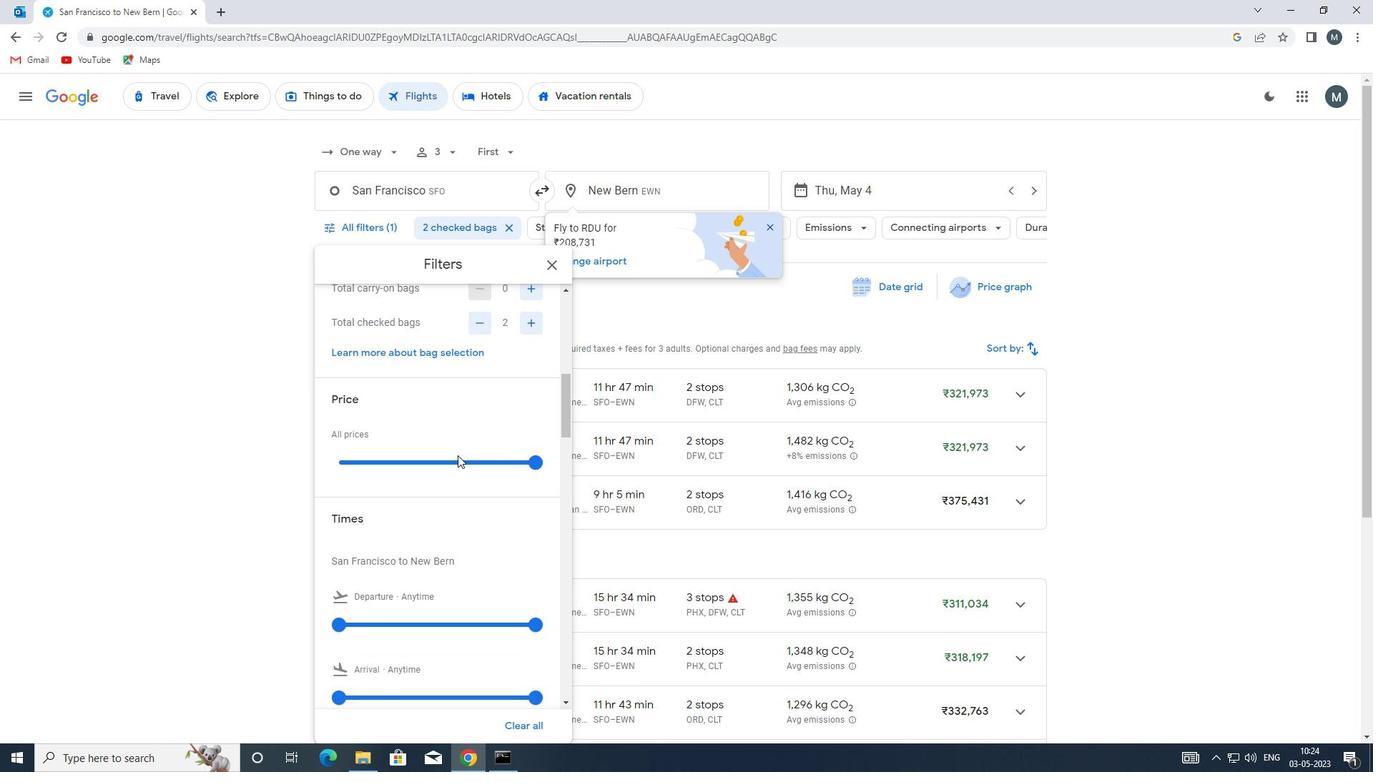 
Action: Mouse scrolled (455, 455) with delta (0, 0)
Screenshot: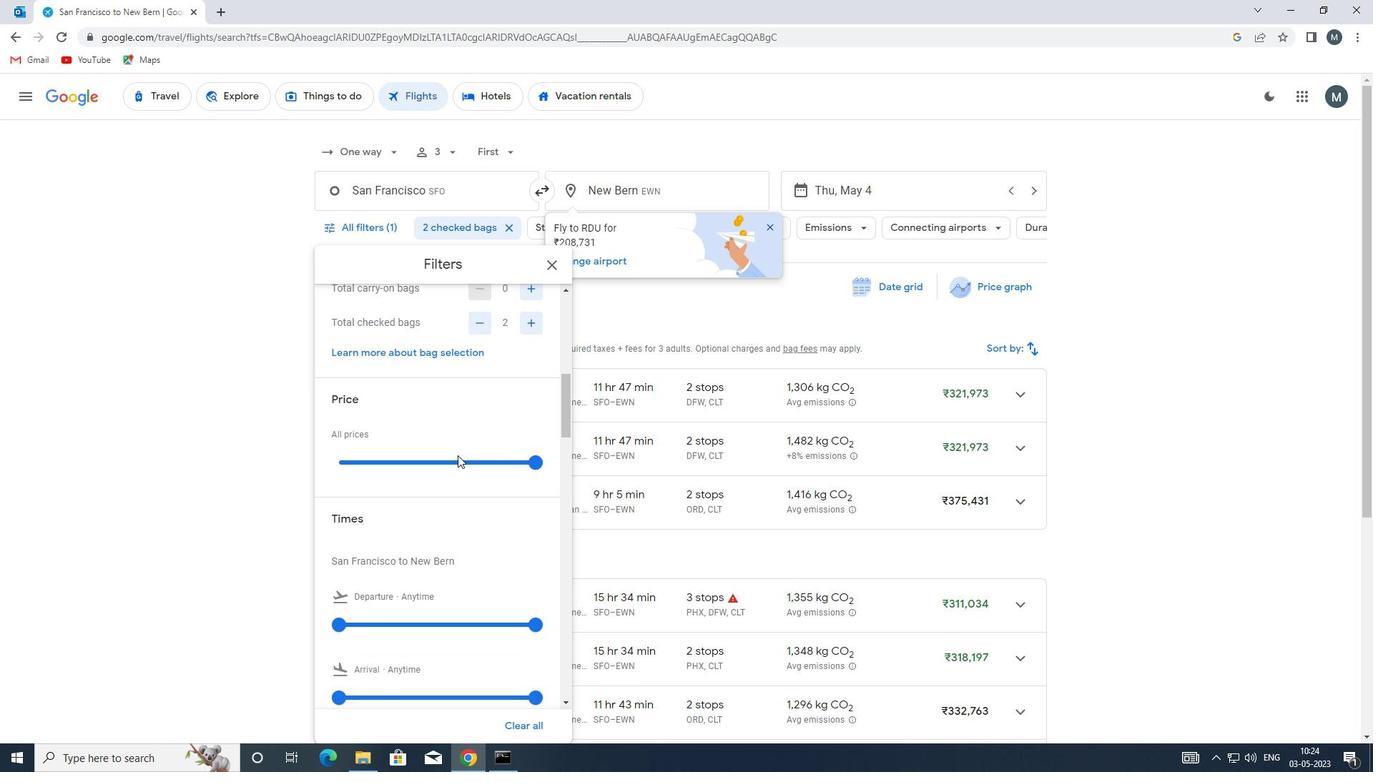 
Action: Mouse moved to (420, 424)
Screenshot: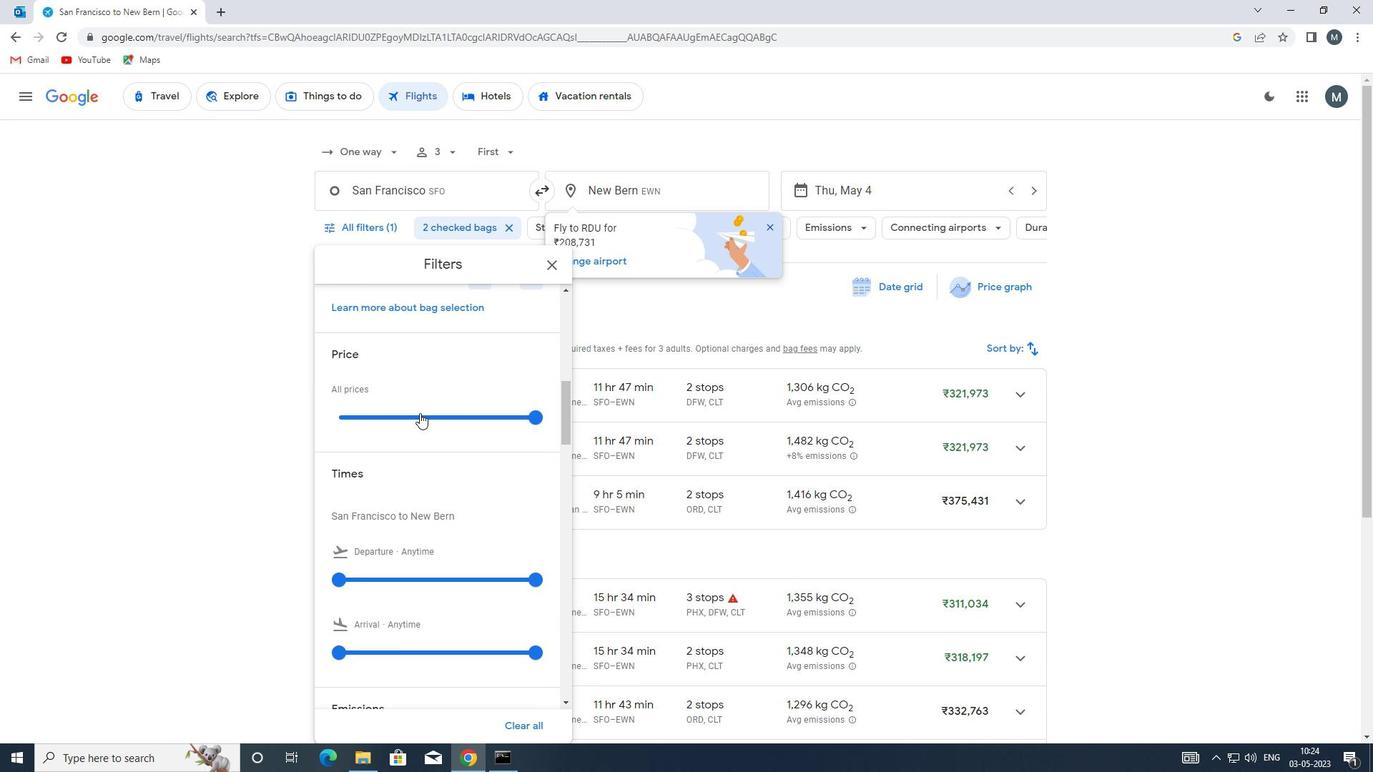 
Action: Mouse pressed left at (420, 424)
Screenshot: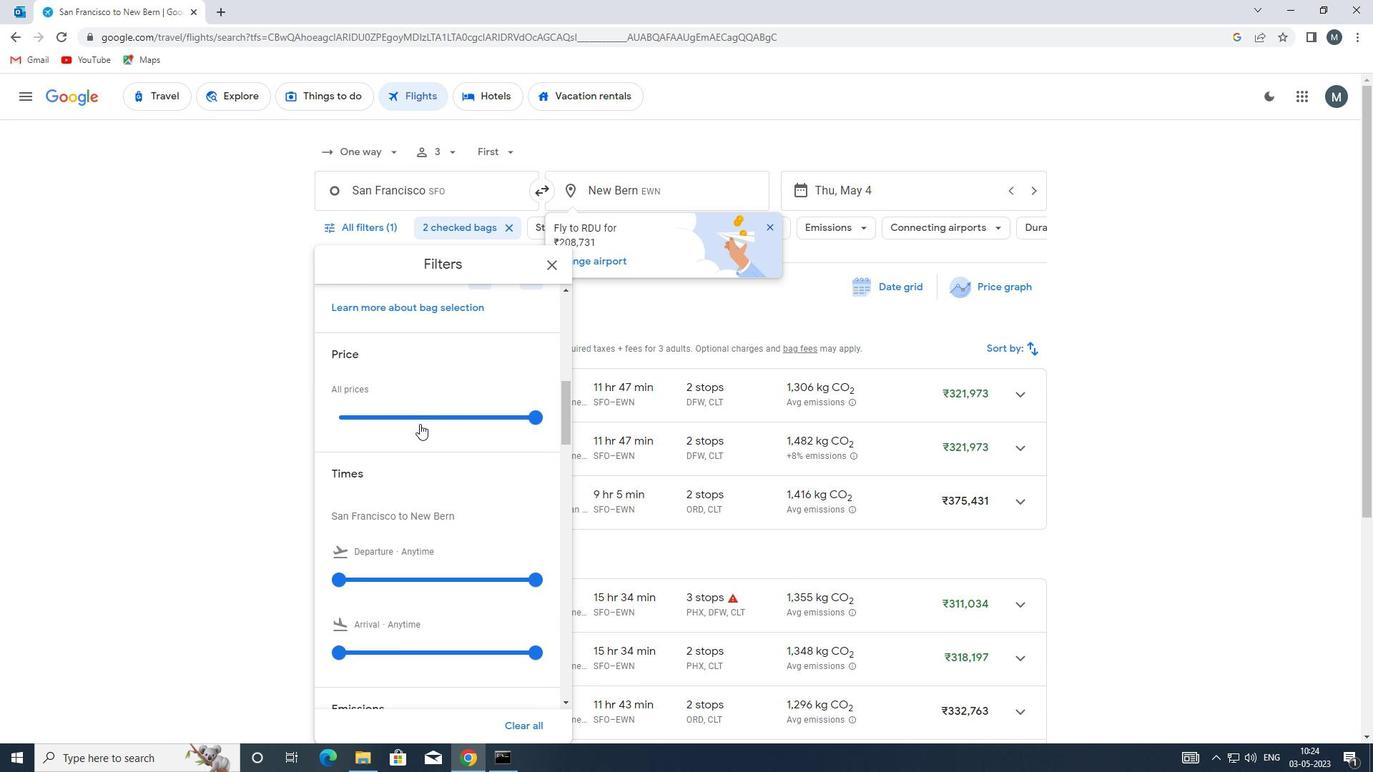 
Action: Mouse moved to (417, 415)
Screenshot: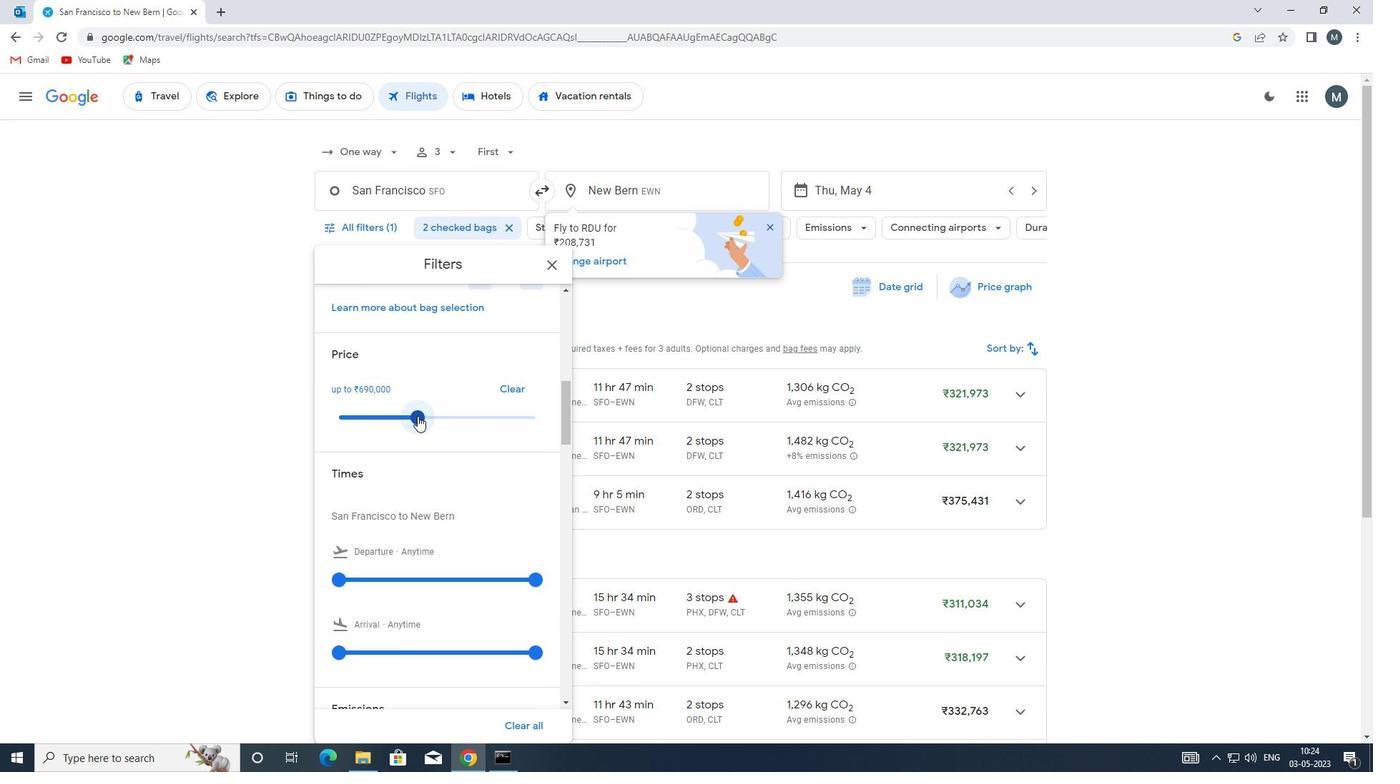 
Action: Mouse pressed left at (417, 415)
Screenshot: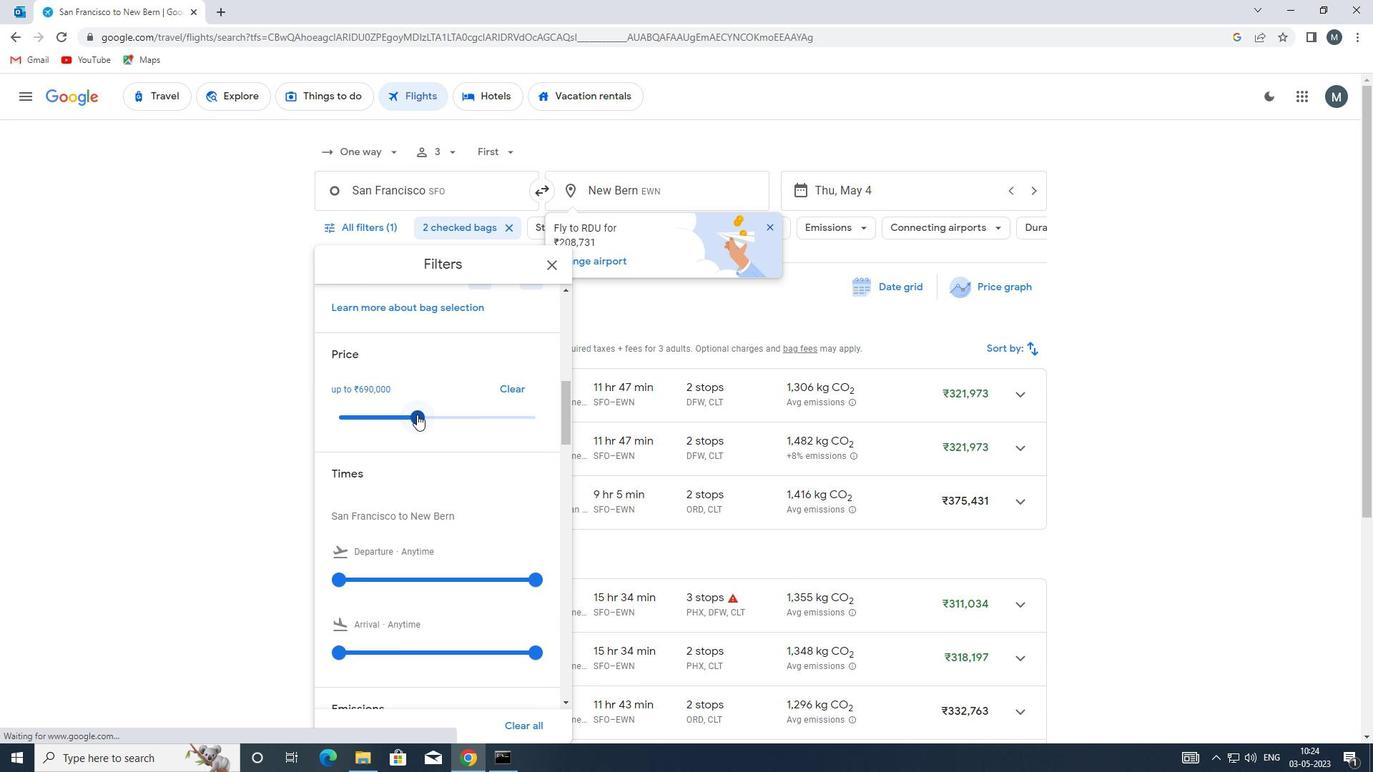 
Action: Mouse moved to (419, 408)
Screenshot: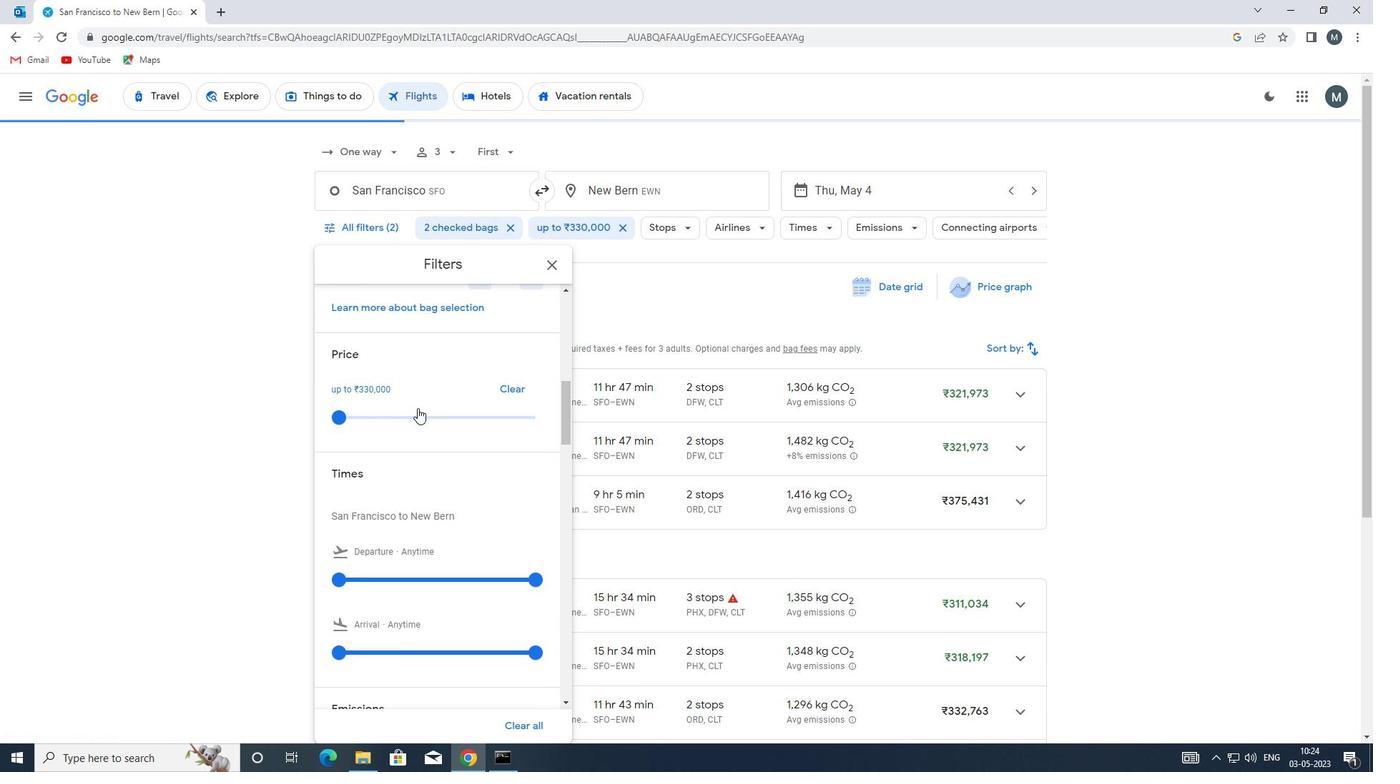 
Action: Mouse scrolled (419, 407) with delta (0, 0)
Screenshot: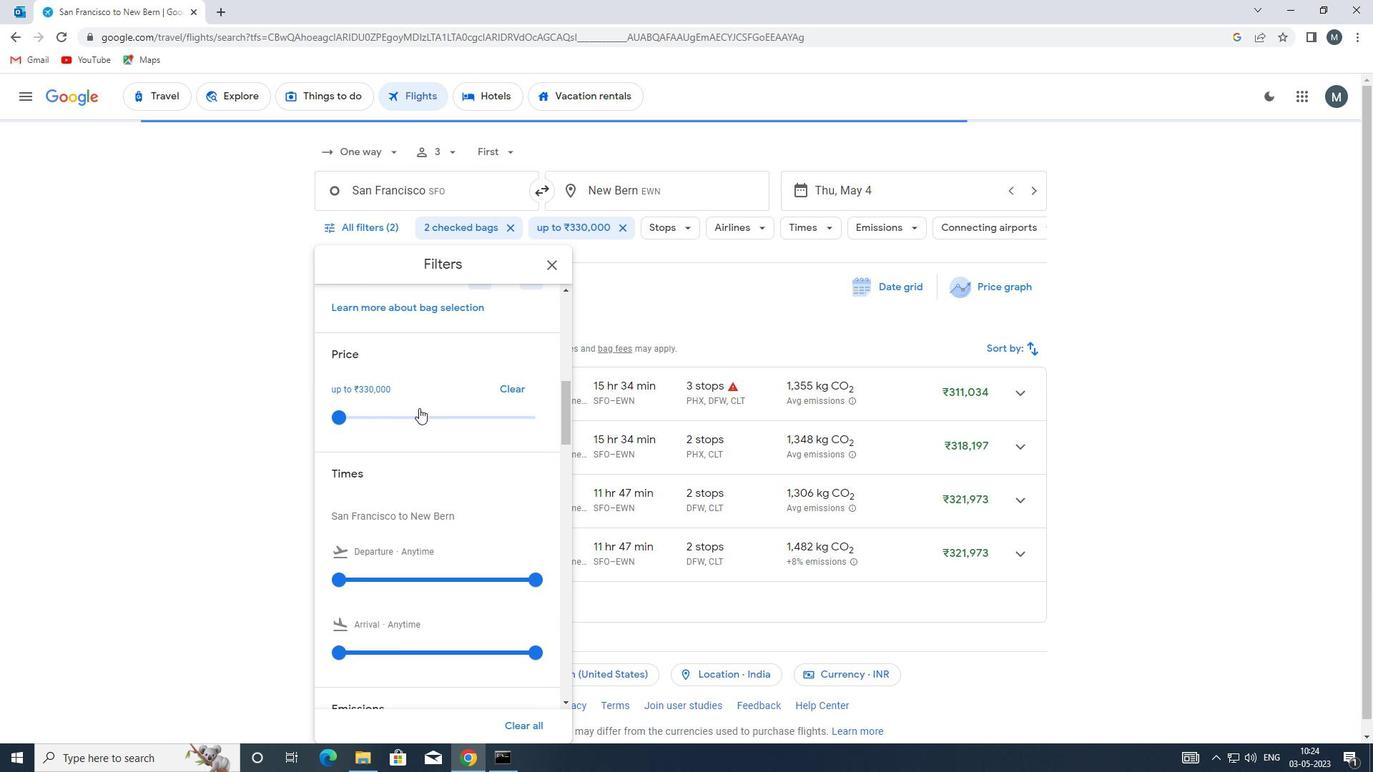 
Action: Mouse scrolled (419, 407) with delta (0, 0)
Screenshot: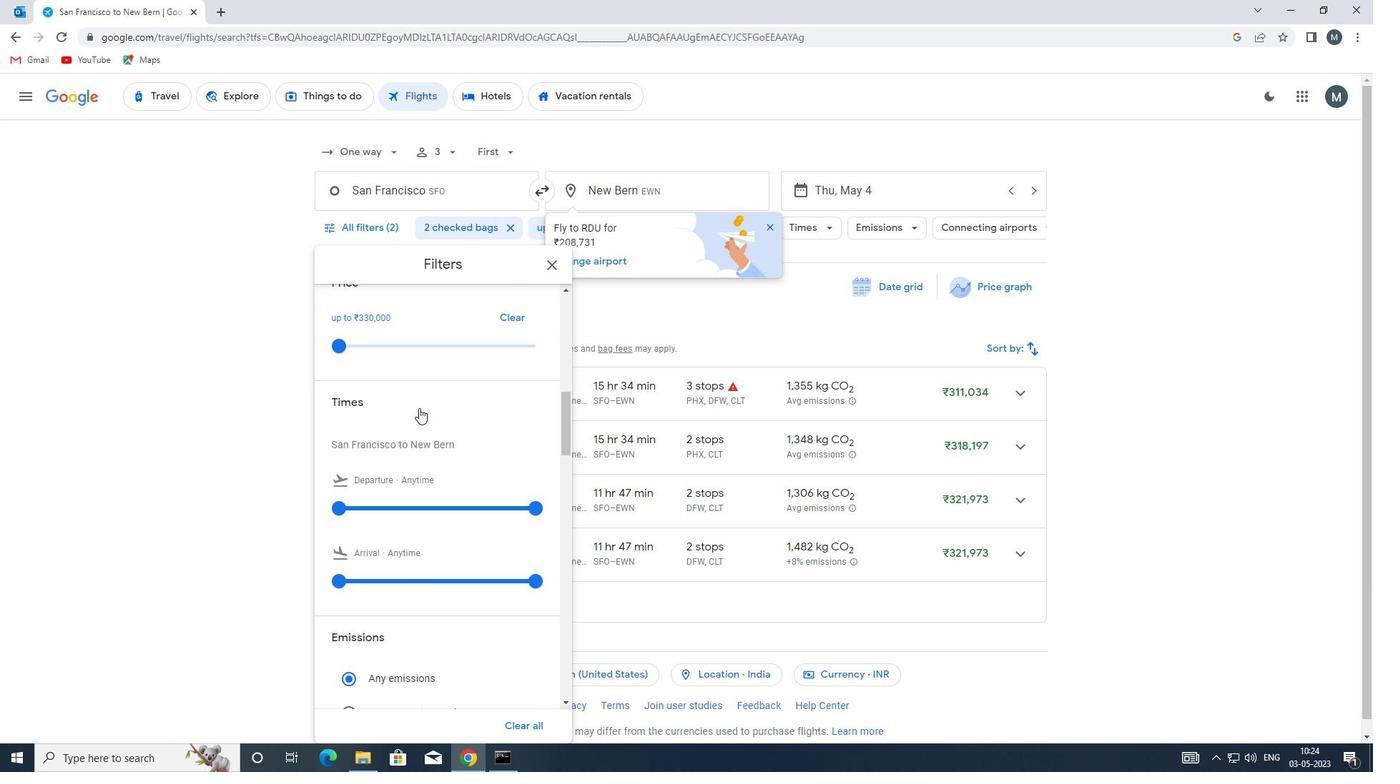 
Action: Mouse moved to (336, 434)
Screenshot: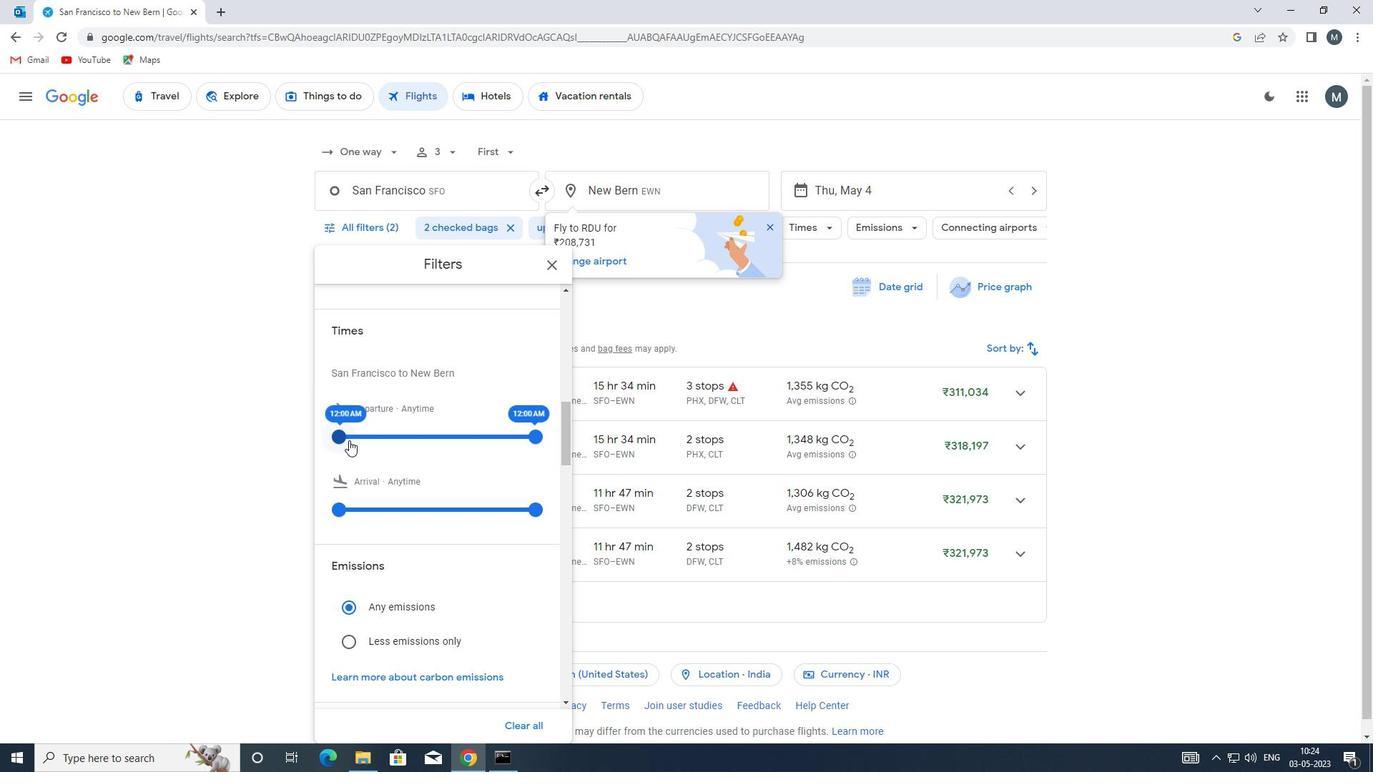 
Action: Mouse pressed left at (336, 434)
Screenshot: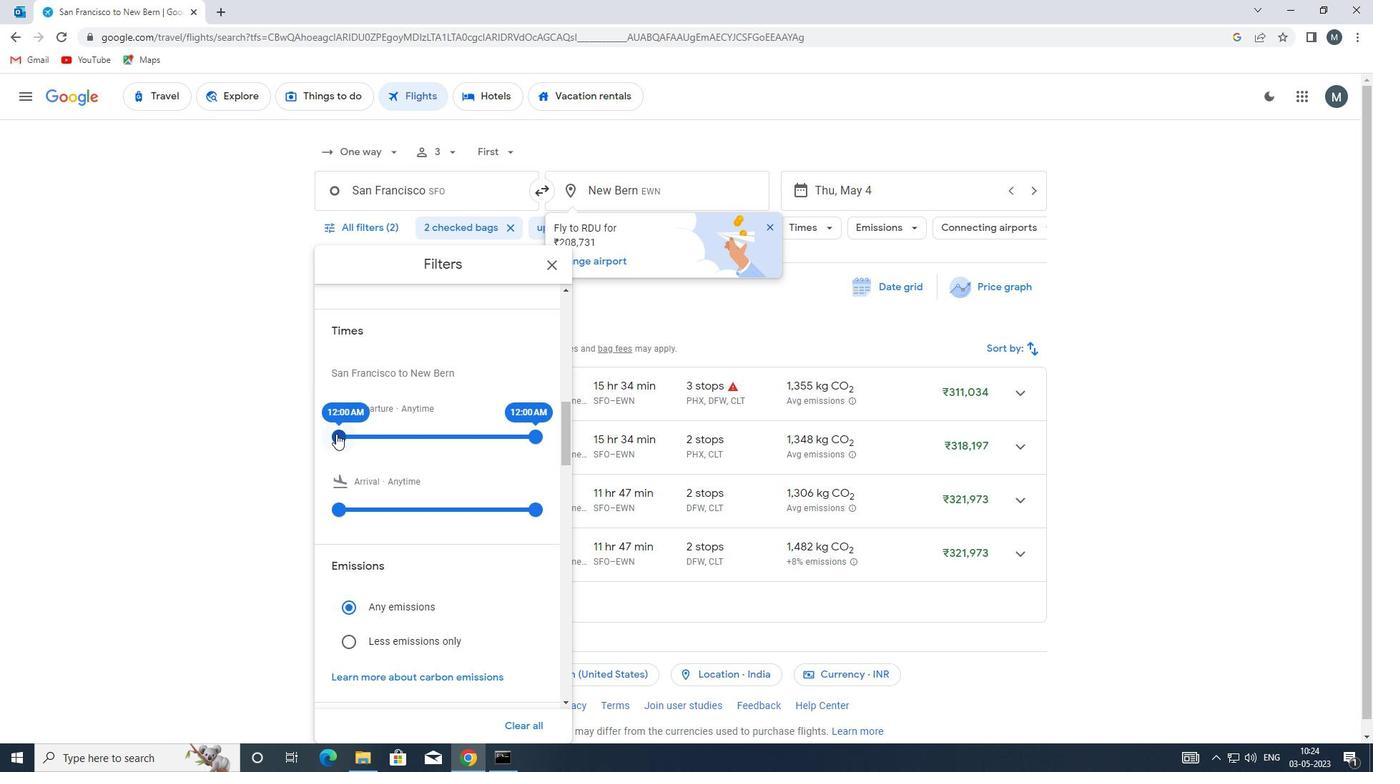 
Action: Mouse moved to (528, 432)
Screenshot: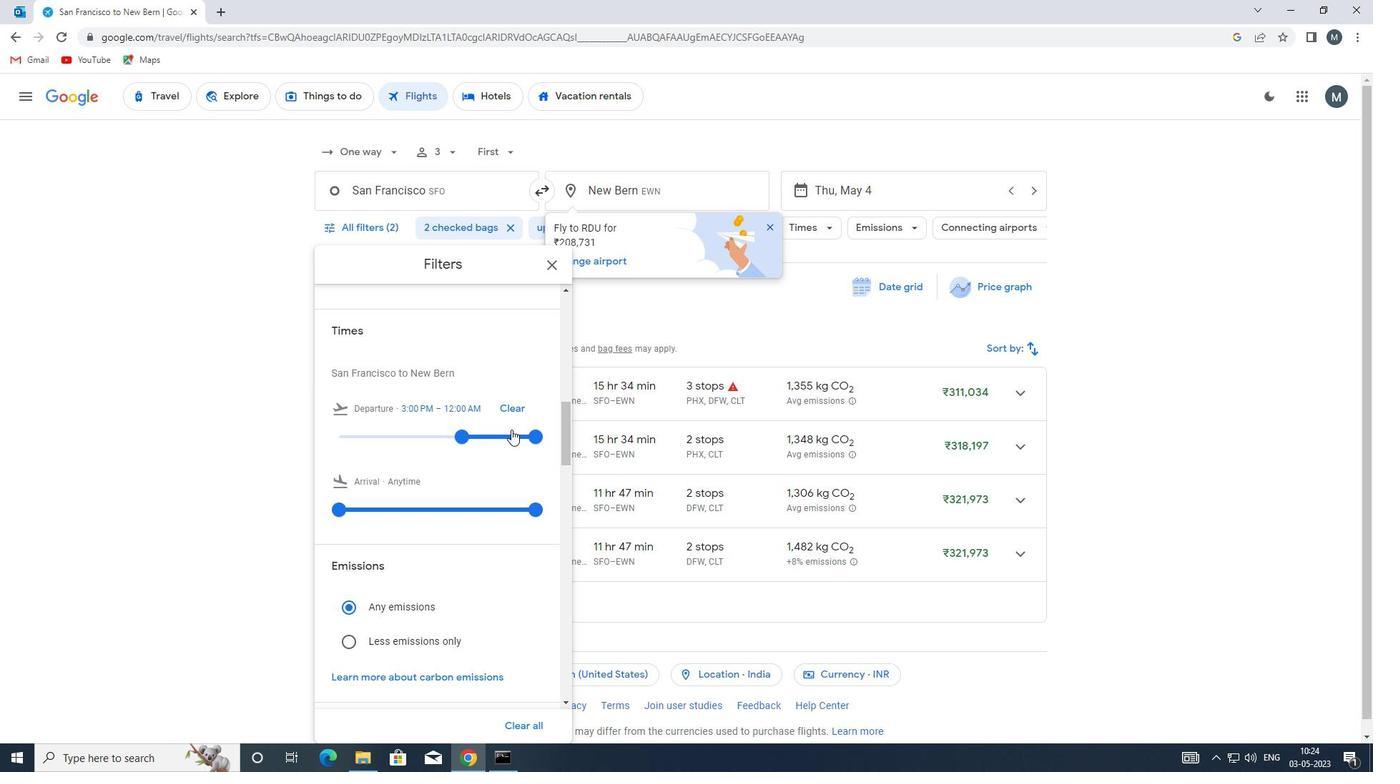 
Action: Mouse pressed left at (528, 432)
Screenshot: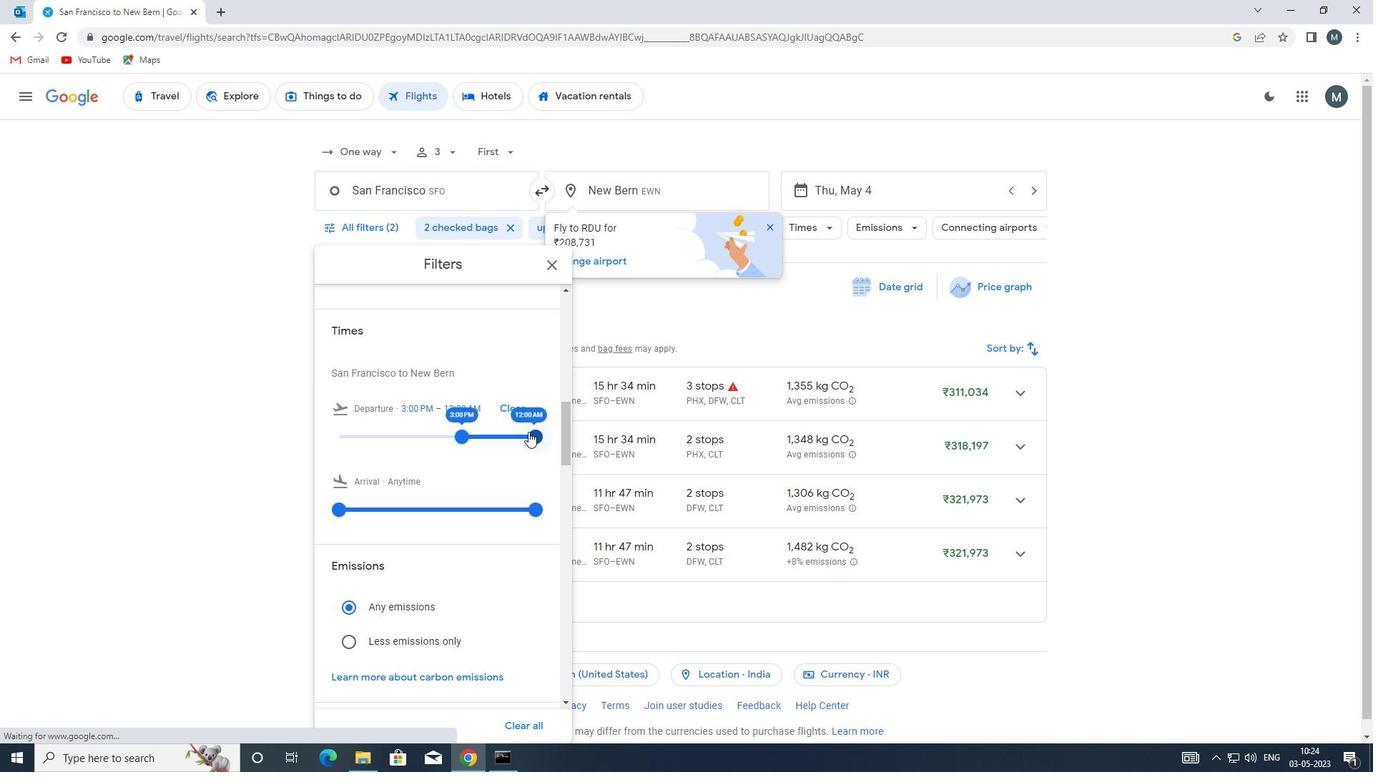 
Action: Mouse moved to (470, 426)
Screenshot: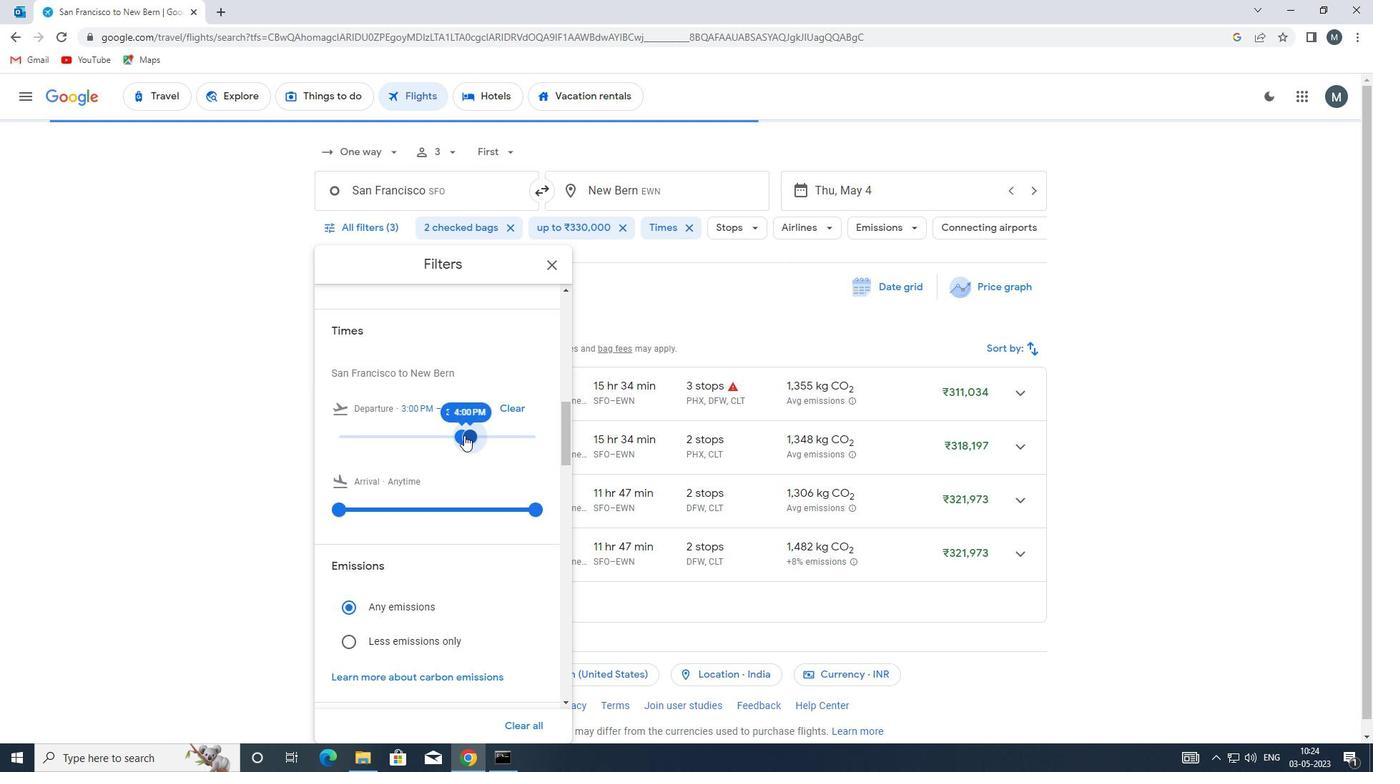 
Action: Mouse scrolled (470, 425) with delta (0, 0)
Screenshot: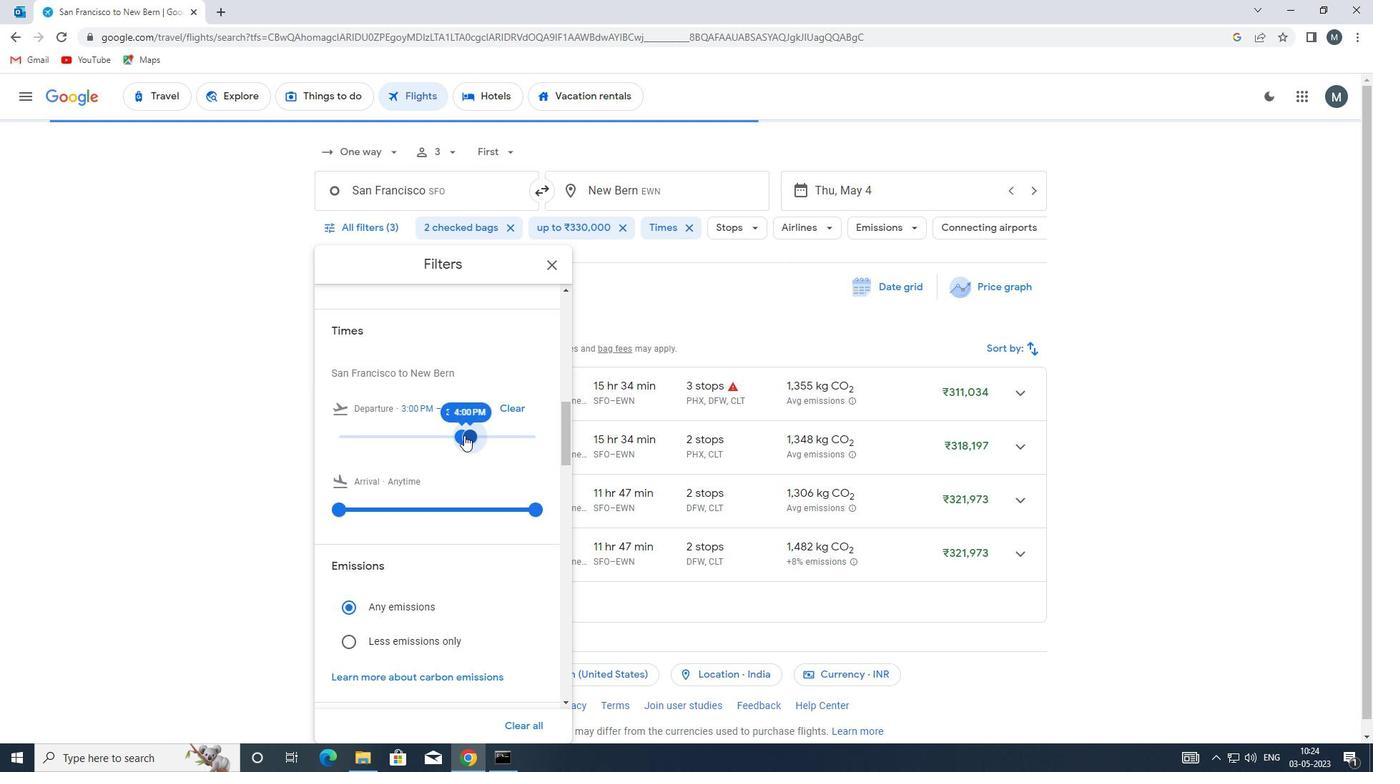 
Action: Mouse moved to (470, 426)
Screenshot: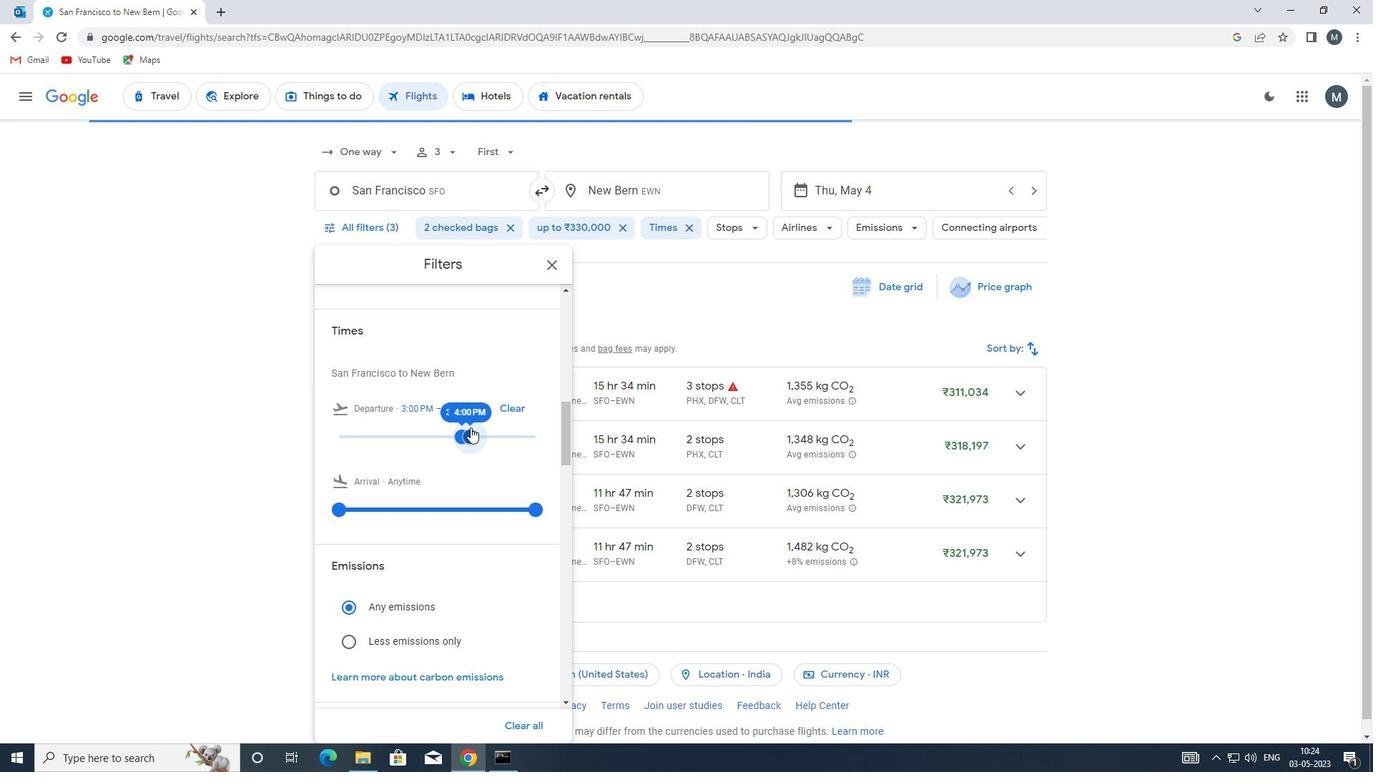 
Action: Mouse scrolled (470, 425) with delta (0, 0)
Screenshot: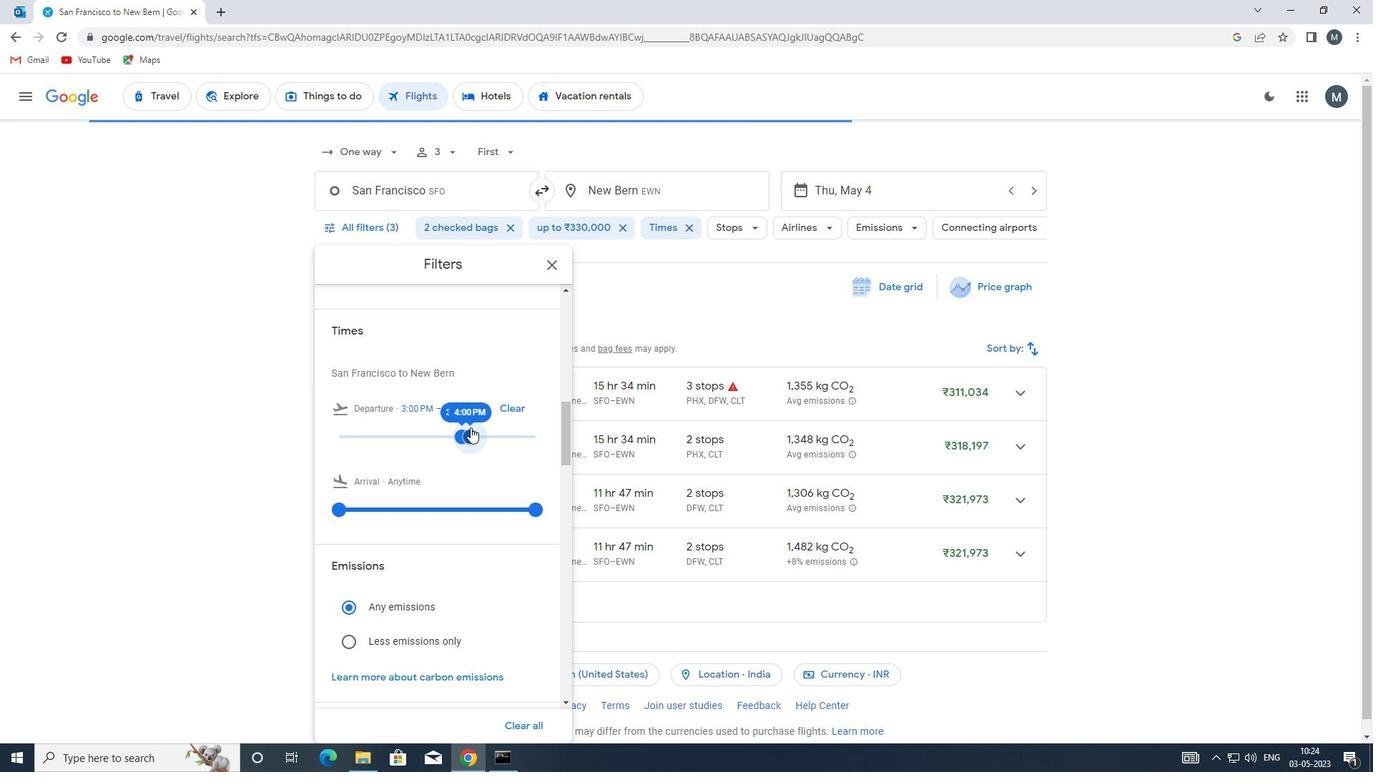
Action: Mouse moved to (547, 266)
Screenshot: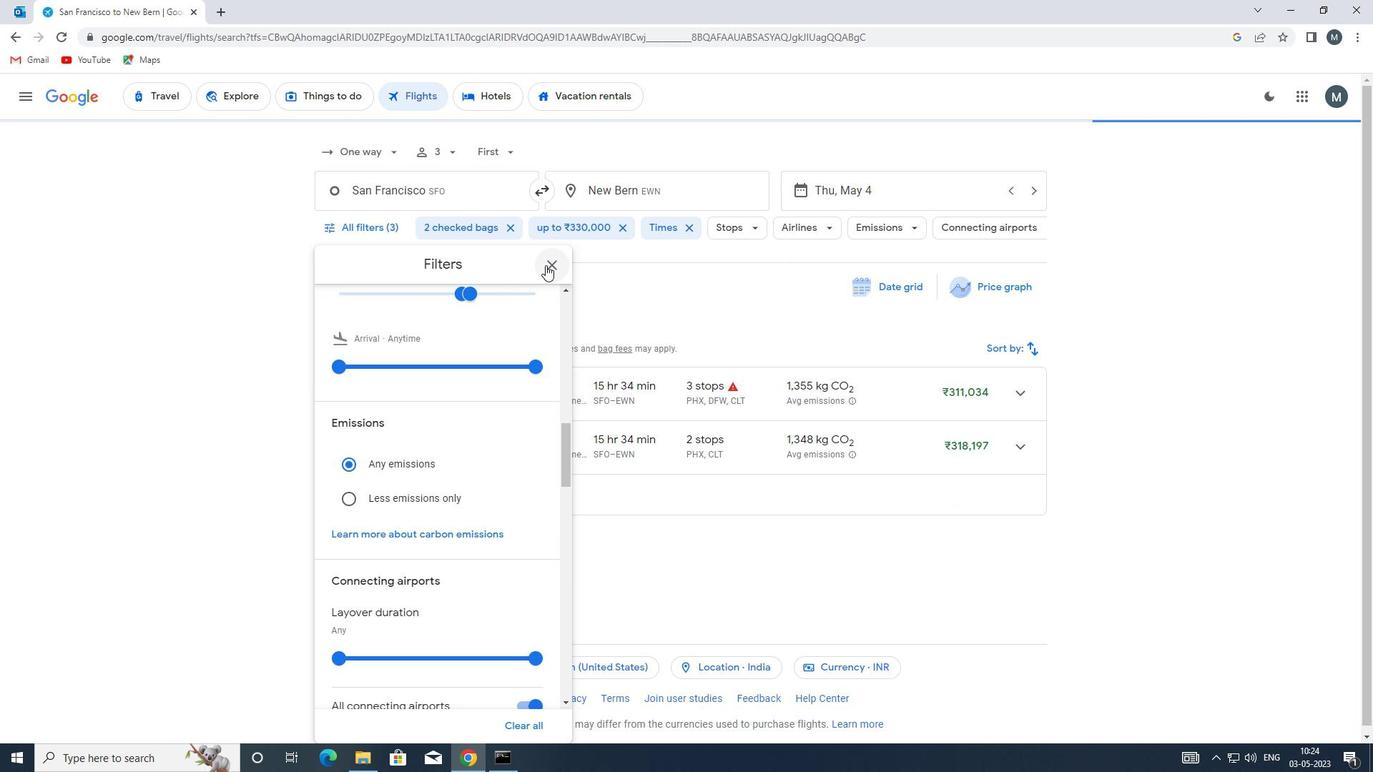 
Action: Mouse pressed left at (547, 266)
Screenshot: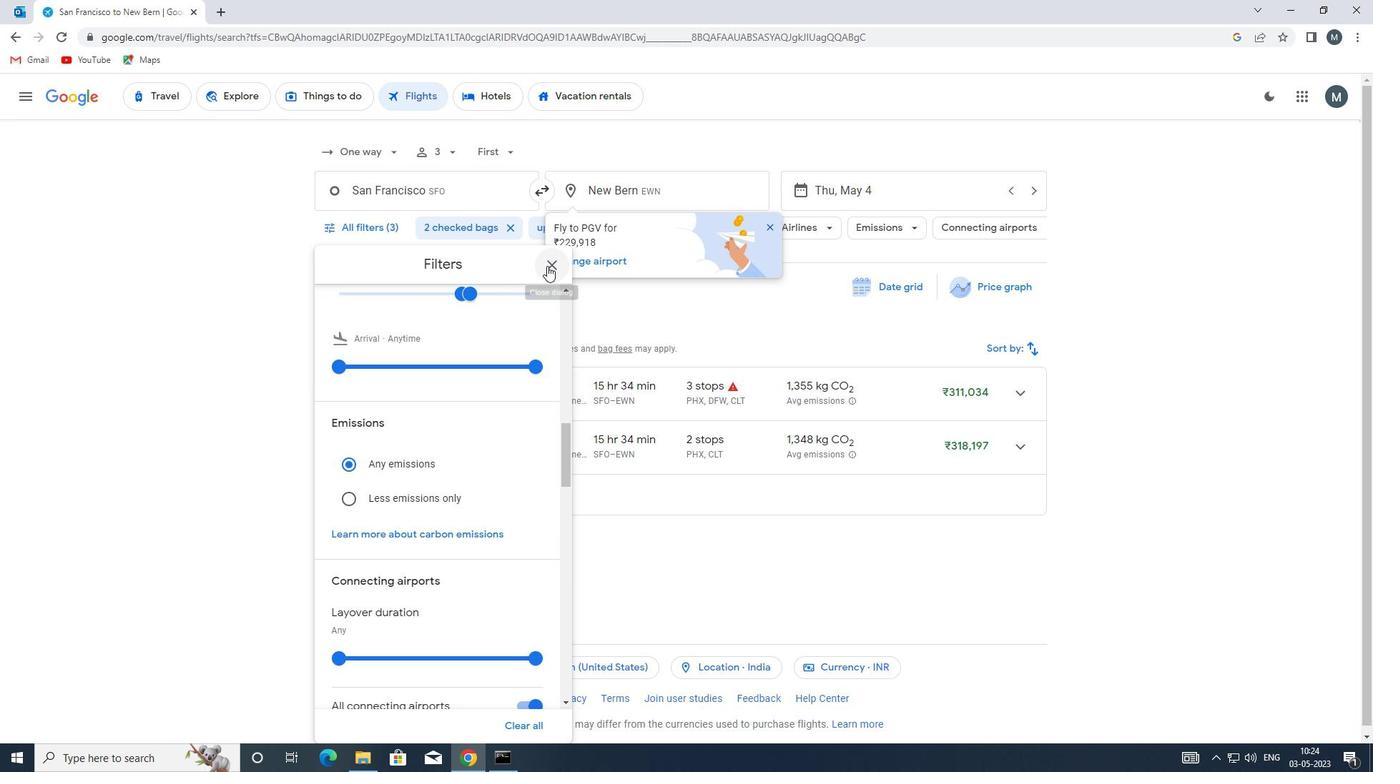 
Action: Mouse moved to (545, 267)
Screenshot: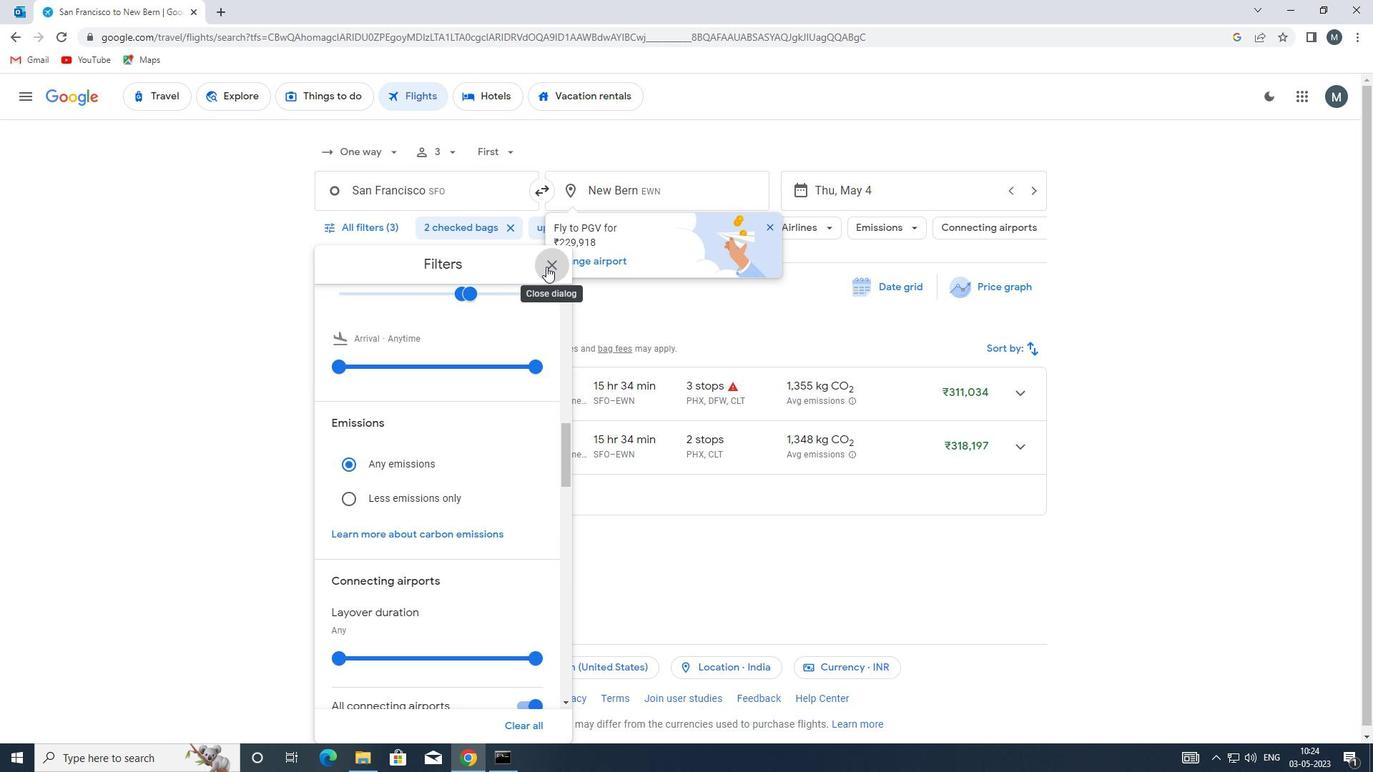 
